 Task: Find connections with filter location Vanløse with filter topic #linkedinlearningwith filter profile language English with filter current company Petroleum Engineers Association with filter school Bharathidasan University, Tiruchirappalli with filter industry Wineries with filter service category Financial Planning with filter keywords title Cab Driver
Action: Mouse moved to (664, 88)
Screenshot: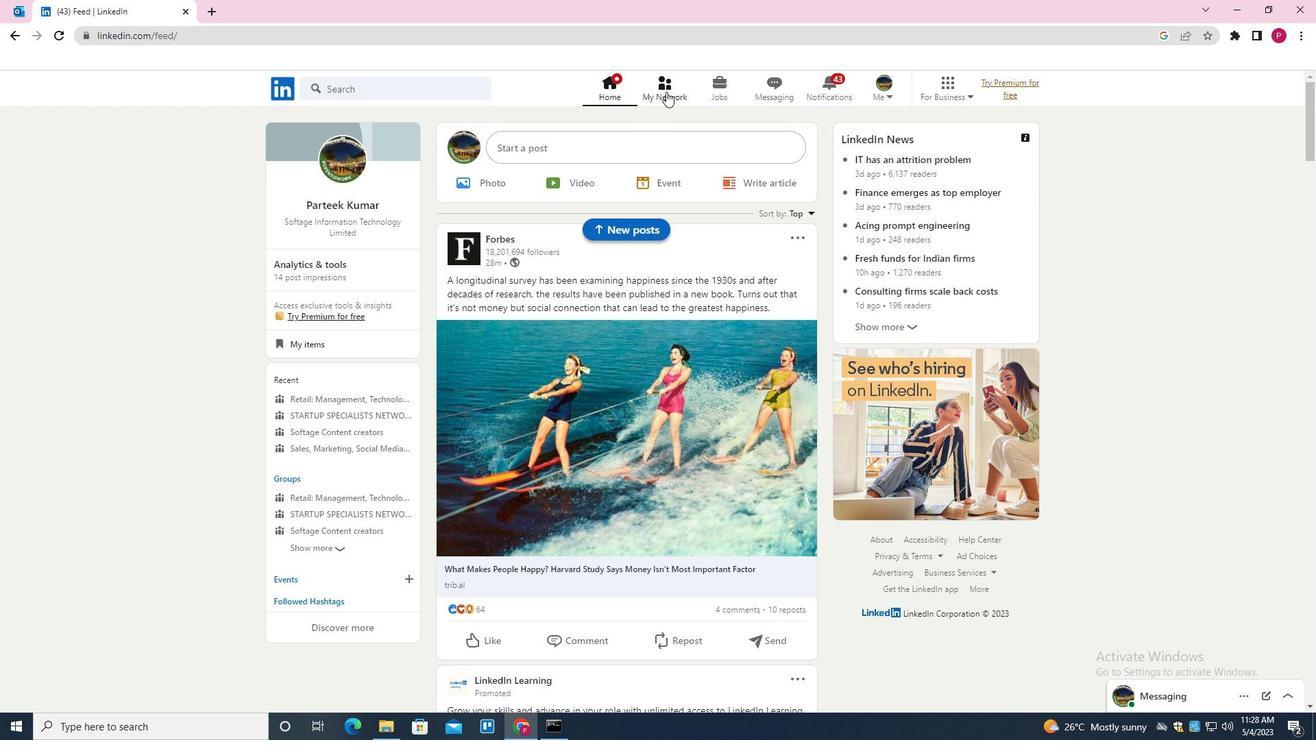 
Action: Mouse pressed left at (664, 88)
Screenshot: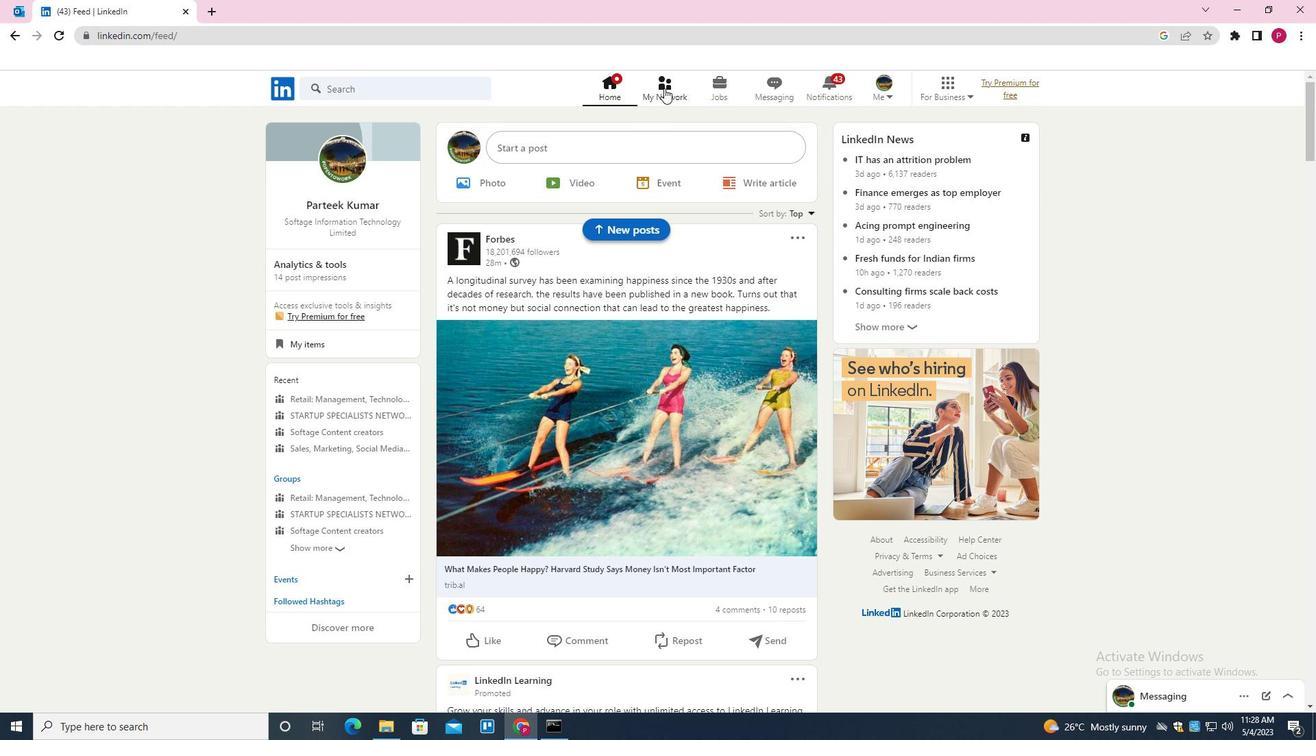 
Action: Mouse moved to (416, 167)
Screenshot: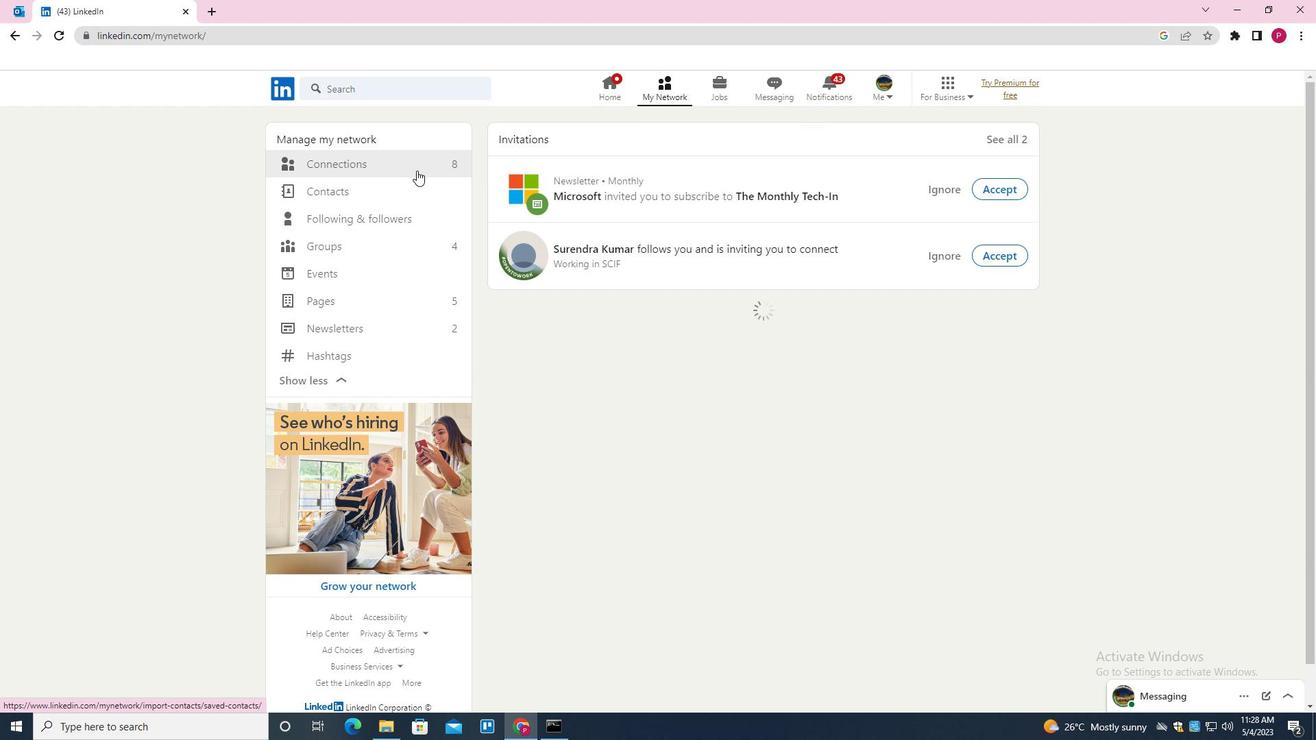 
Action: Mouse pressed left at (416, 167)
Screenshot: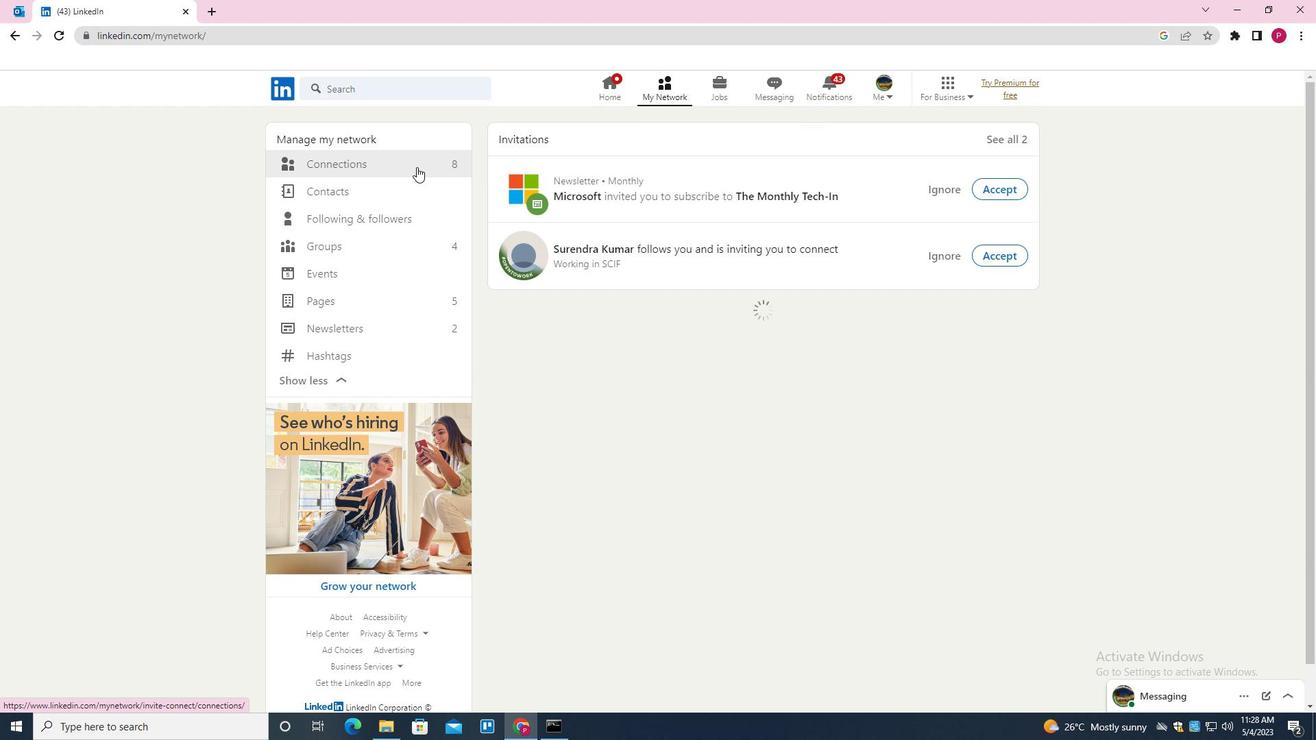 
Action: Mouse moved to (763, 167)
Screenshot: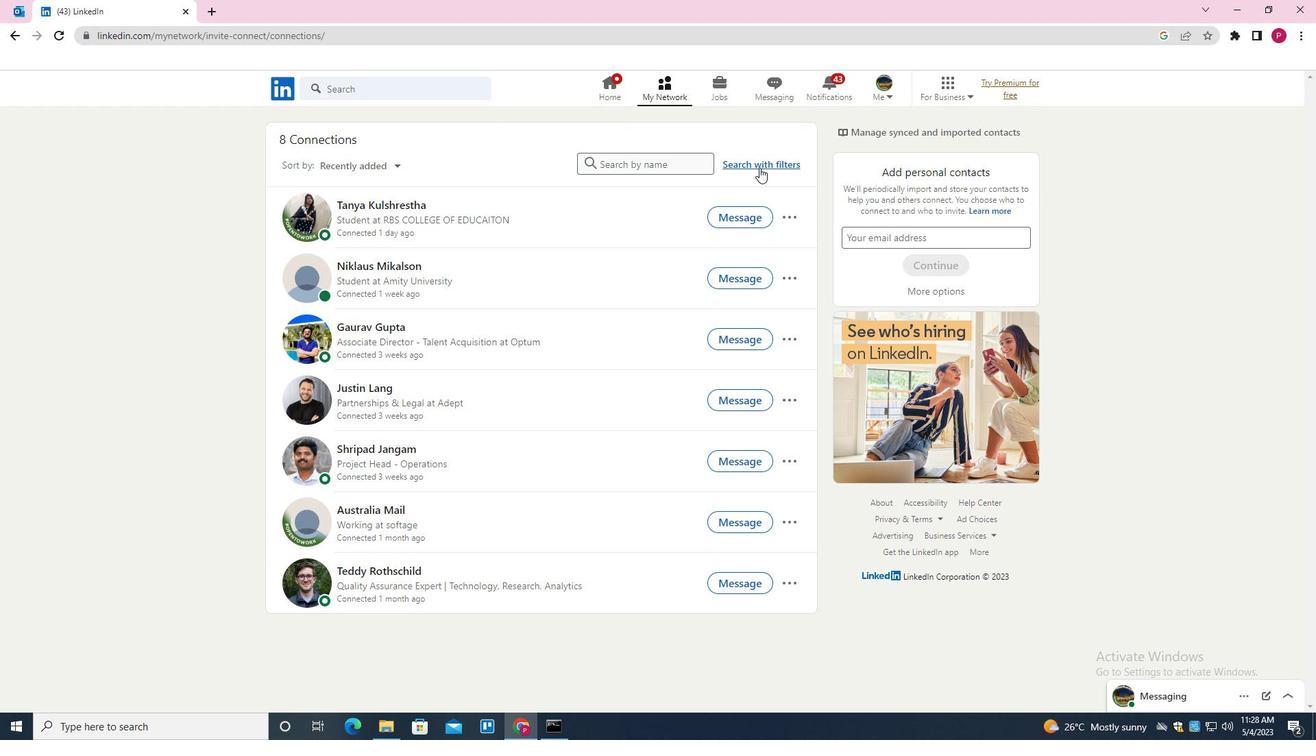 
Action: Mouse pressed left at (763, 167)
Screenshot: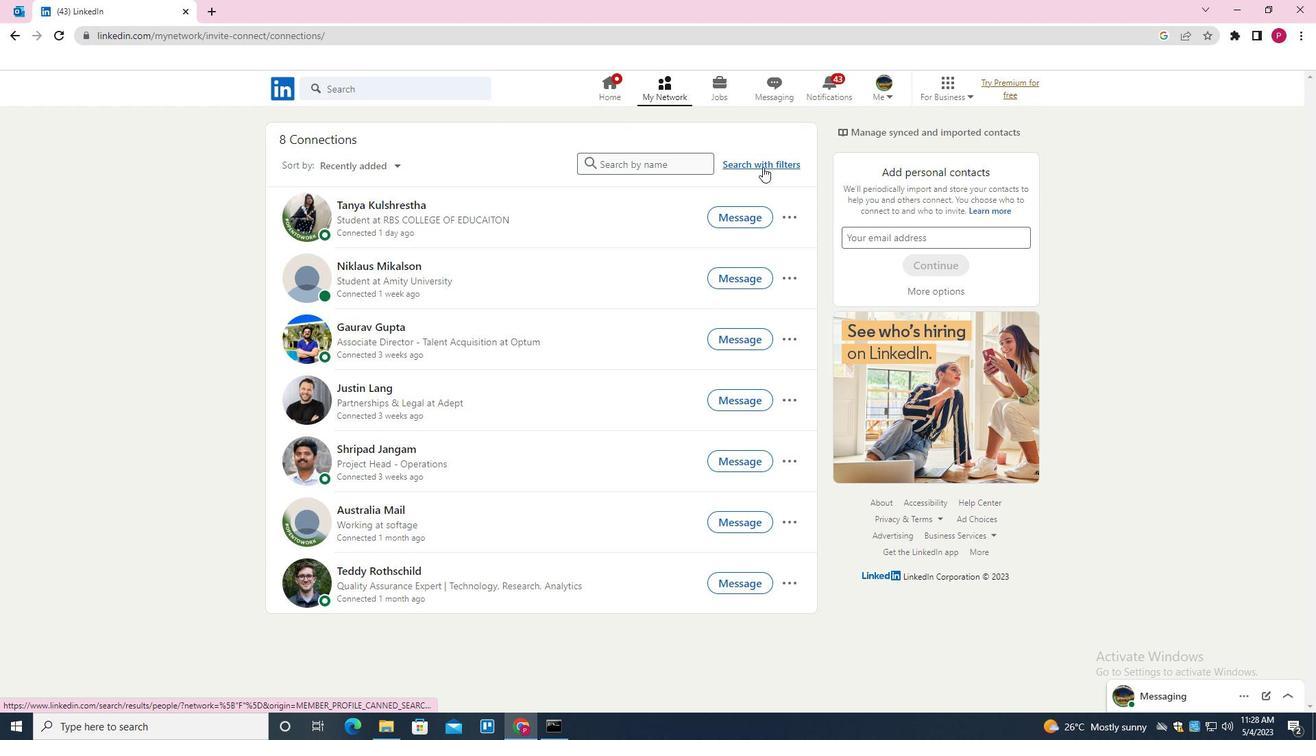 
Action: Mouse moved to (710, 127)
Screenshot: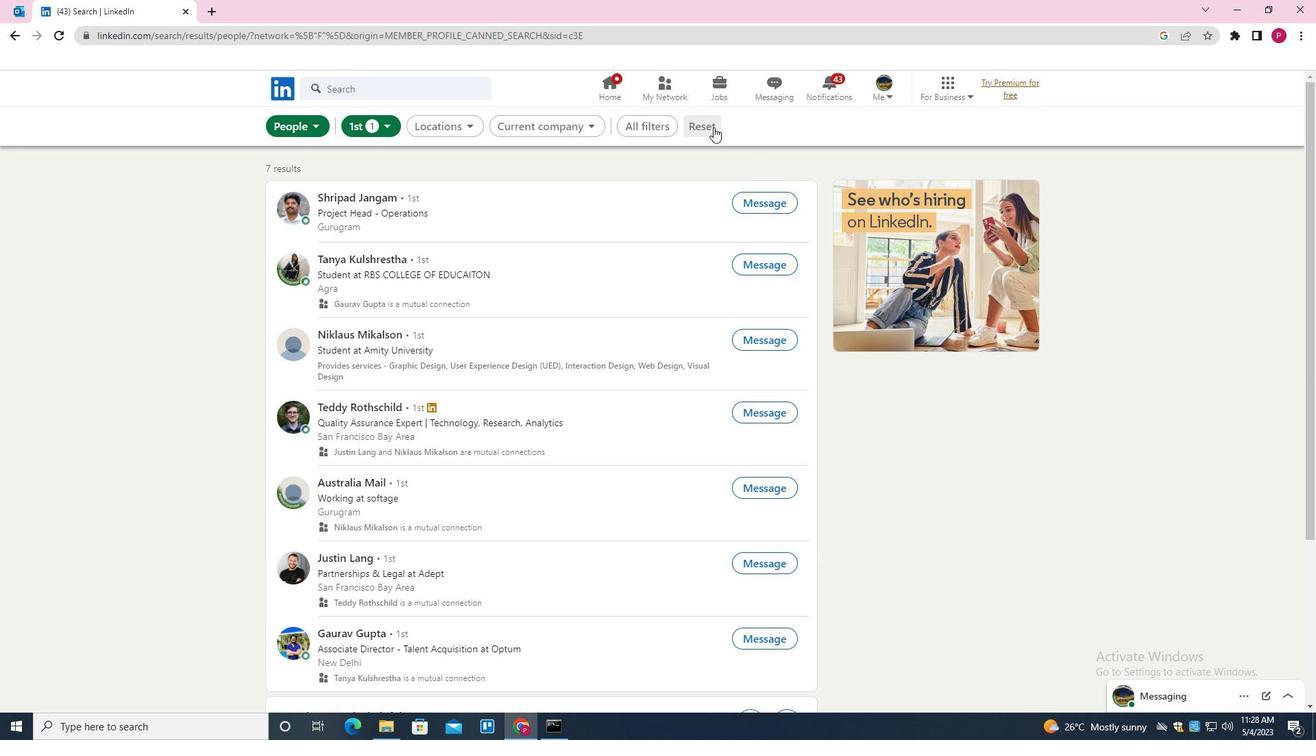 
Action: Mouse pressed left at (710, 127)
Screenshot: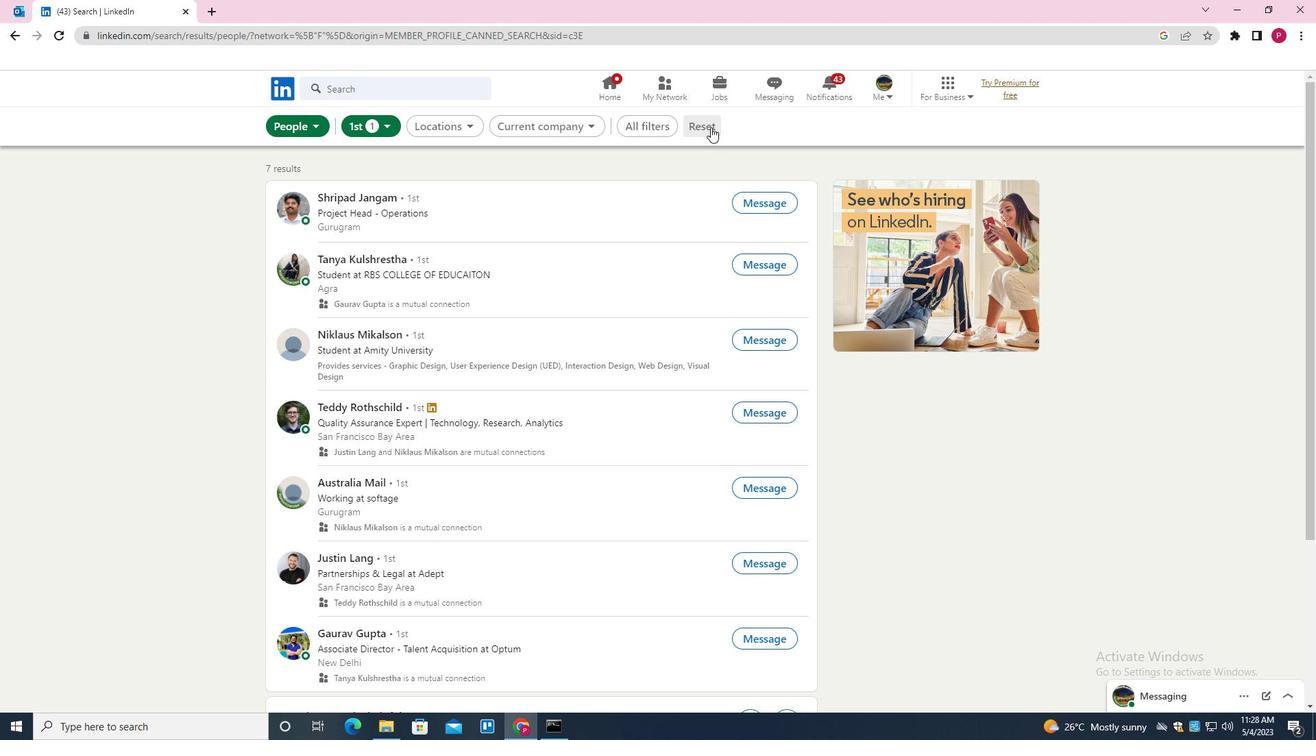 
Action: Mouse moved to (684, 129)
Screenshot: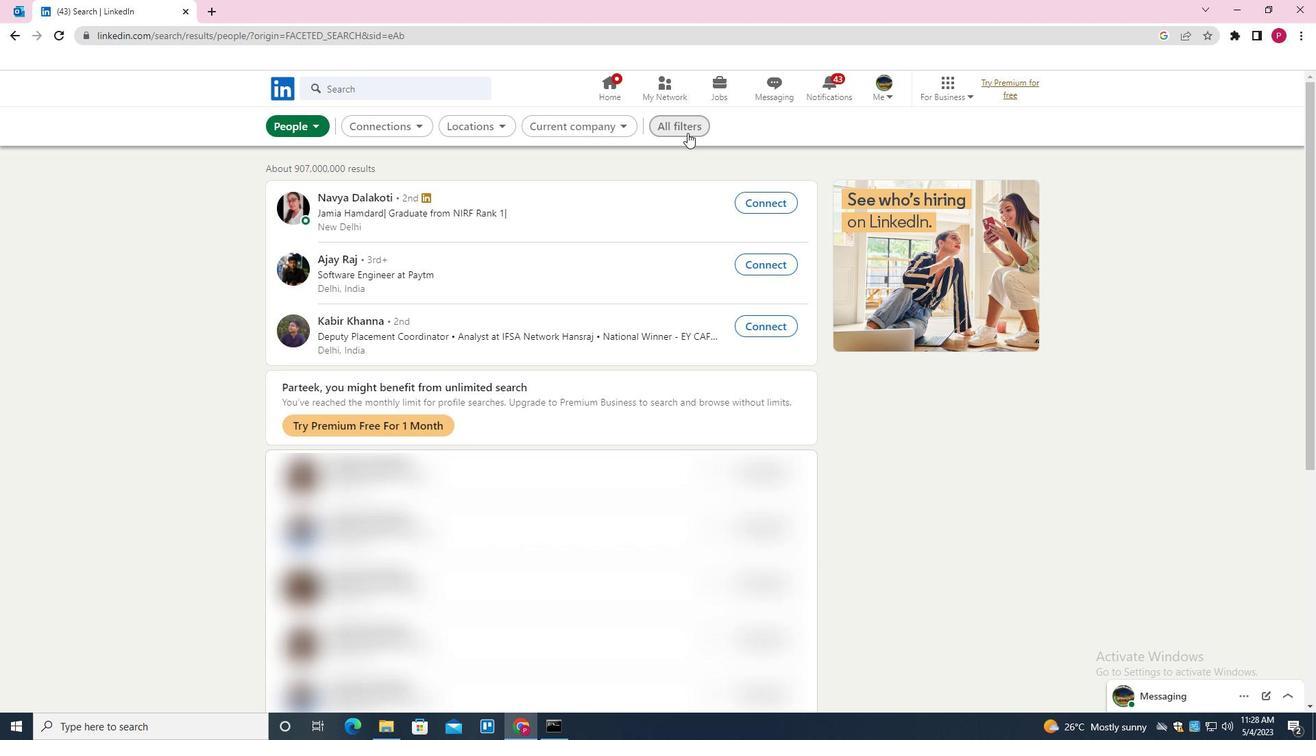 
Action: Mouse pressed left at (684, 129)
Screenshot: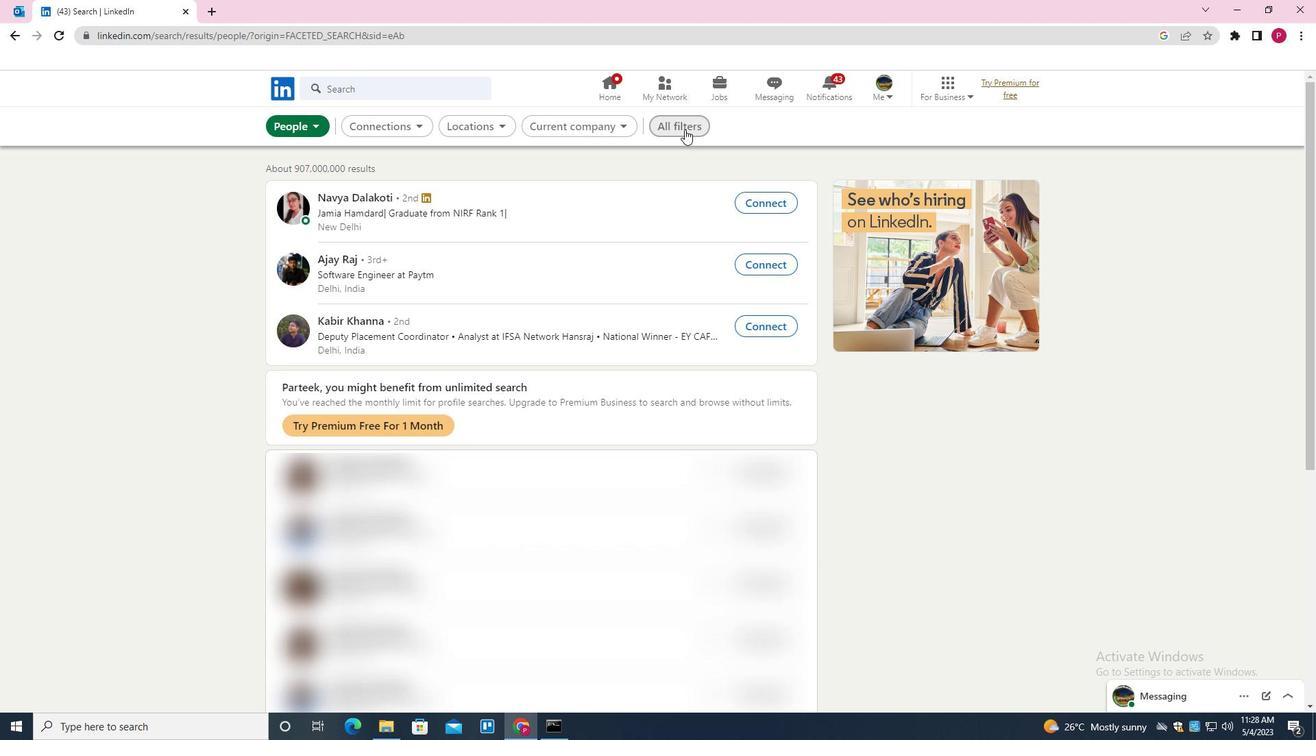 
Action: Mouse moved to (1045, 285)
Screenshot: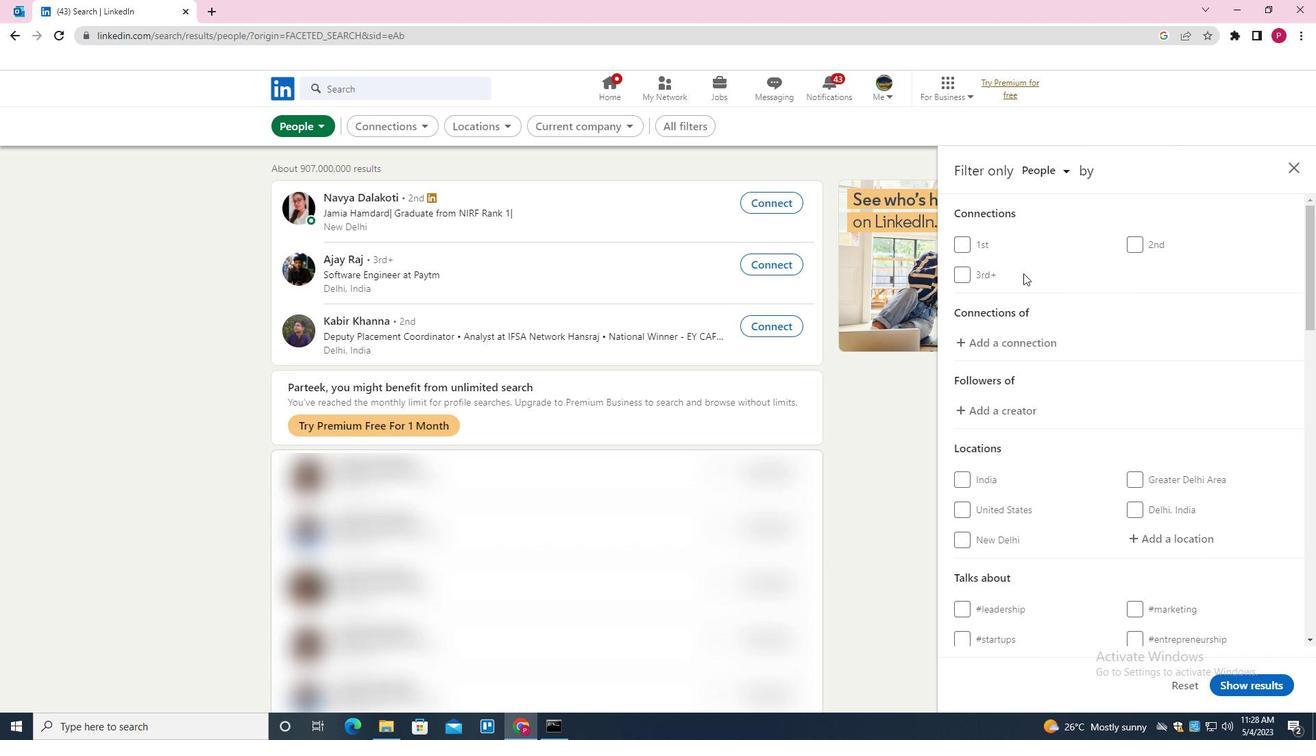 
Action: Mouse scrolled (1045, 284) with delta (0, 0)
Screenshot: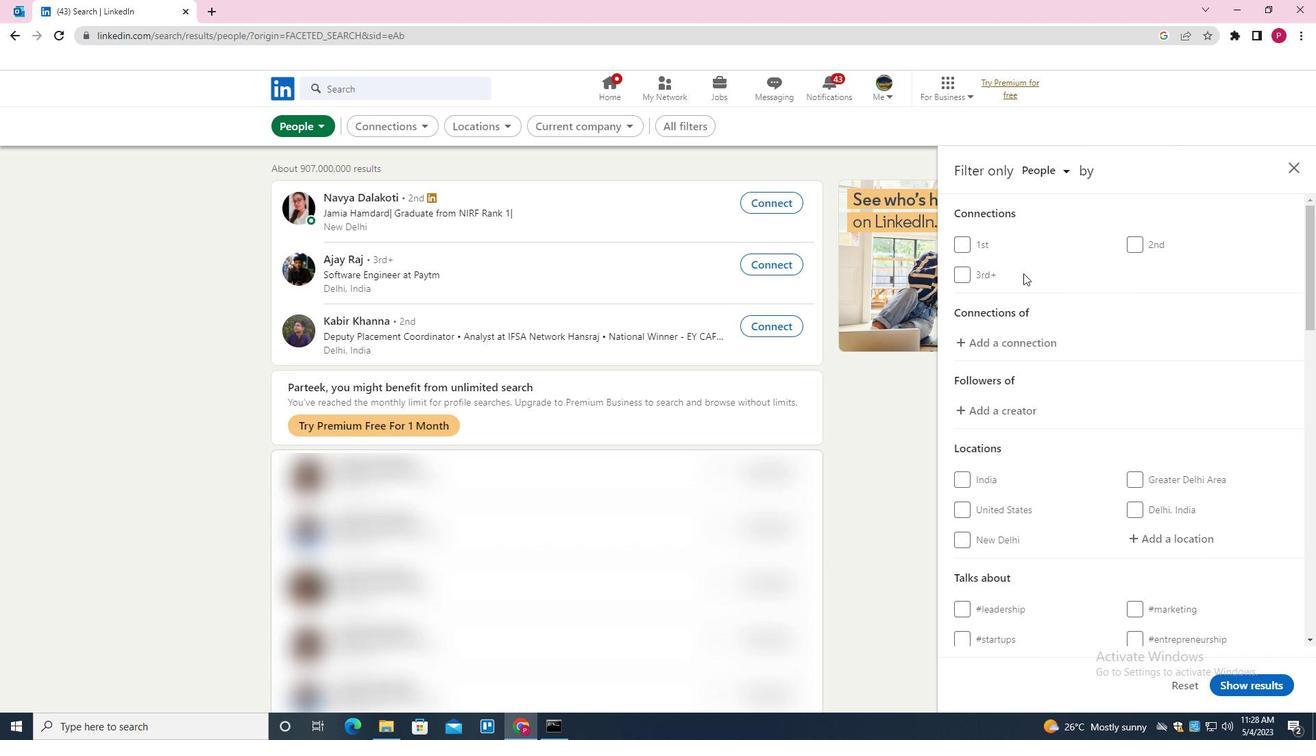
Action: Mouse moved to (1049, 288)
Screenshot: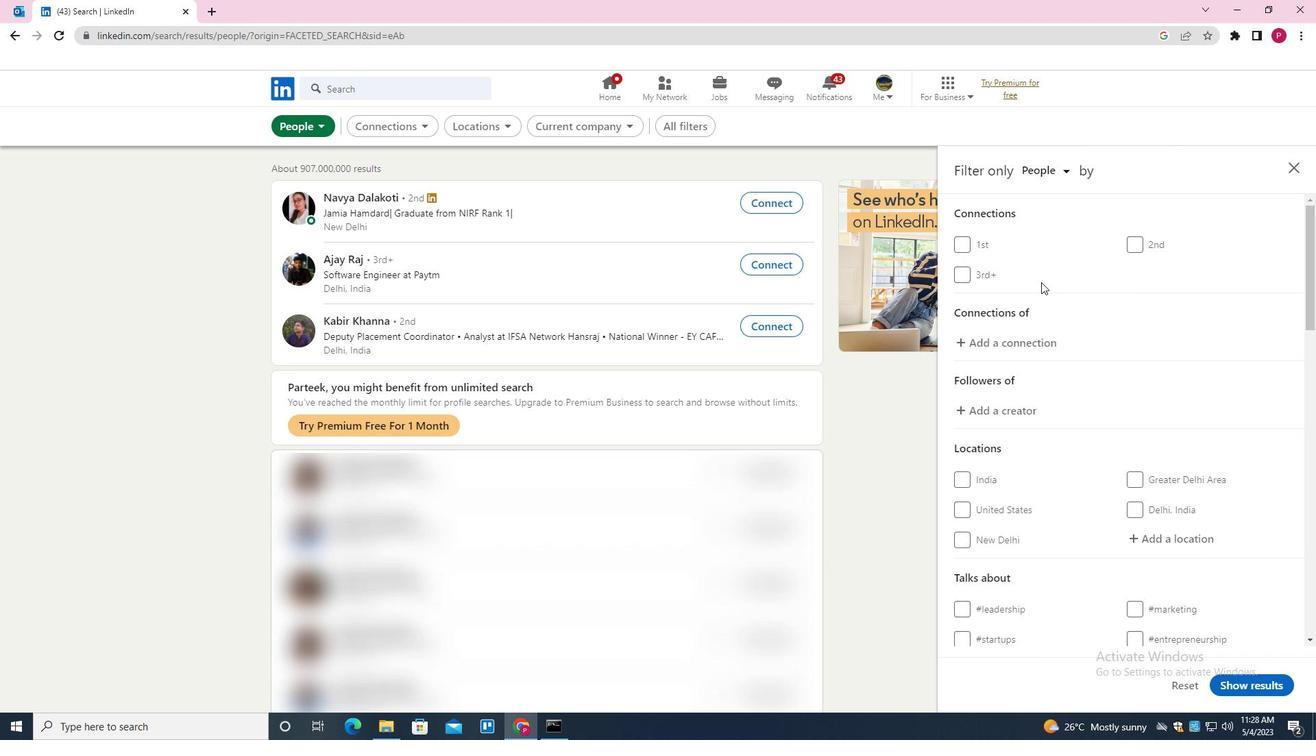 
Action: Mouse scrolled (1049, 287) with delta (0, 0)
Screenshot: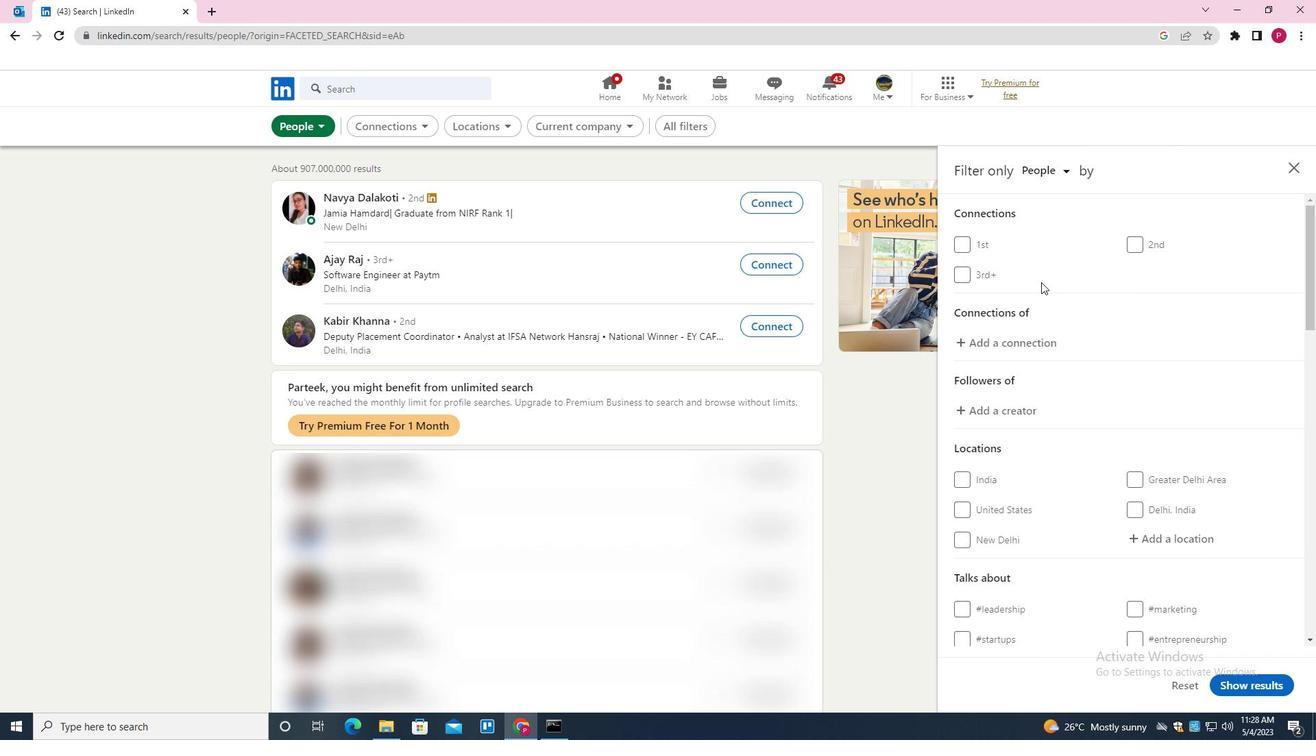 
Action: Mouse moved to (1061, 295)
Screenshot: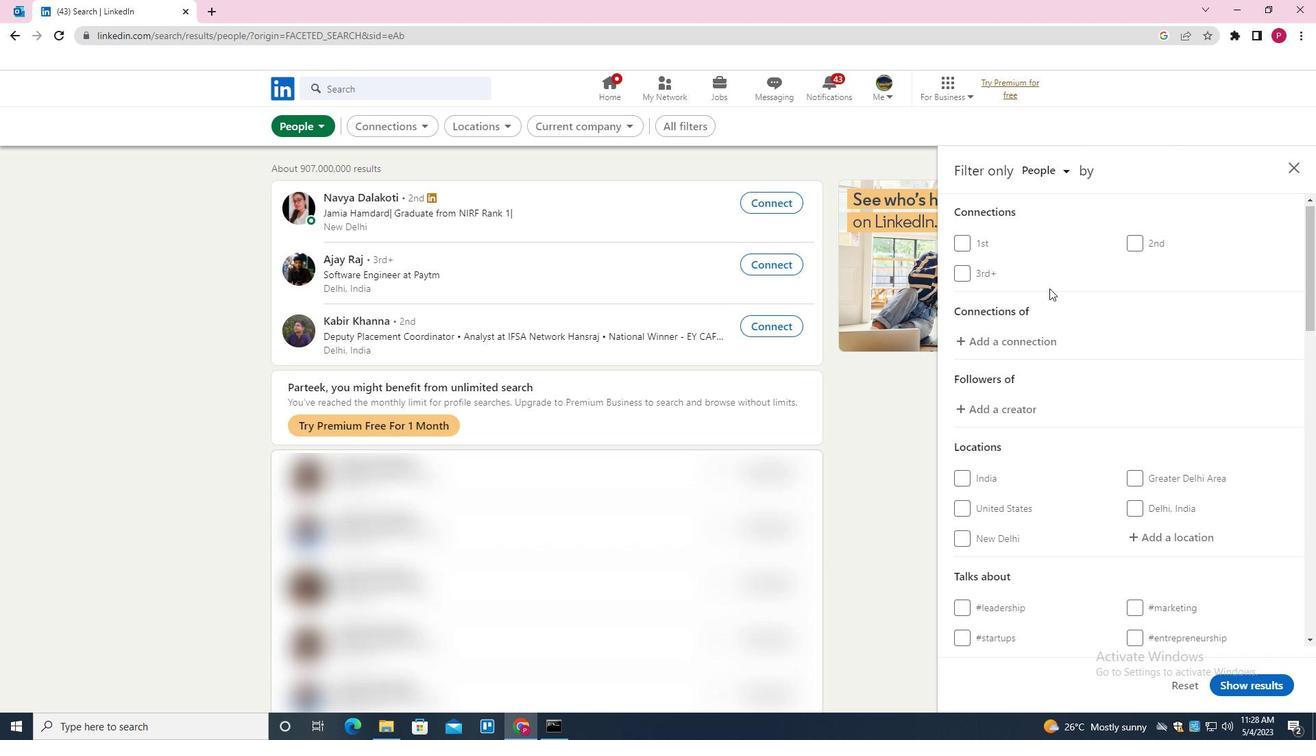 
Action: Mouse scrolled (1061, 294) with delta (0, 0)
Screenshot: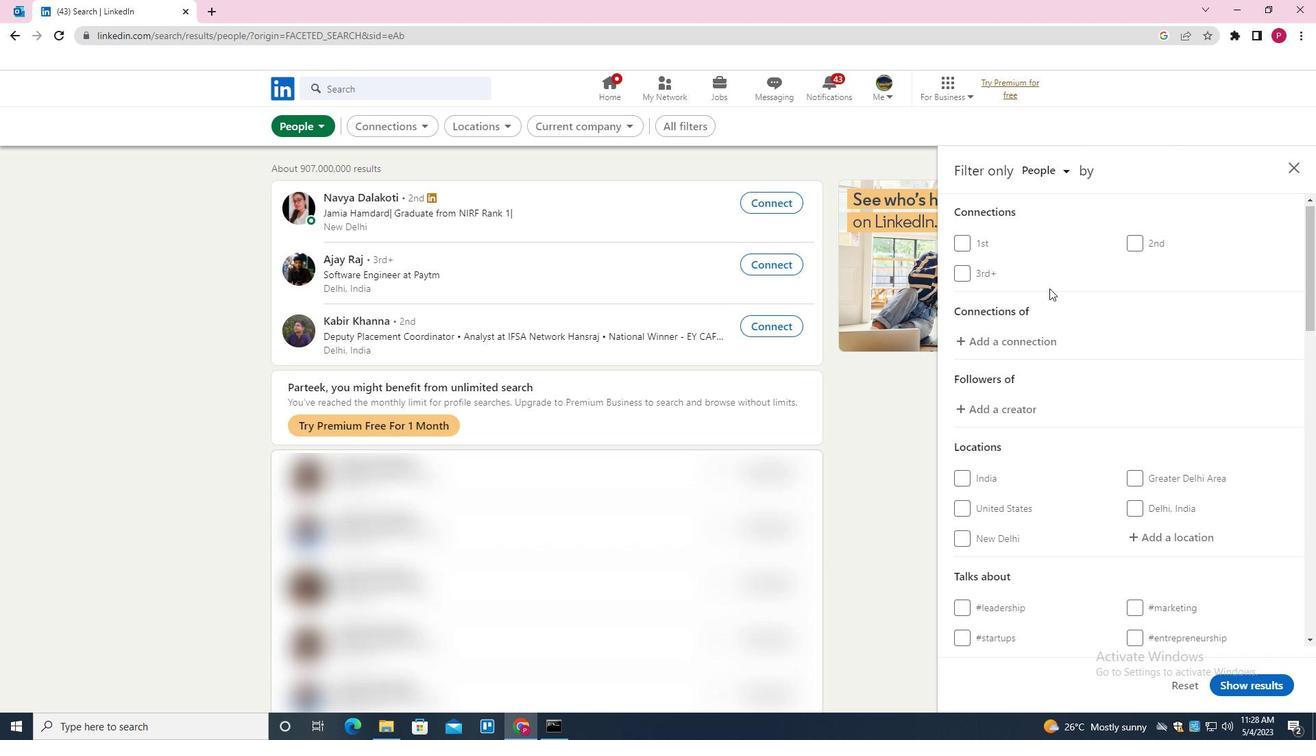 
Action: Mouse moved to (1189, 337)
Screenshot: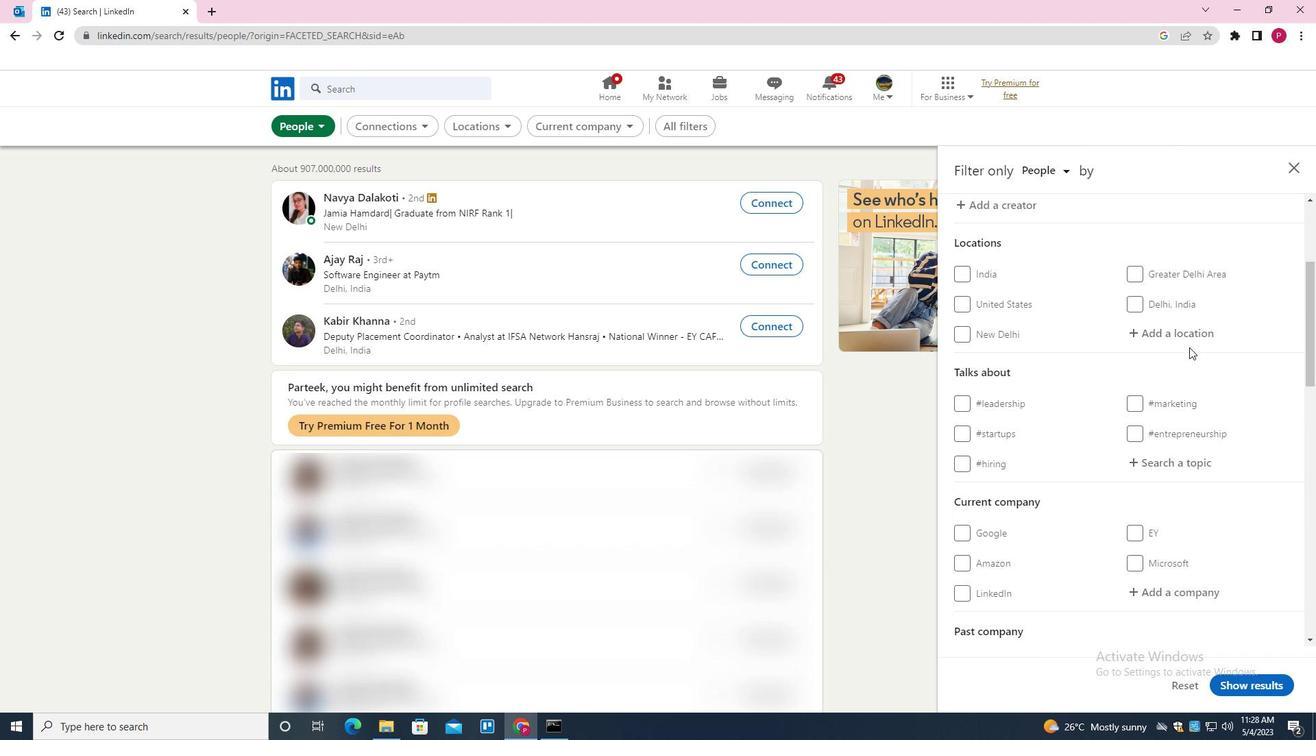 
Action: Mouse pressed left at (1189, 337)
Screenshot: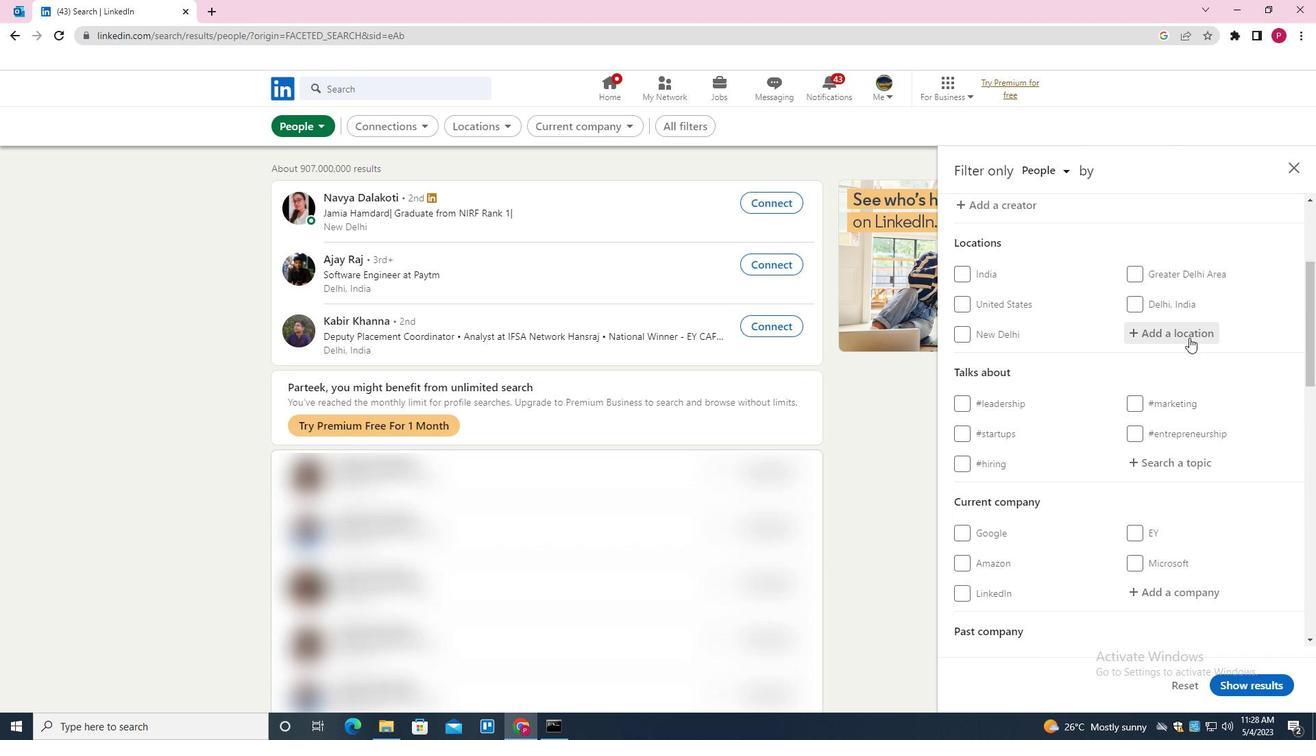 
Action: Mouse moved to (1184, 336)
Screenshot: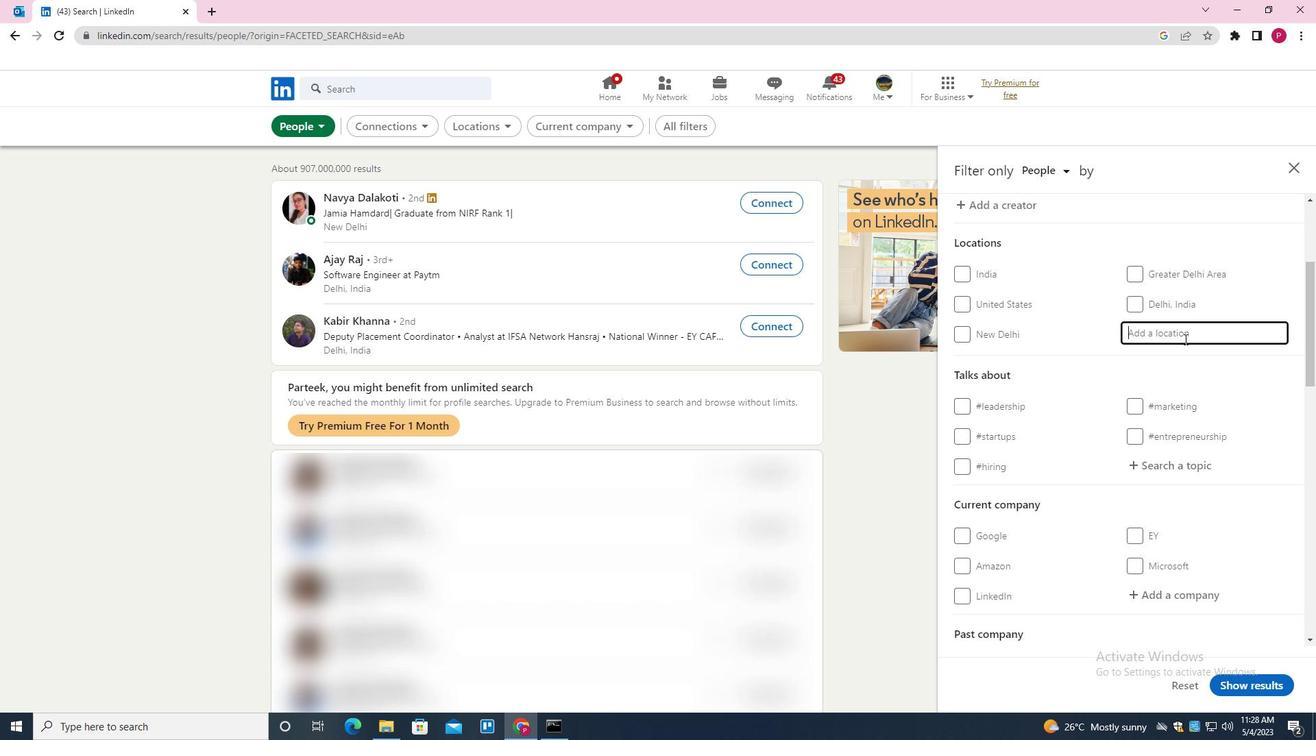 
Action: Mouse pressed left at (1184, 336)
Screenshot: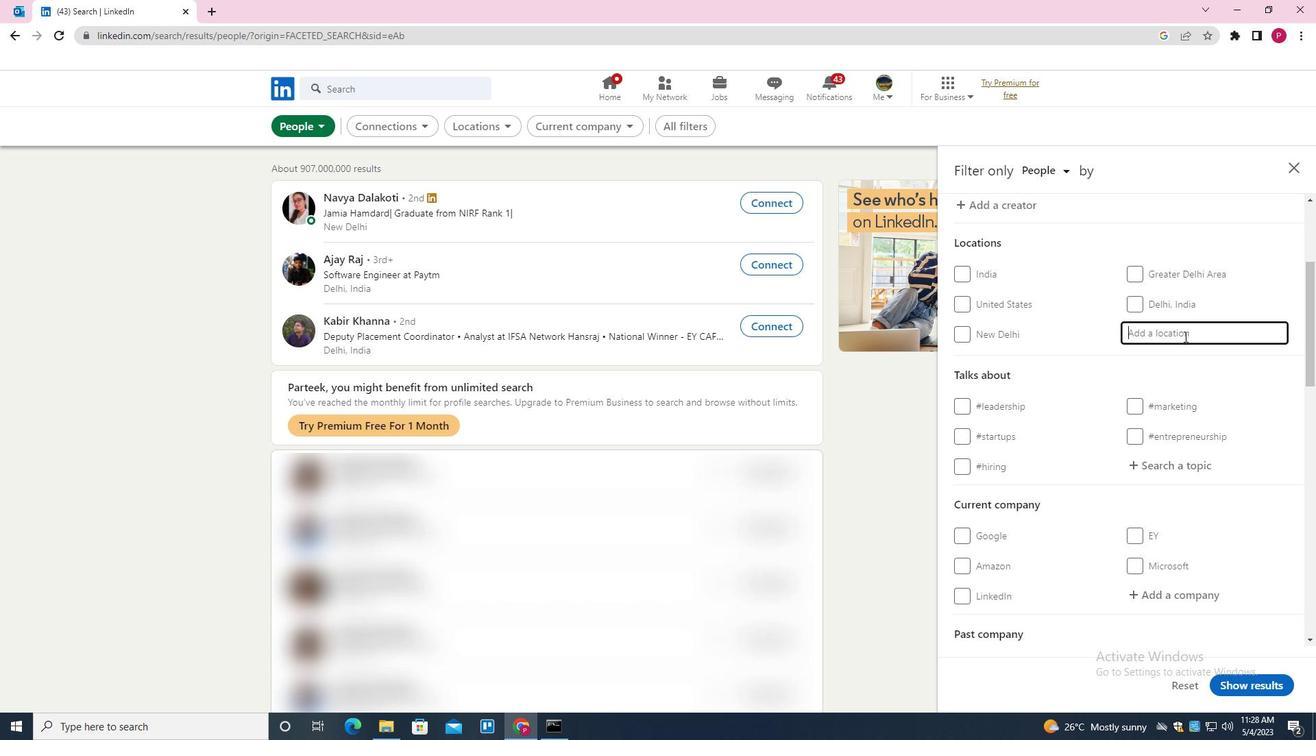 
Action: Key pressed vanlose
Screenshot: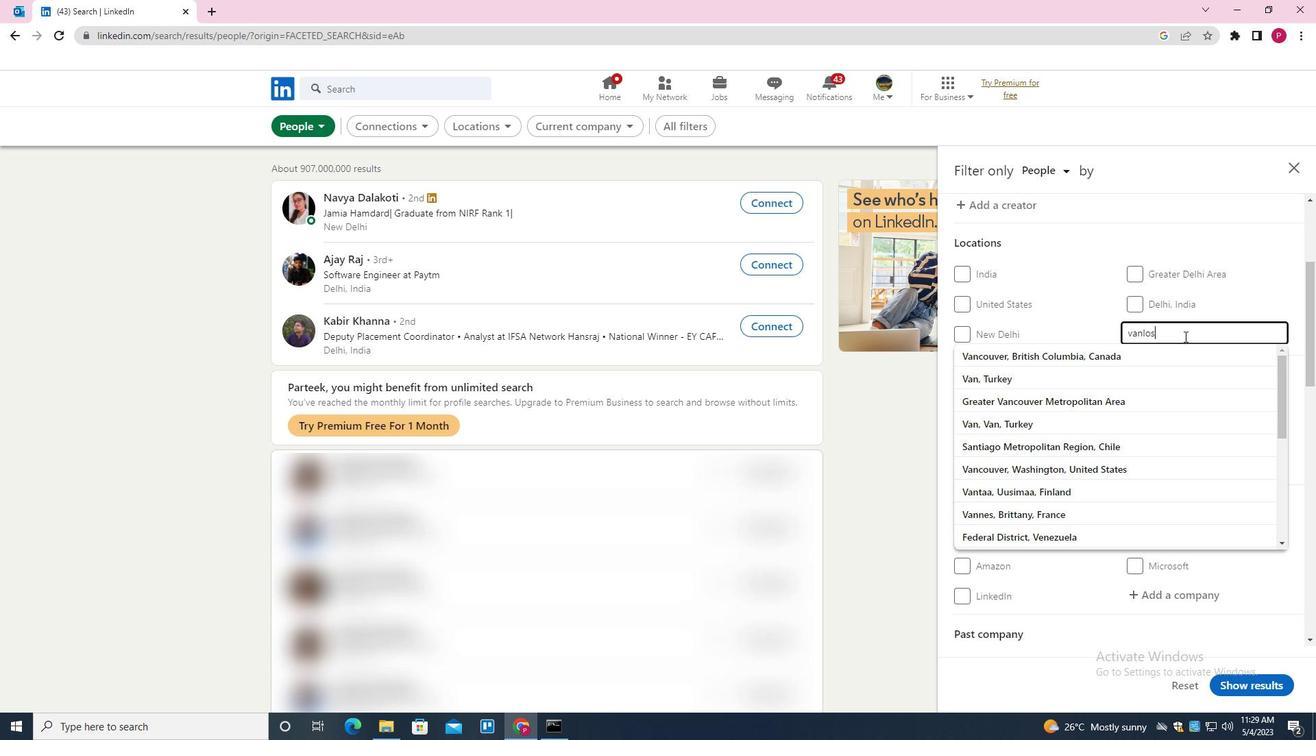 
Action: Mouse moved to (1151, 359)
Screenshot: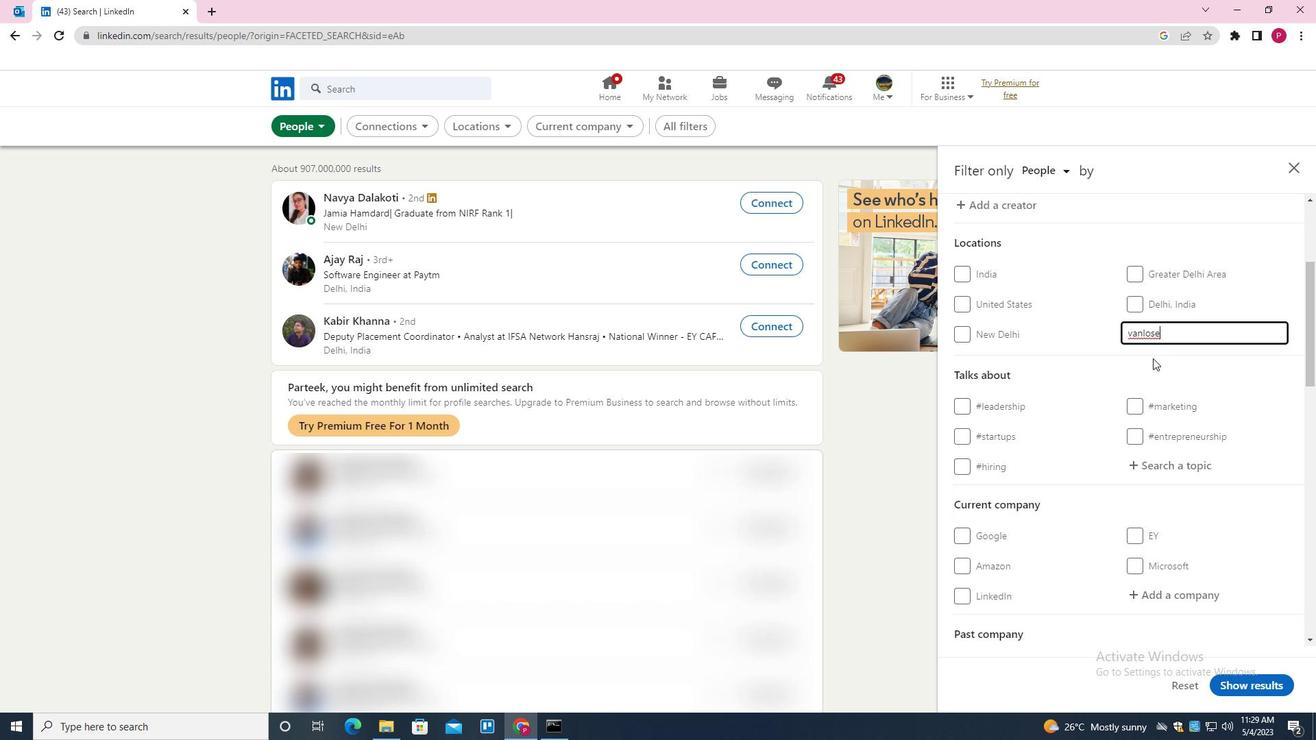 
Action: Mouse scrolled (1151, 358) with delta (0, 0)
Screenshot: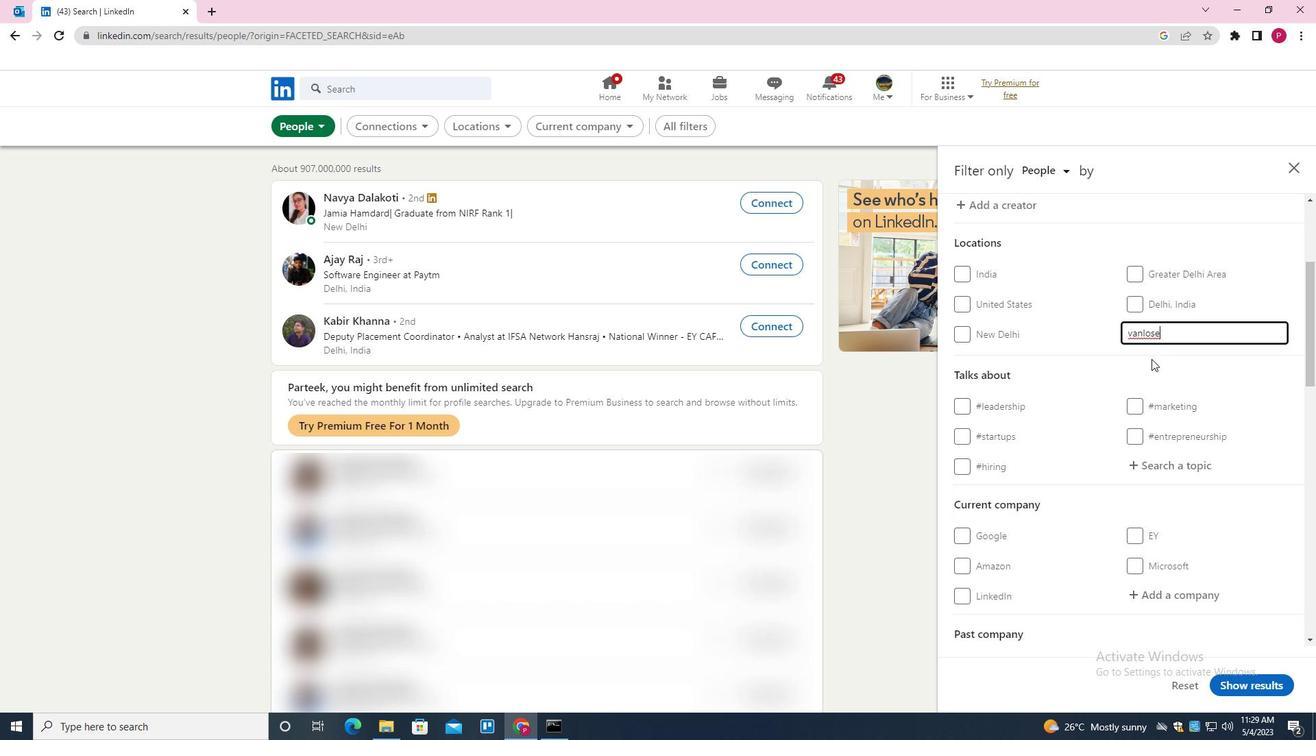 
Action: Mouse scrolled (1151, 358) with delta (0, 0)
Screenshot: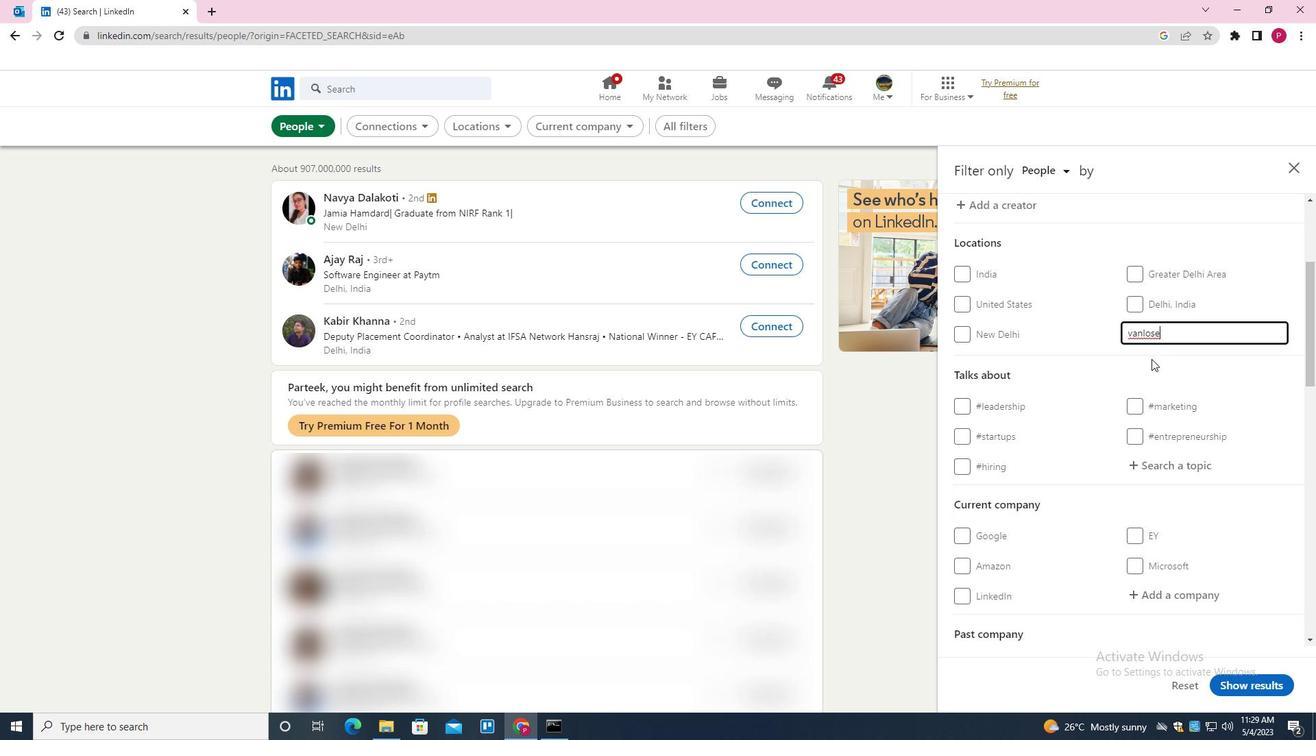 
Action: Mouse moved to (1160, 329)
Screenshot: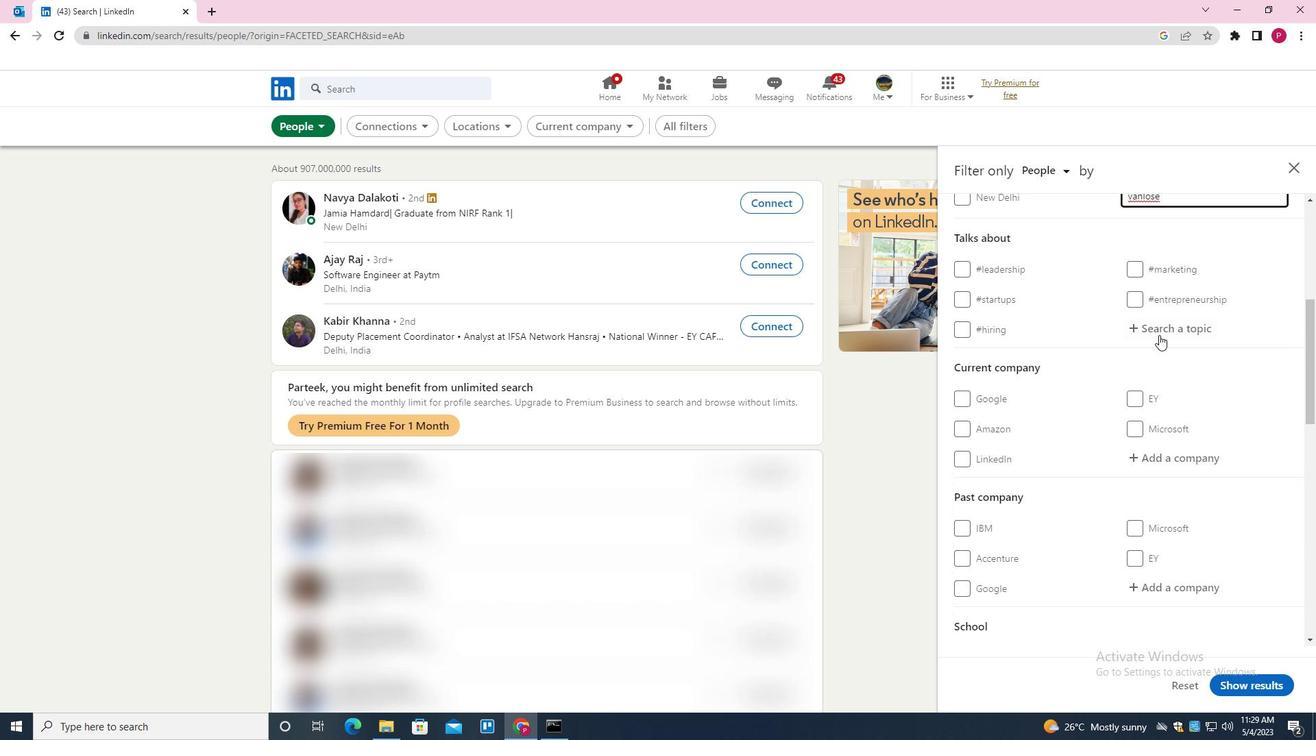
Action: Mouse pressed left at (1160, 329)
Screenshot: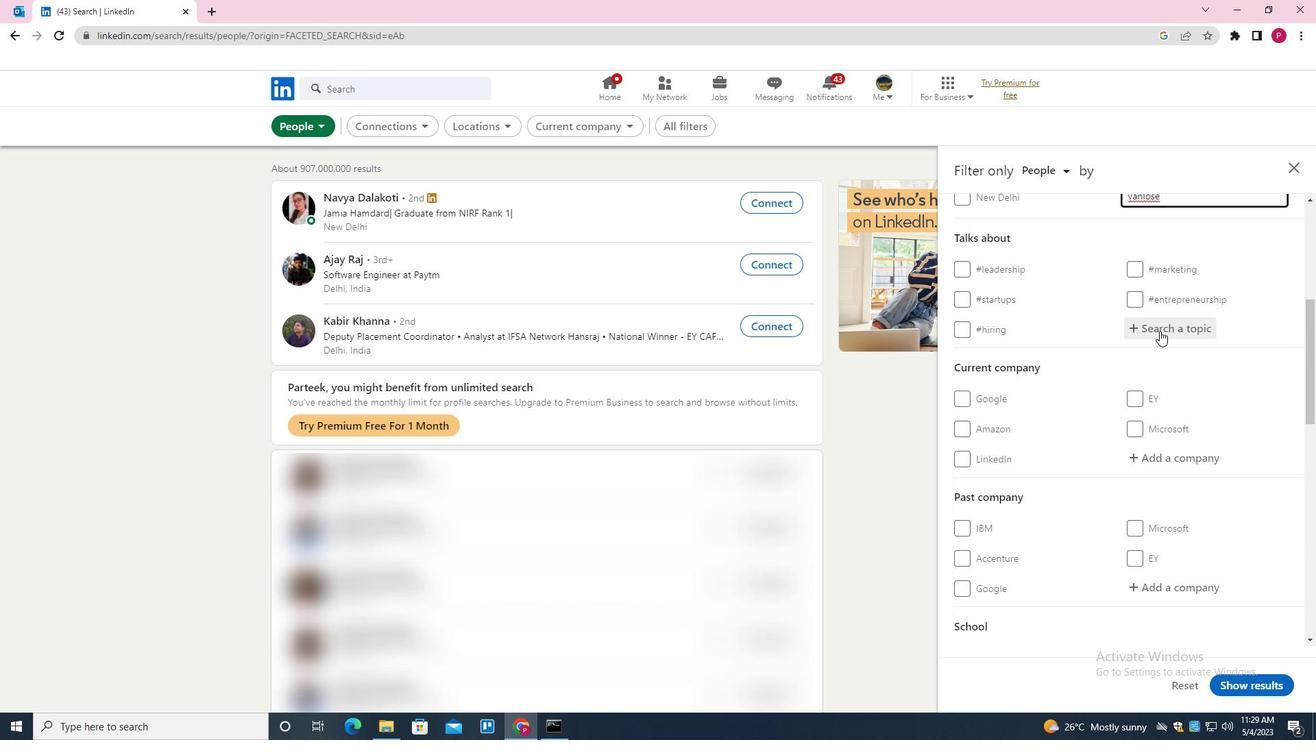 
Action: Key pressed linkedinlera<Key.backspace><Key.backspace>arninf<Key.backspace>g<Key.down><Key.enter>
Screenshot: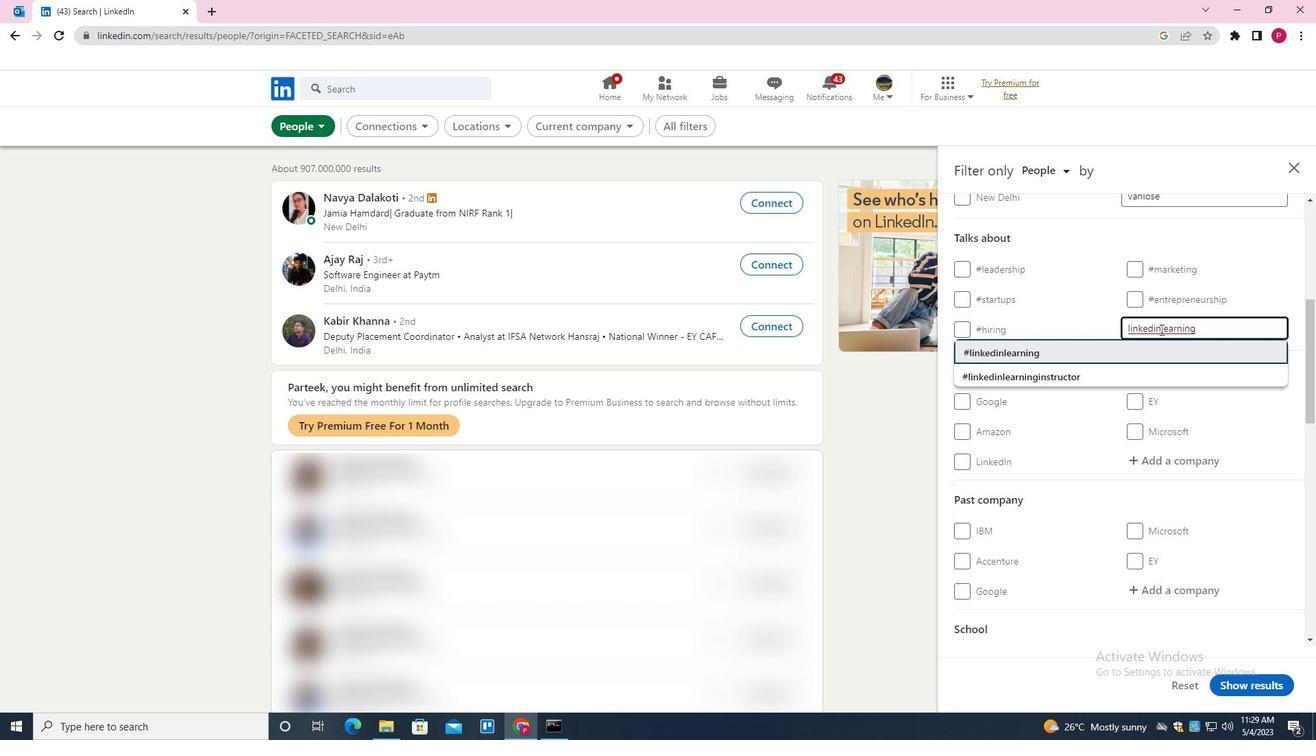 
Action: Mouse moved to (1120, 300)
Screenshot: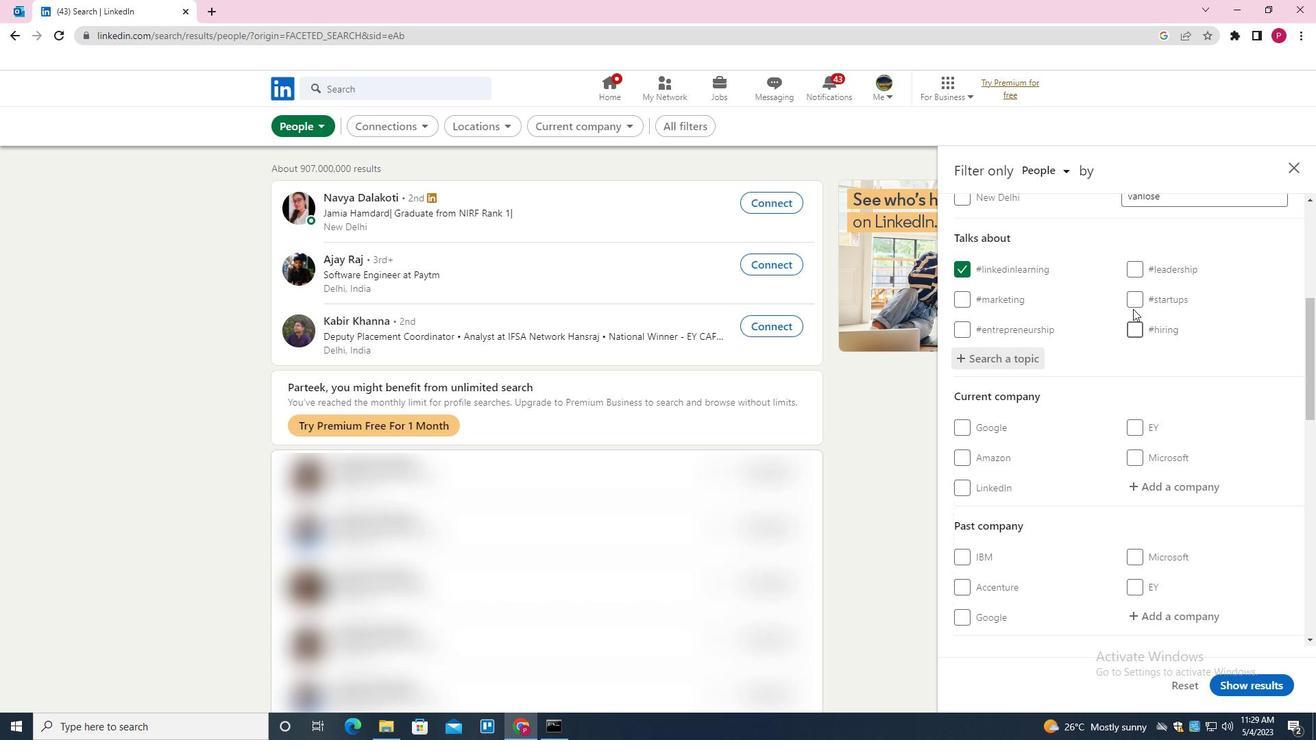 
Action: Mouse scrolled (1120, 299) with delta (0, 0)
Screenshot: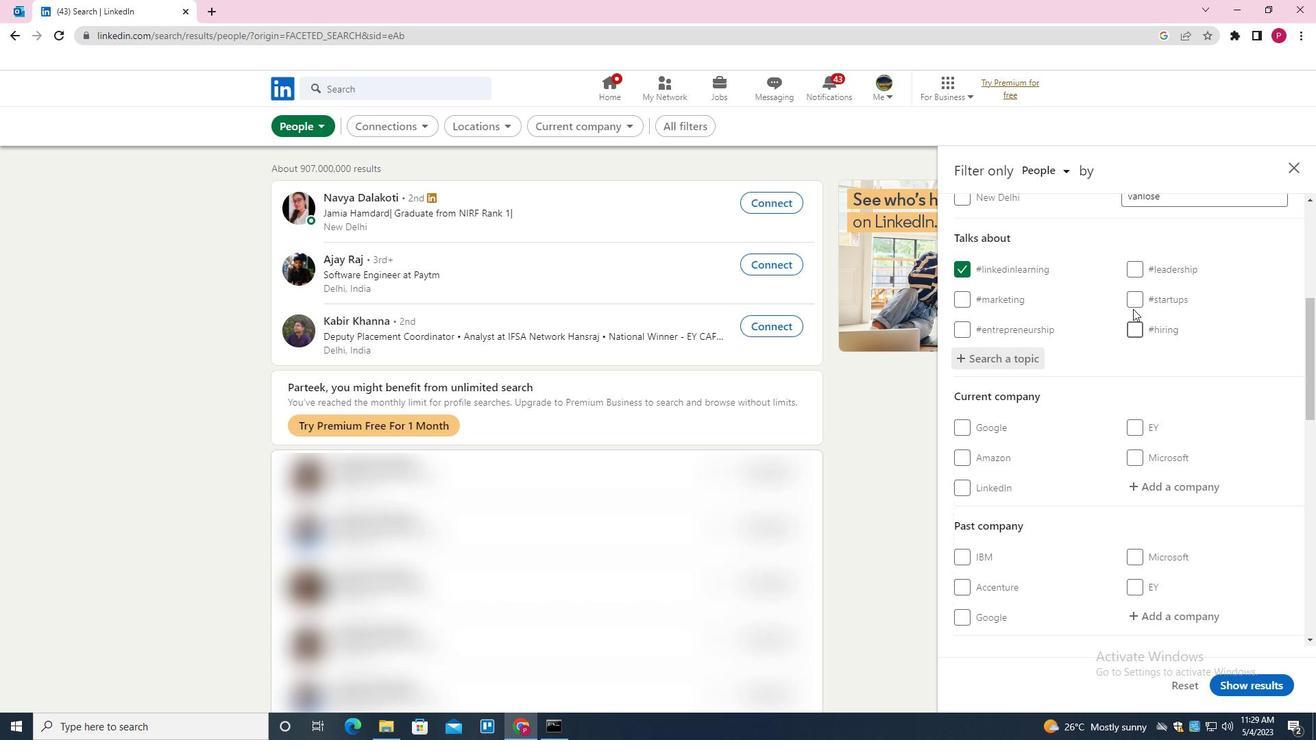 
Action: Mouse moved to (1116, 300)
Screenshot: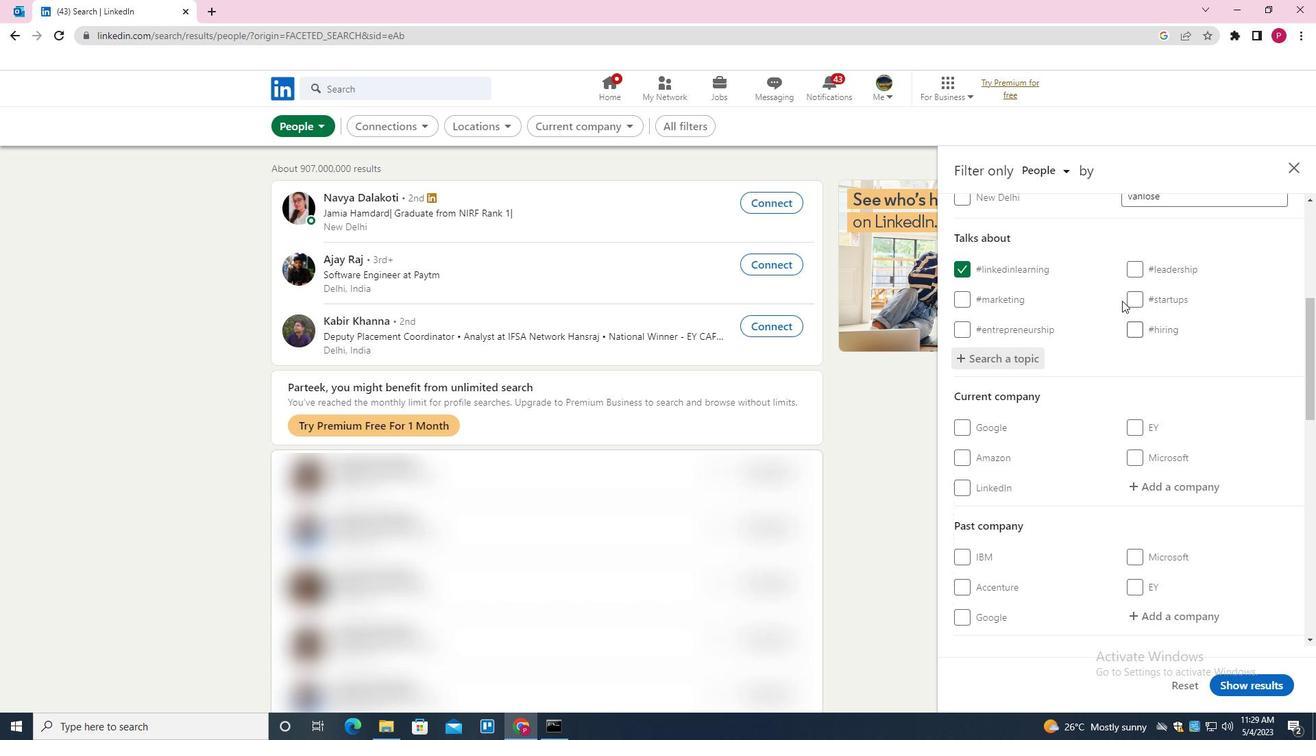 
Action: Mouse scrolled (1116, 299) with delta (0, 0)
Screenshot: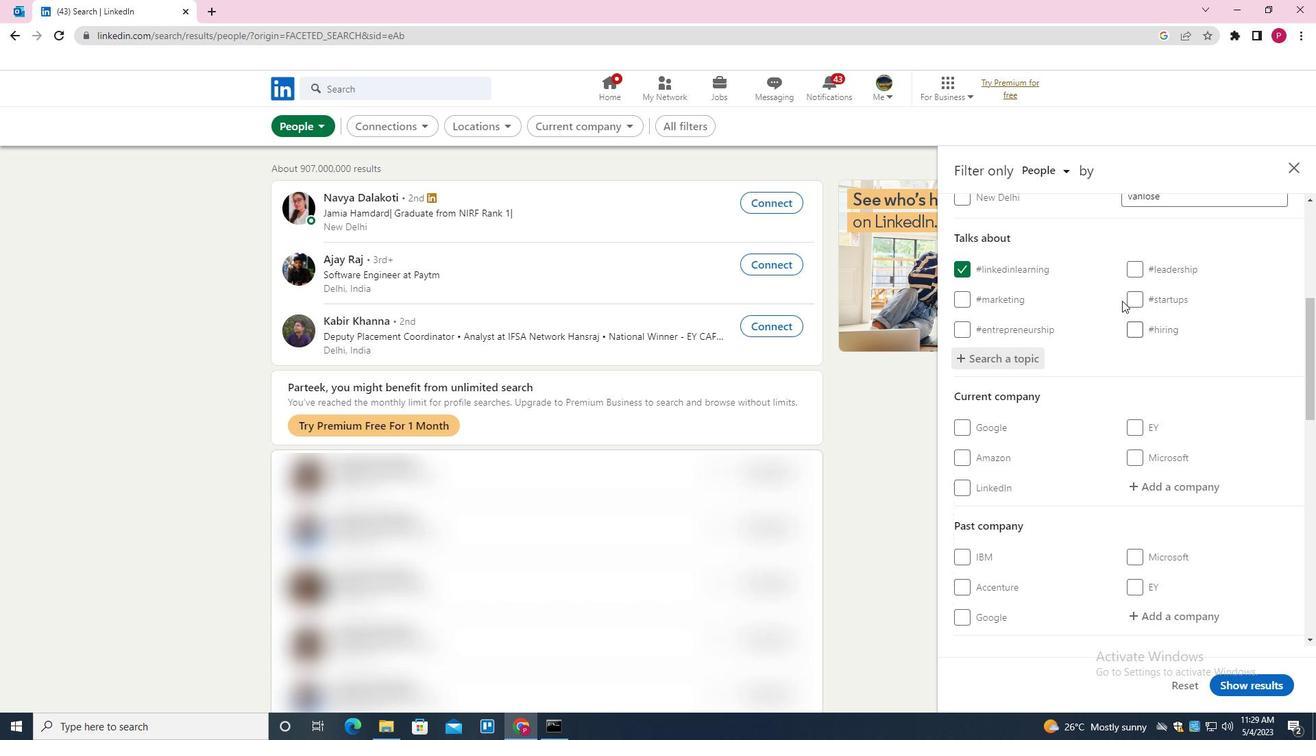 
Action: Mouse moved to (1112, 301)
Screenshot: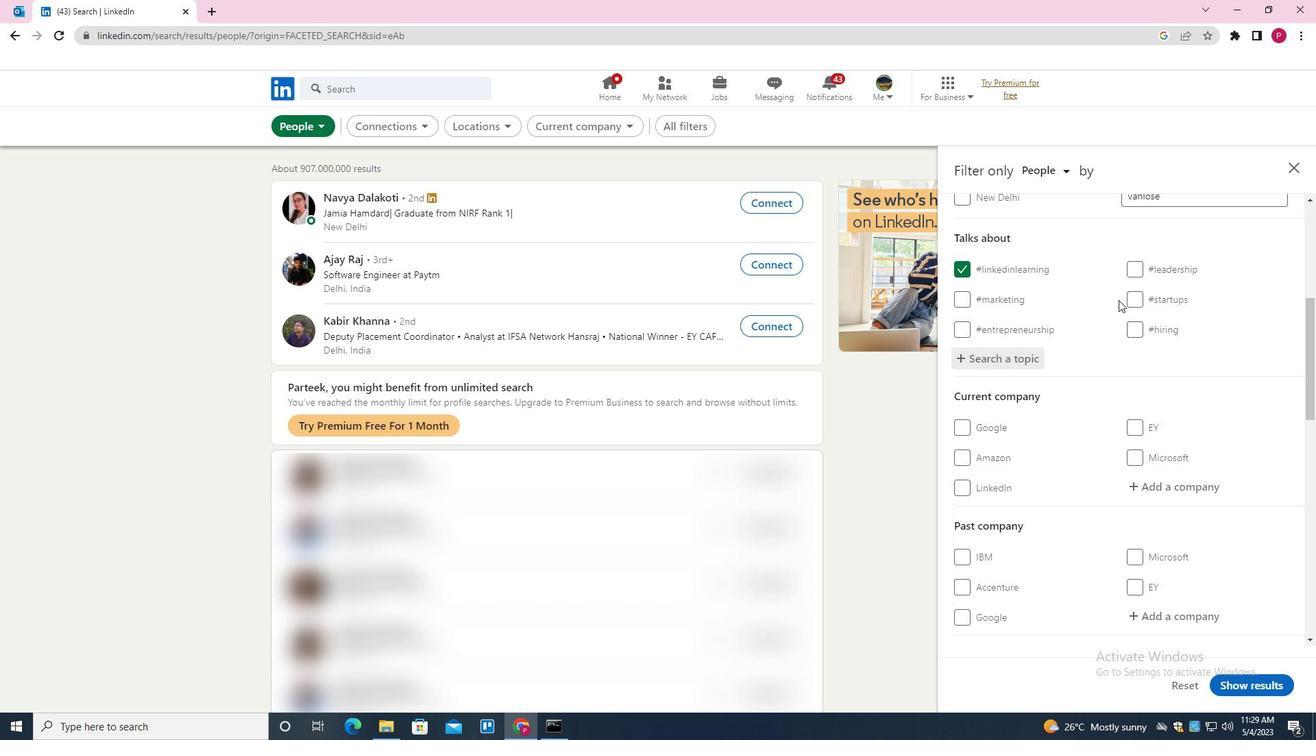 
Action: Mouse scrolled (1112, 300) with delta (0, 0)
Screenshot: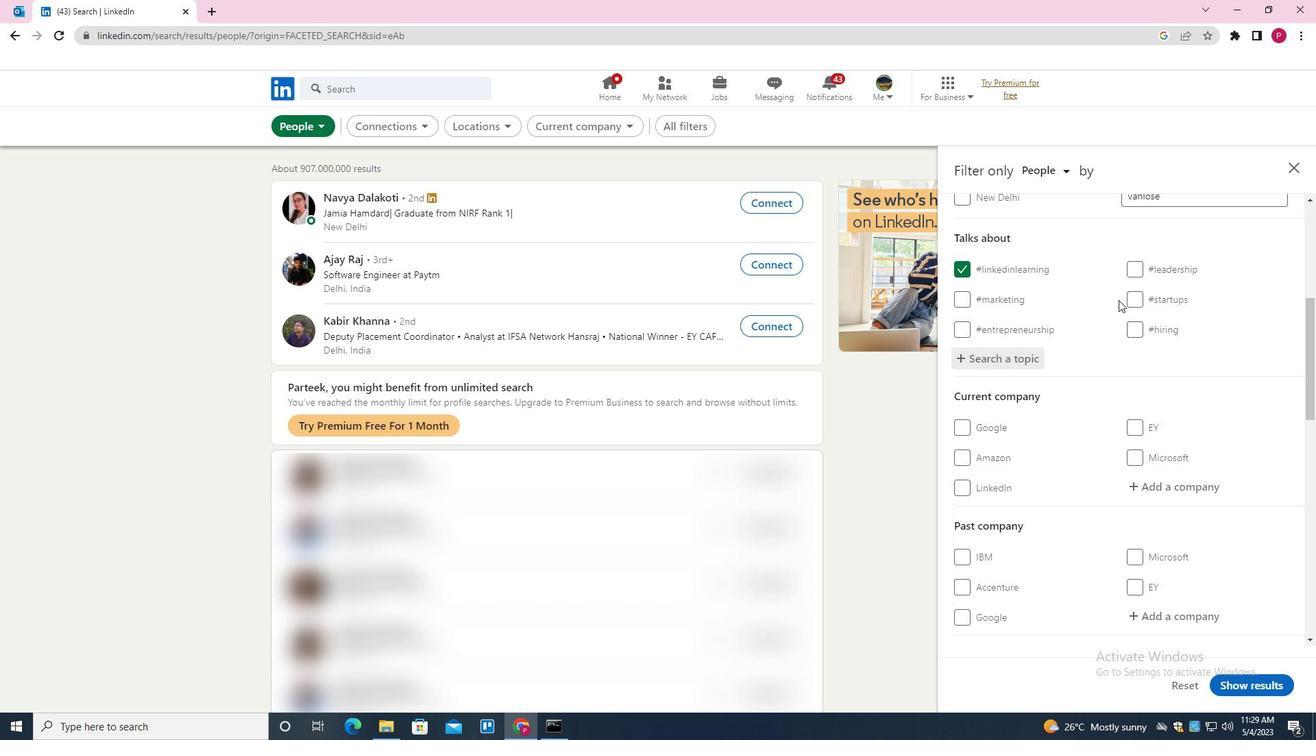 
Action: Mouse moved to (1109, 303)
Screenshot: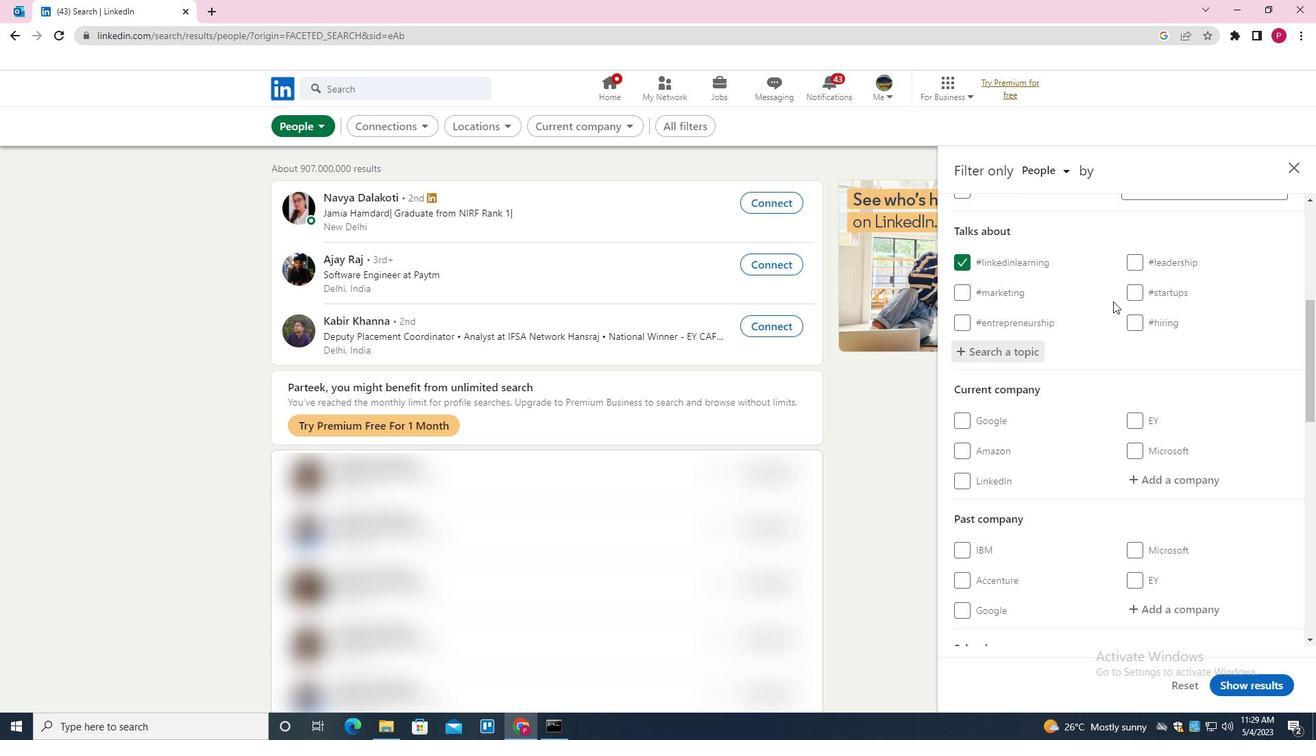 
Action: Mouse scrolled (1109, 303) with delta (0, 0)
Screenshot: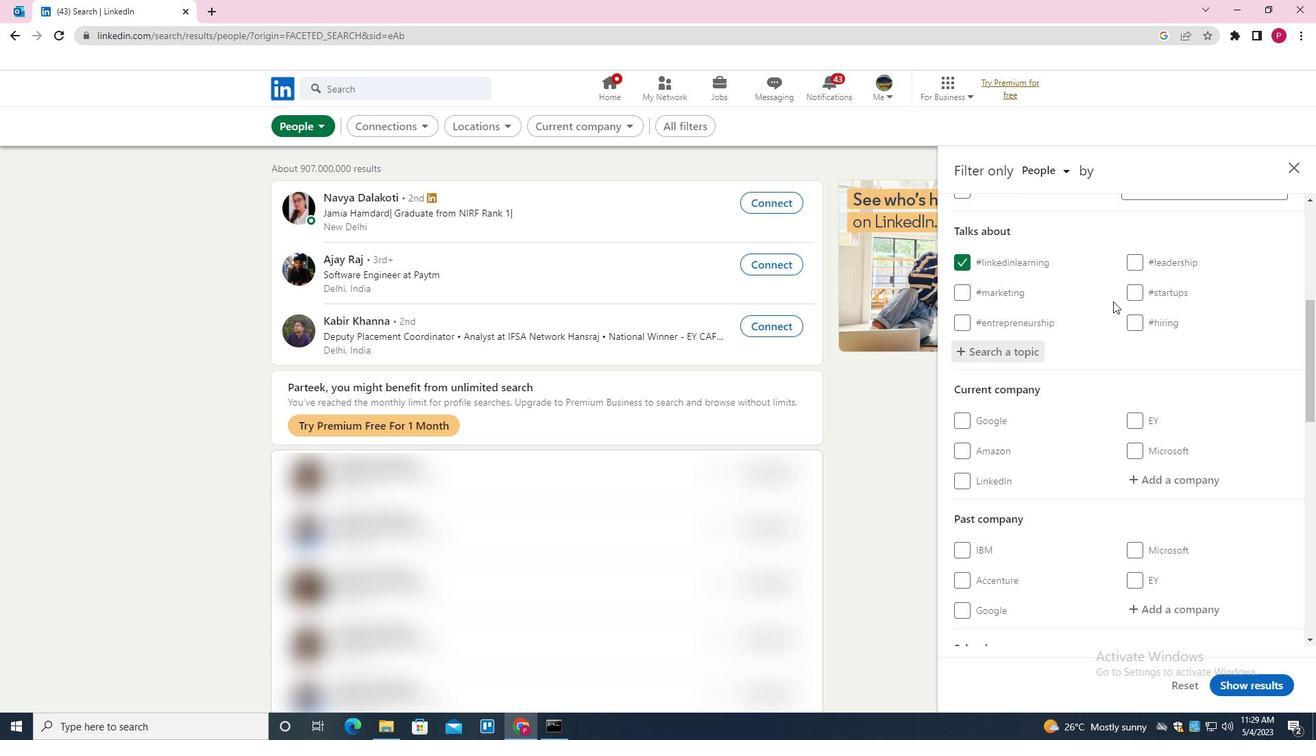 
Action: Mouse moved to (1108, 305)
Screenshot: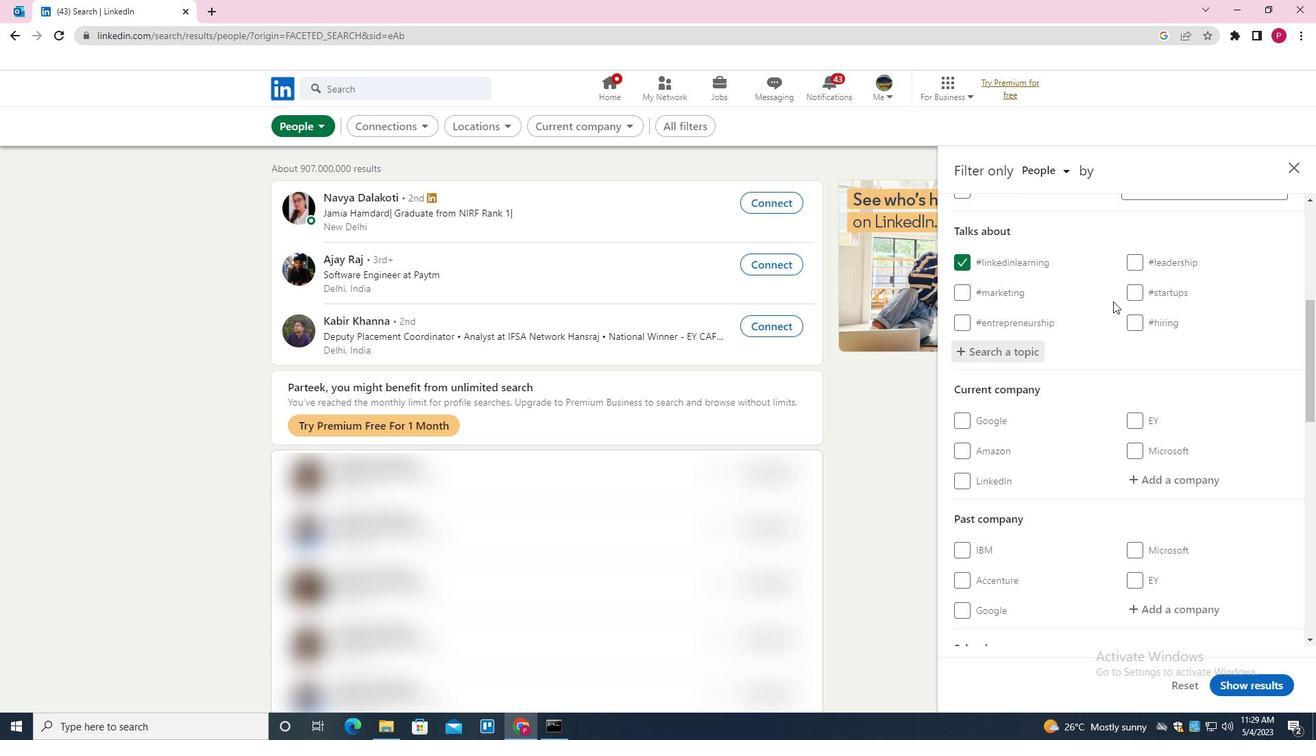 
Action: Mouse scrolled (1108, 304) with delta (0, 0)
Screenshot: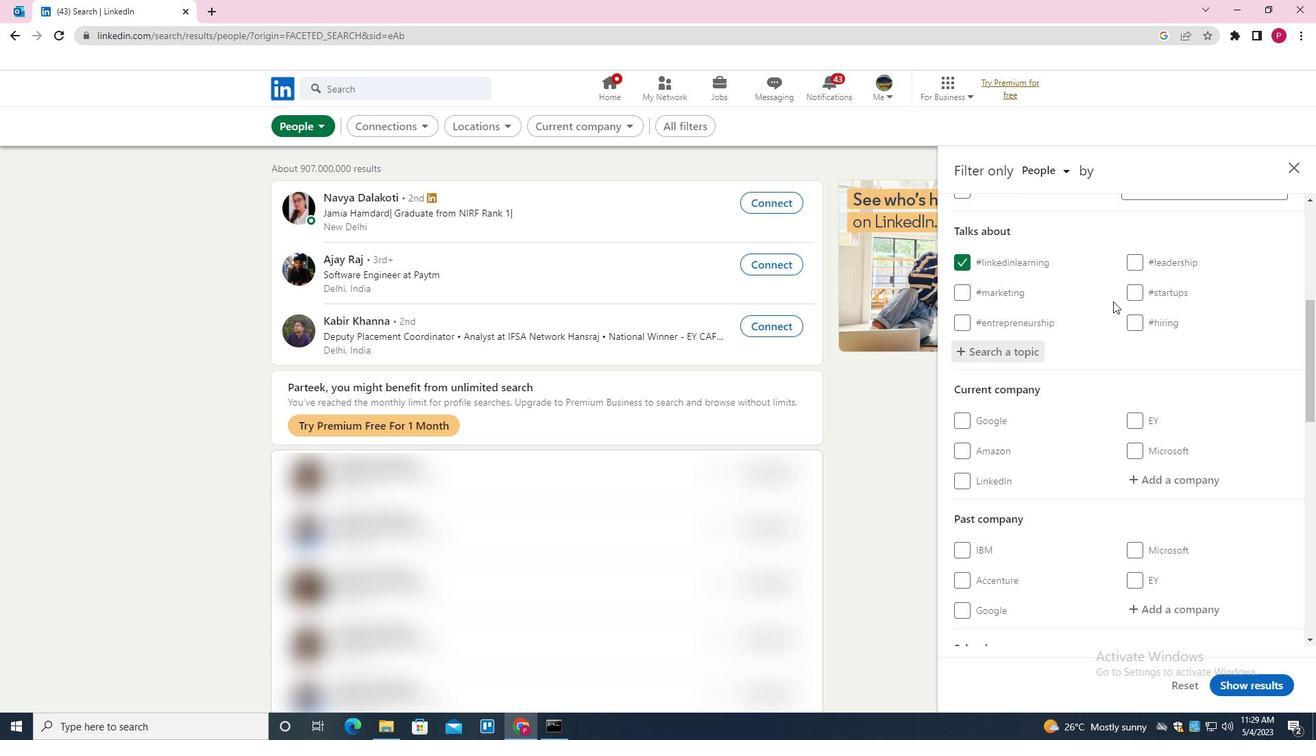 
Action: Mouse moved to (1072, 357)
Screenshot: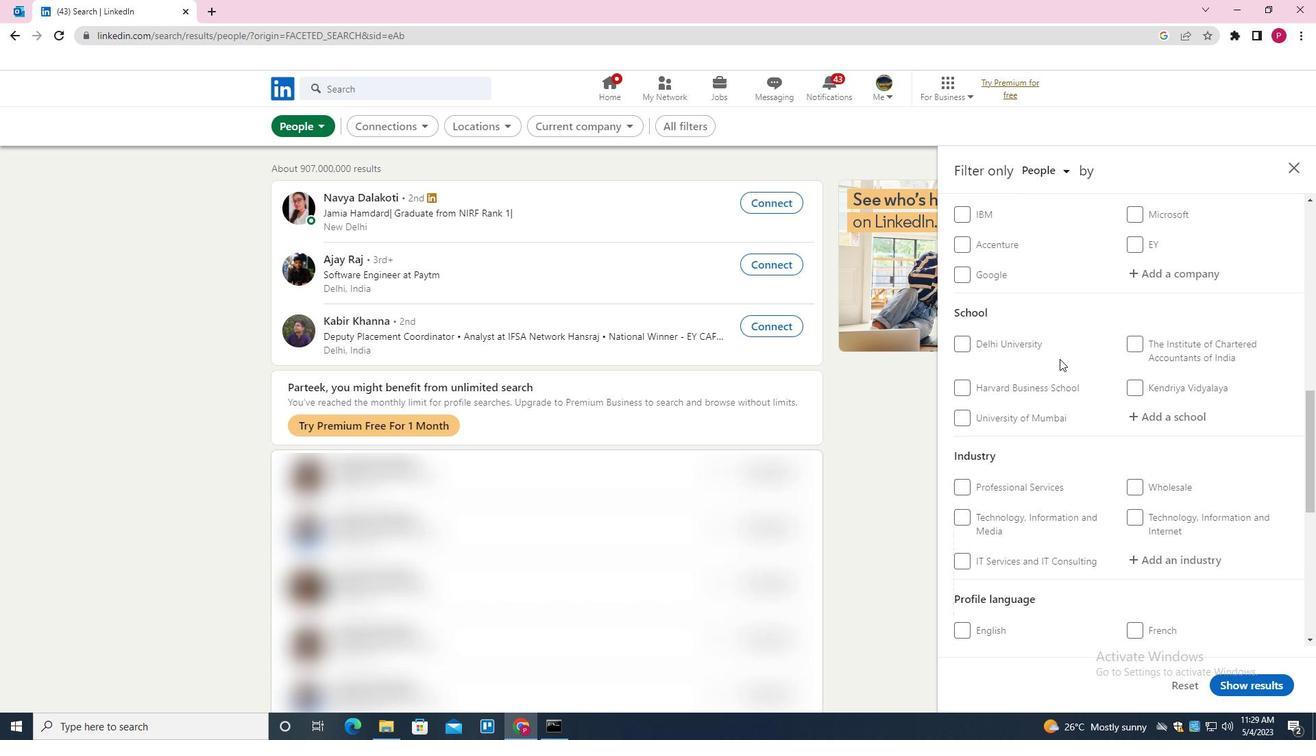 
Action: Mouse scrolled (1072, 357) with delta (0, 0)
Screenshot: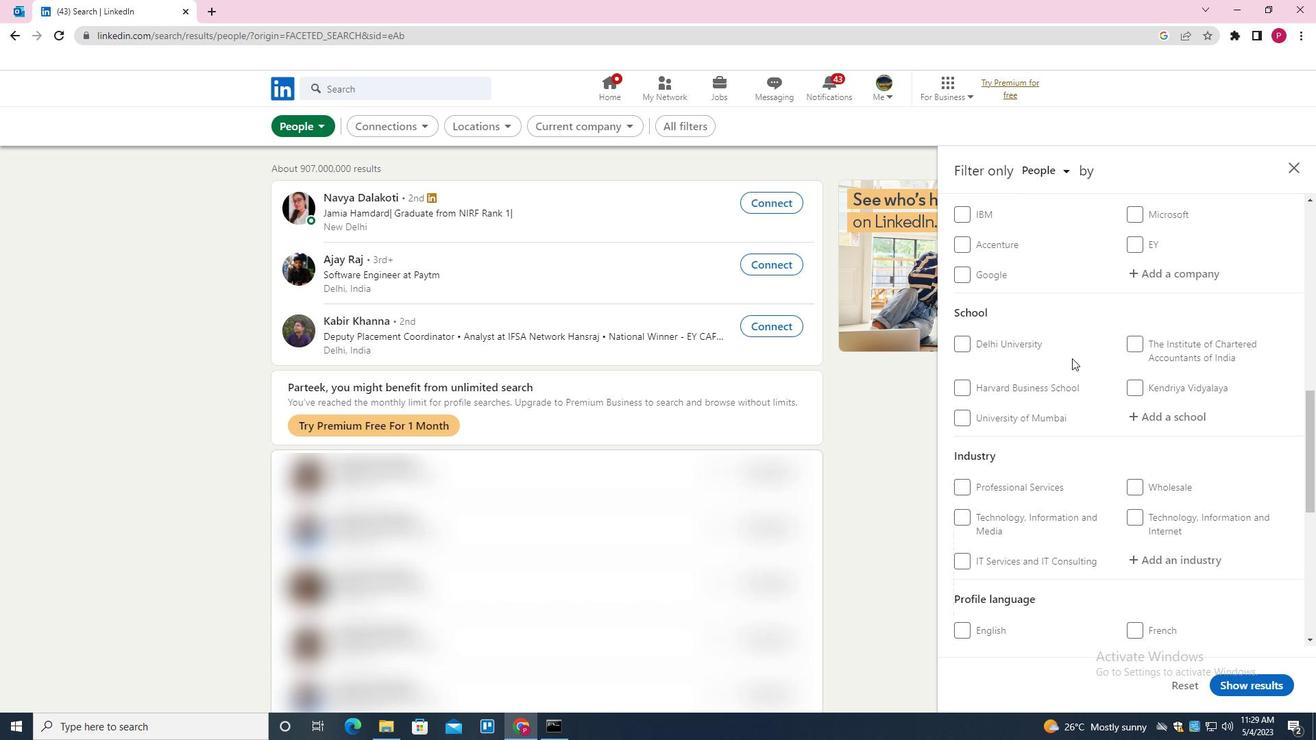 
Action: Mouse scrolled (1072, 357) with delta (0, 0)
Screenshot: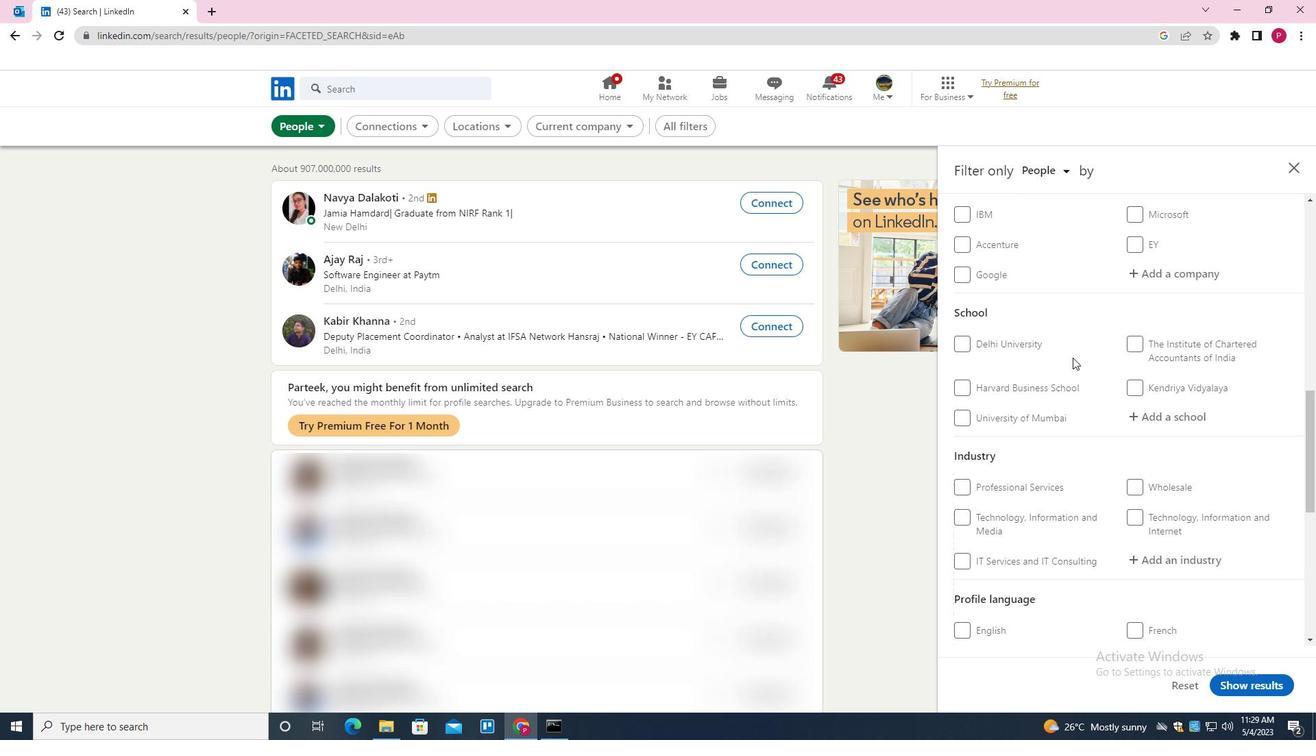 
Action: Mouse scrolled (1072, 357) with delta (0, 0)
Screenshot: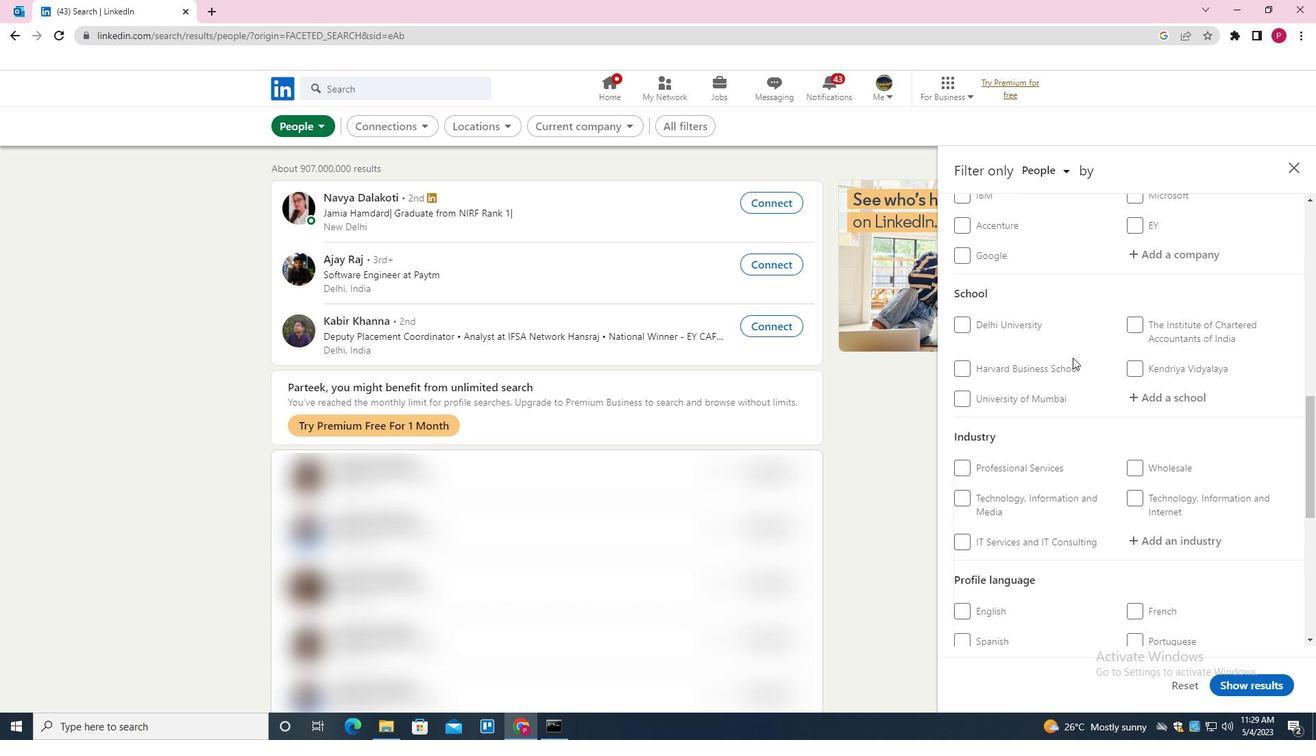 
Action: Mouse scrolled (1072, 357) with delta (0, 0)
Screenshot: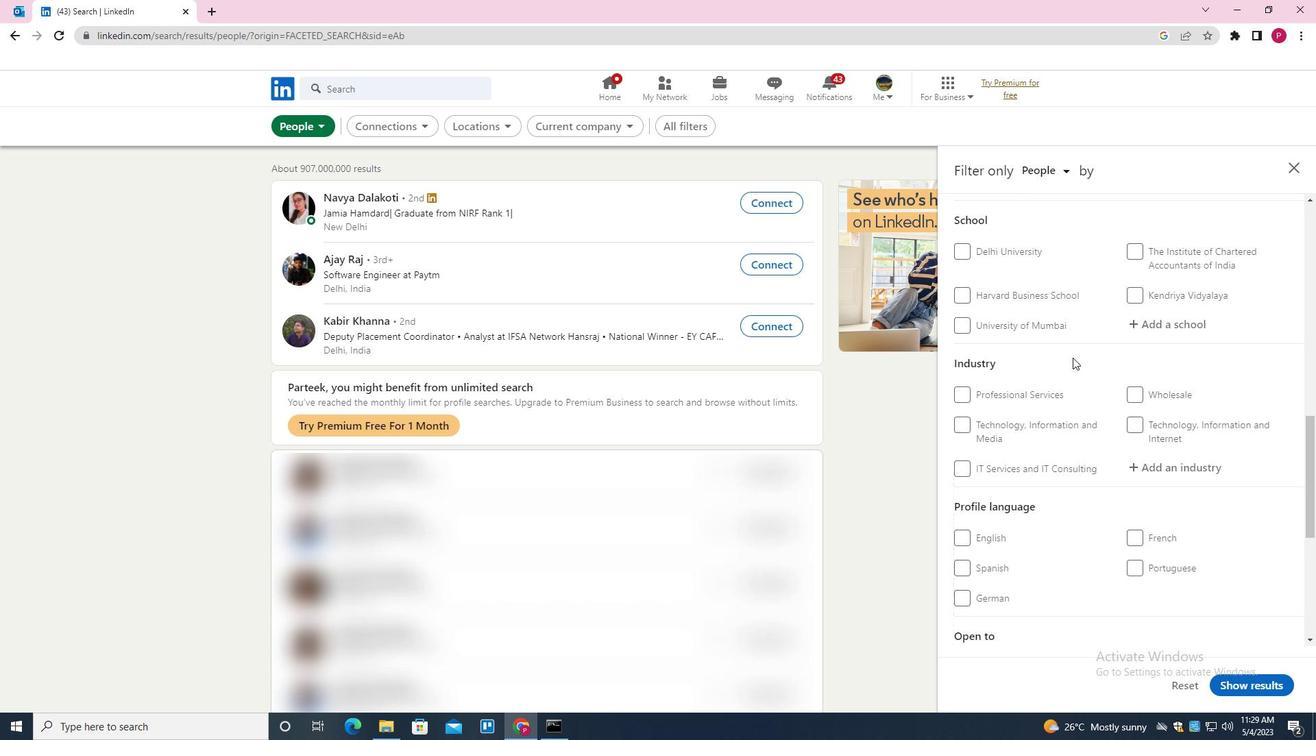 
Action: Mouse scrolled (1072, 357) with delta (0, 0)
Screenshot: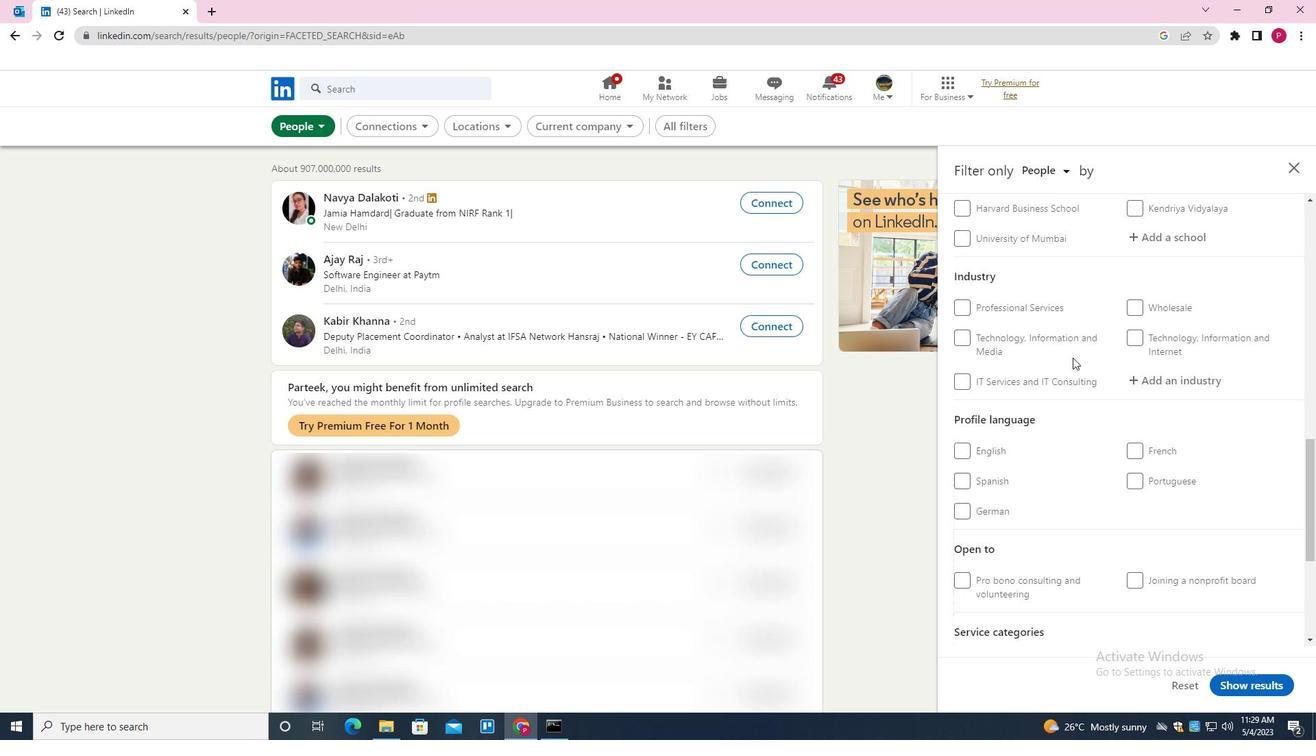 
Action: Mouse moved to (990, 291)
Screenshot: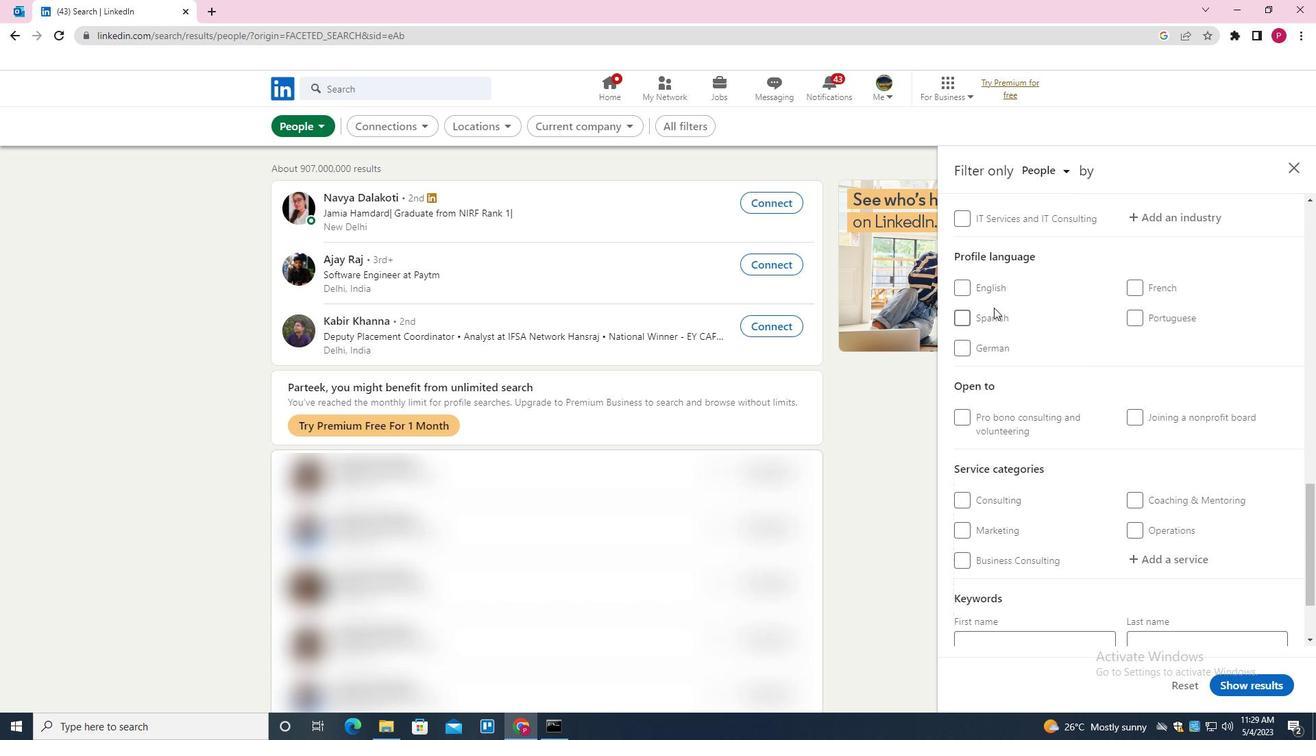 
Action: Mouse pressed left at (990, 291)
Screenshot: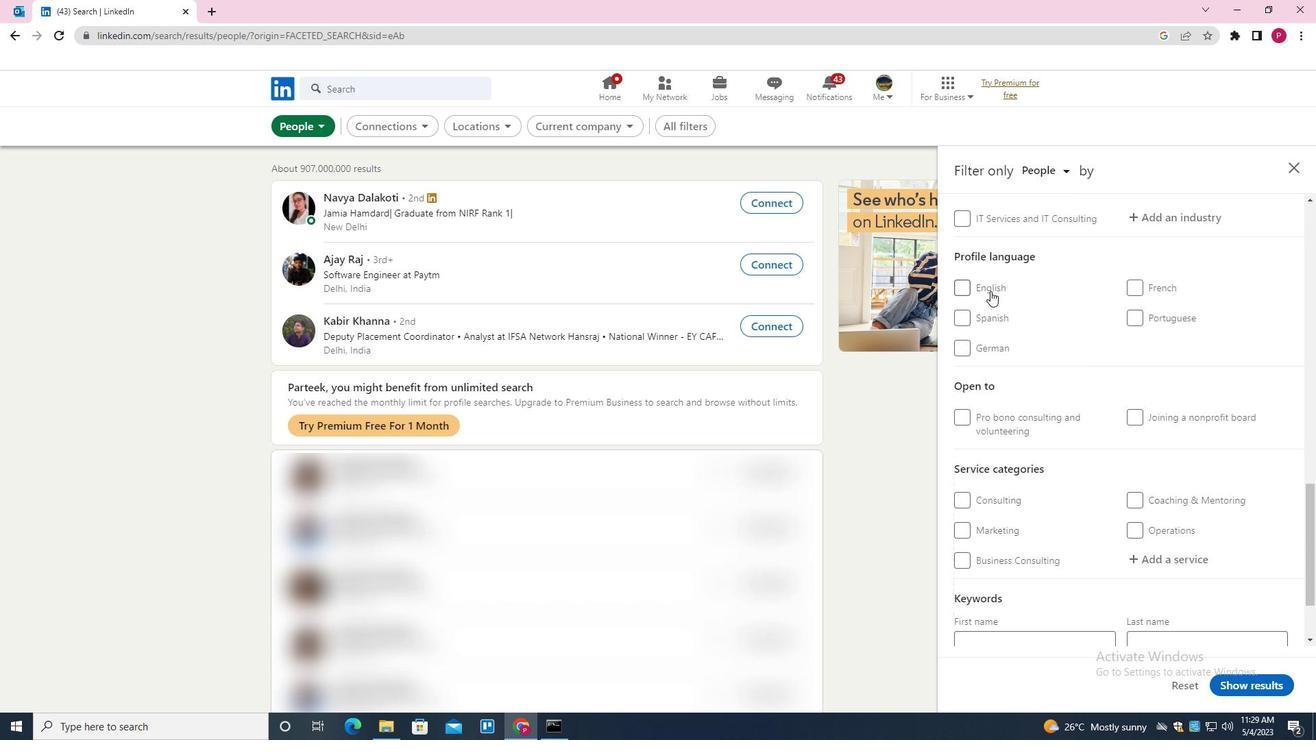 
Action: Mouse moved to (1081, 374)
Screenshot: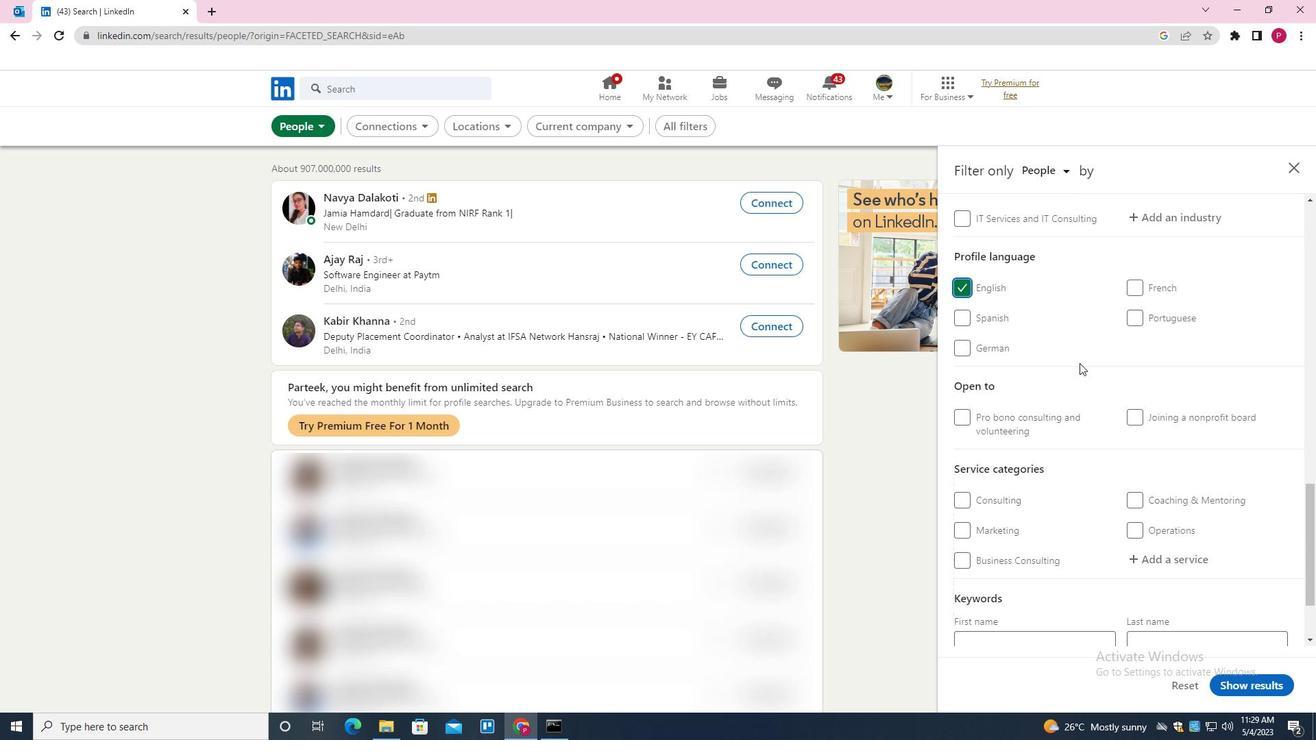 
Action: Mouse scrolled (1081, 375) with delta (0, 0)
Screenshot: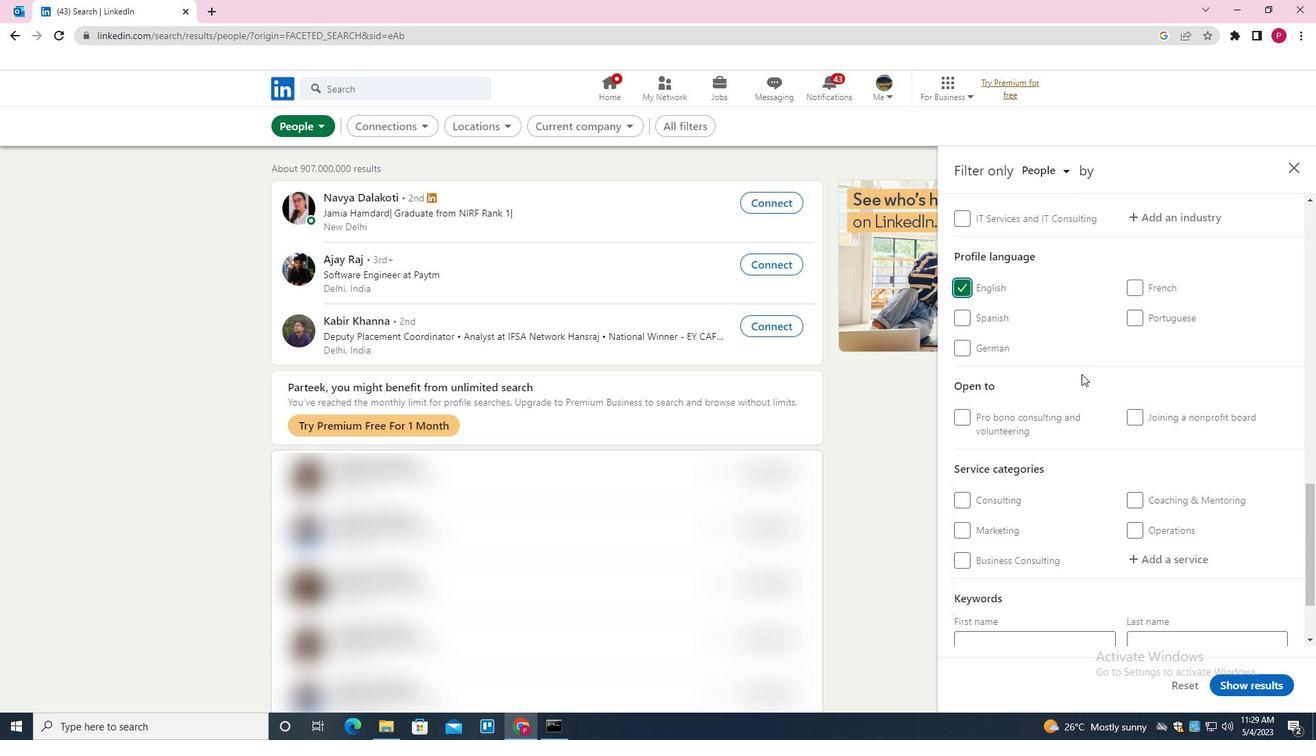 
Action: Mouse scrolled (1081, 375) with delta (0, 0)
Screenshot: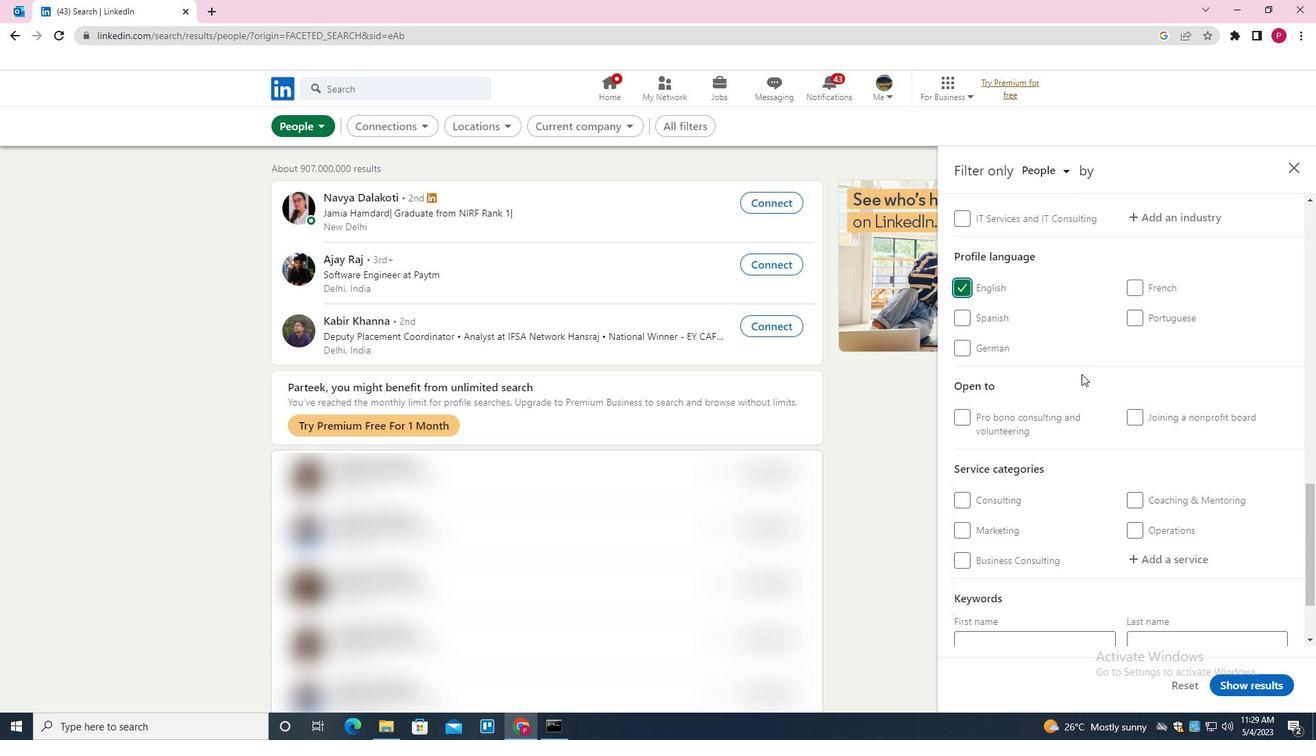 
Action: Mouse scrolled (1081, 375) with delta (0, 0)
Screenshot: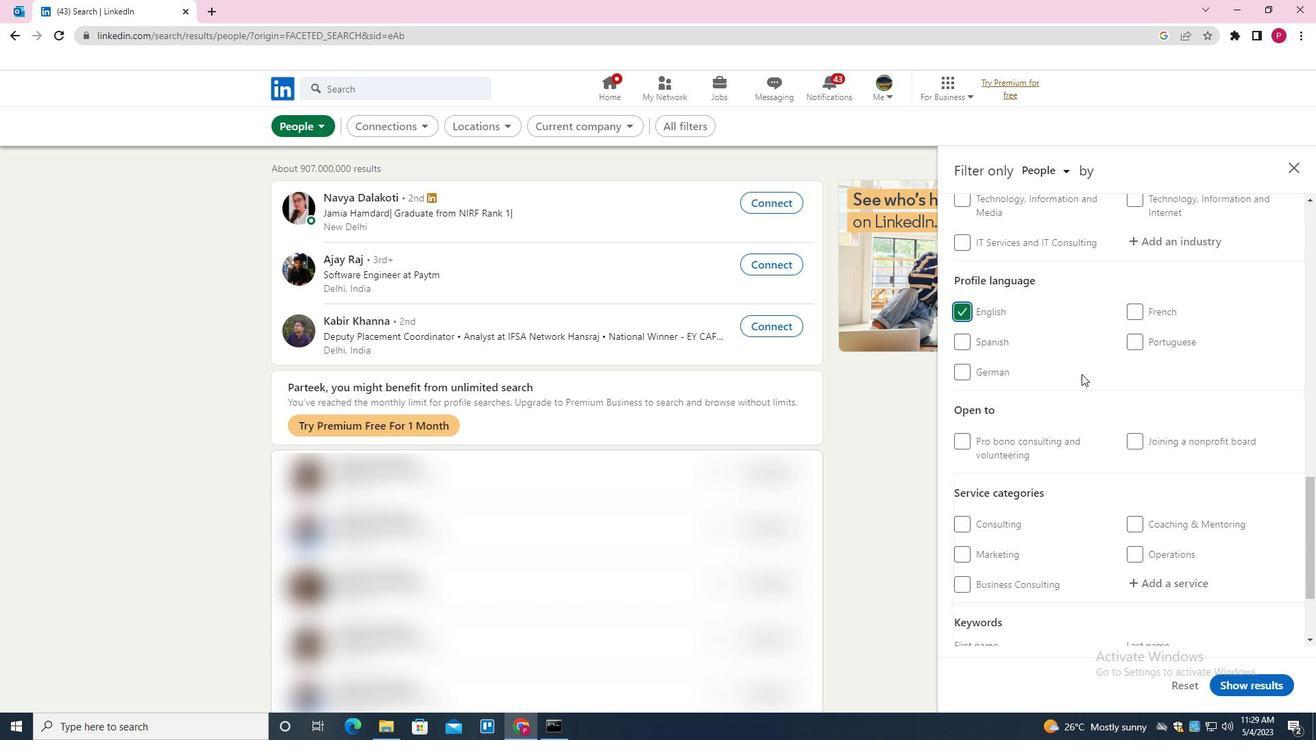
Action: Mouse scrolled (1081, 375) with delta (0, 0)
Screenshot: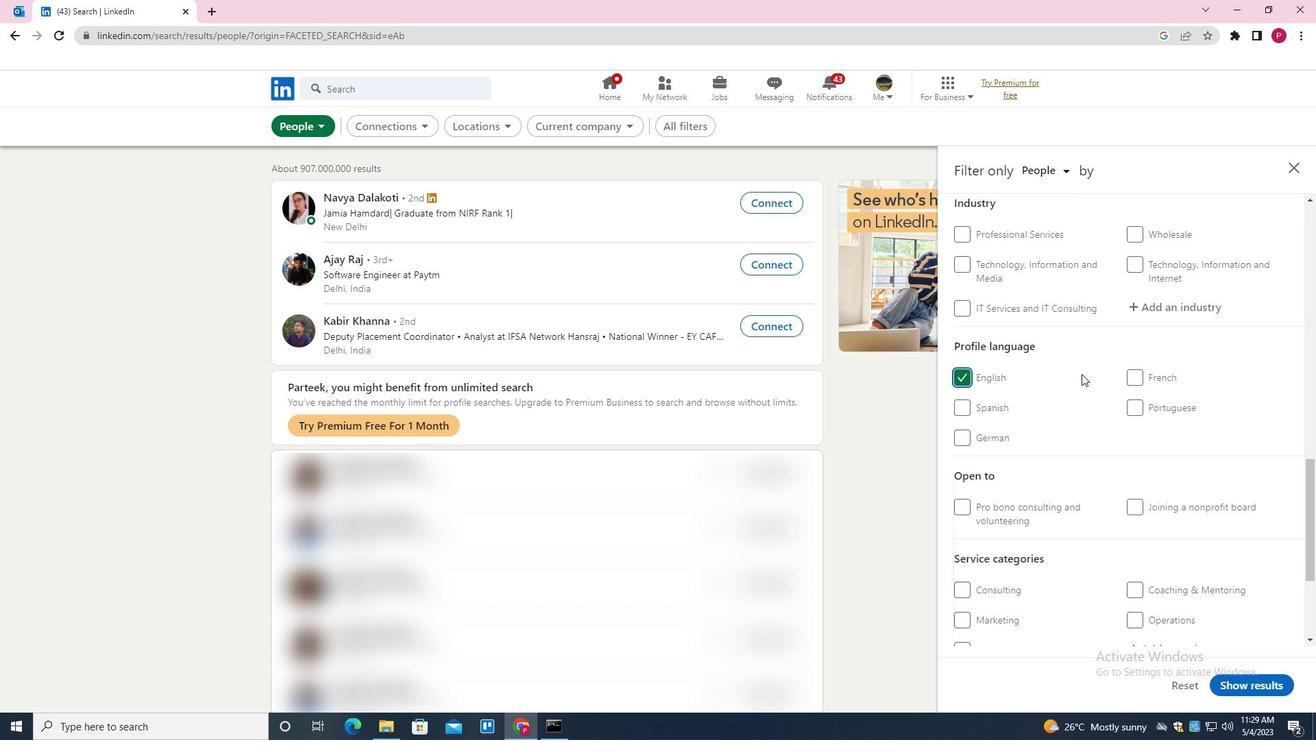 
Action: Mouse scrolled (1081, 375) with delta (0, 0)
Screenshot: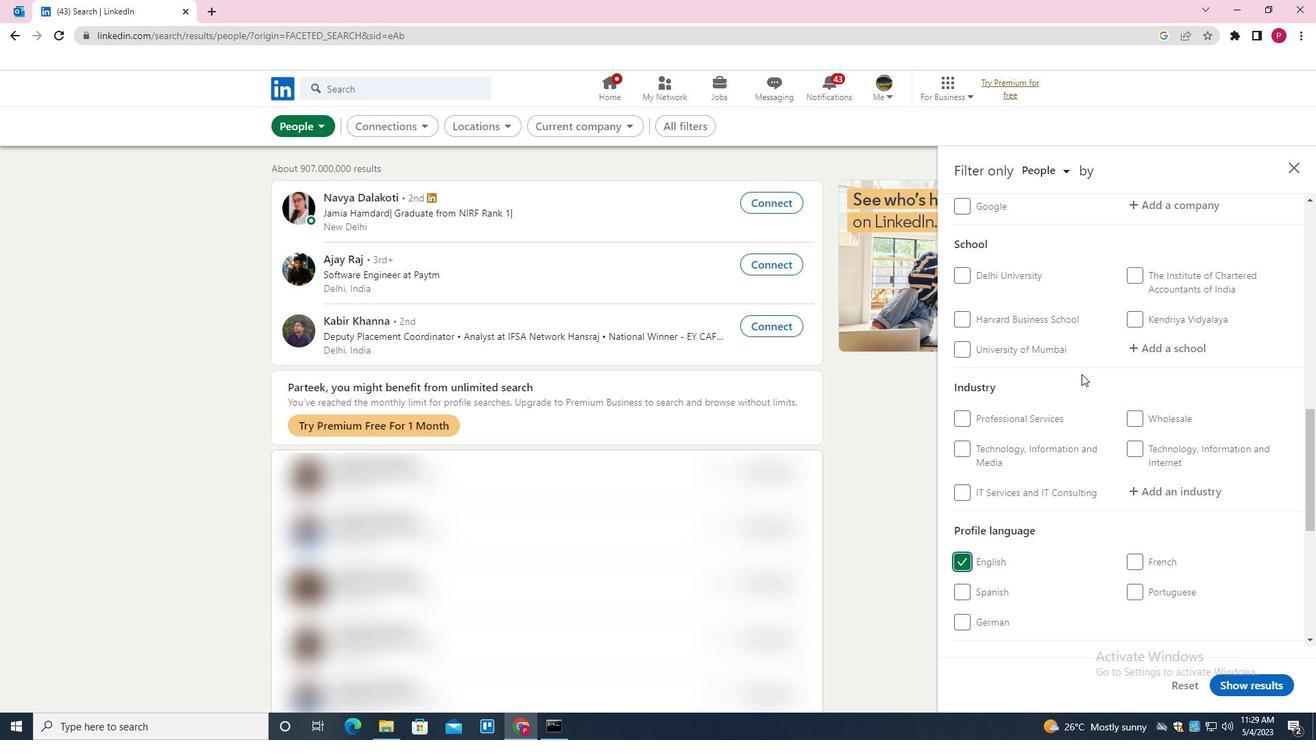 
Action: Mouse scrolled (1081, 375) with delta (0, 0)
Screenshot: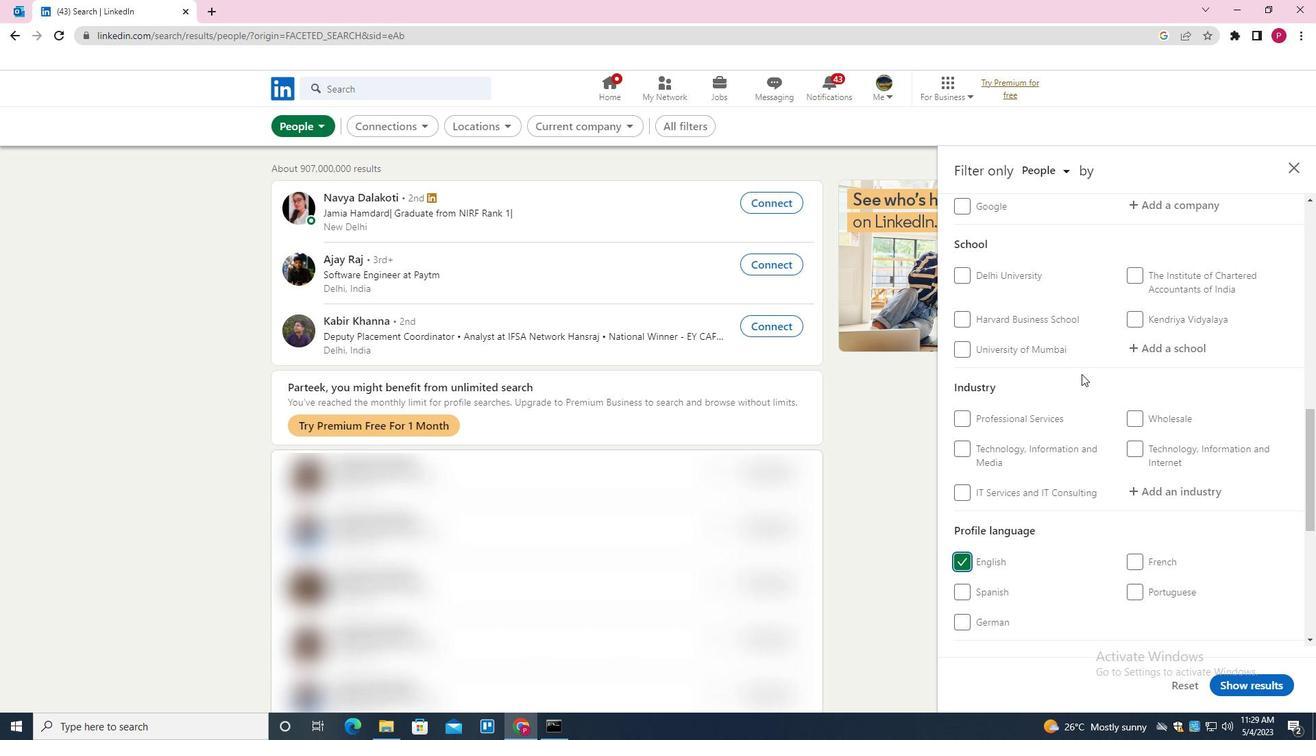 
Action: Mouse scrolled (1081, 375) with delta (0, 0)
Screenshot: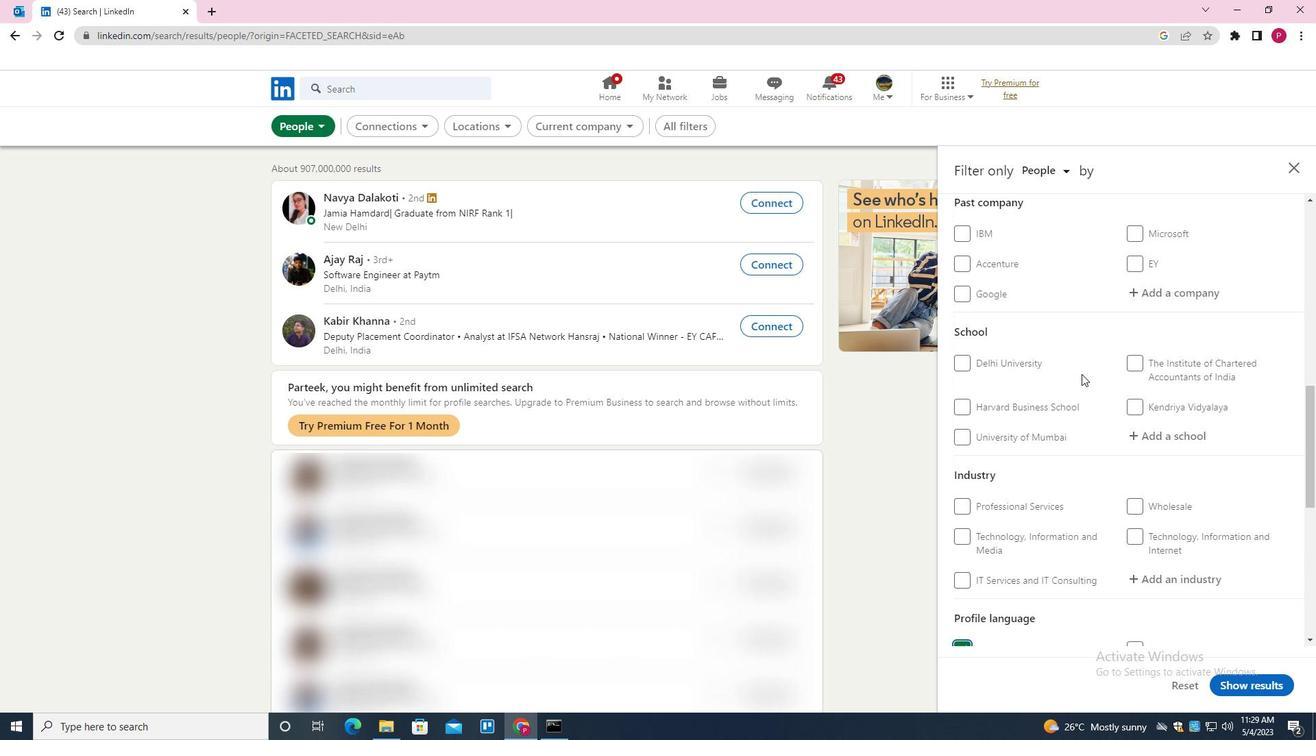 
Action: Mouse scrolled (1081, 375) with delta (0, 0)
Screenshot: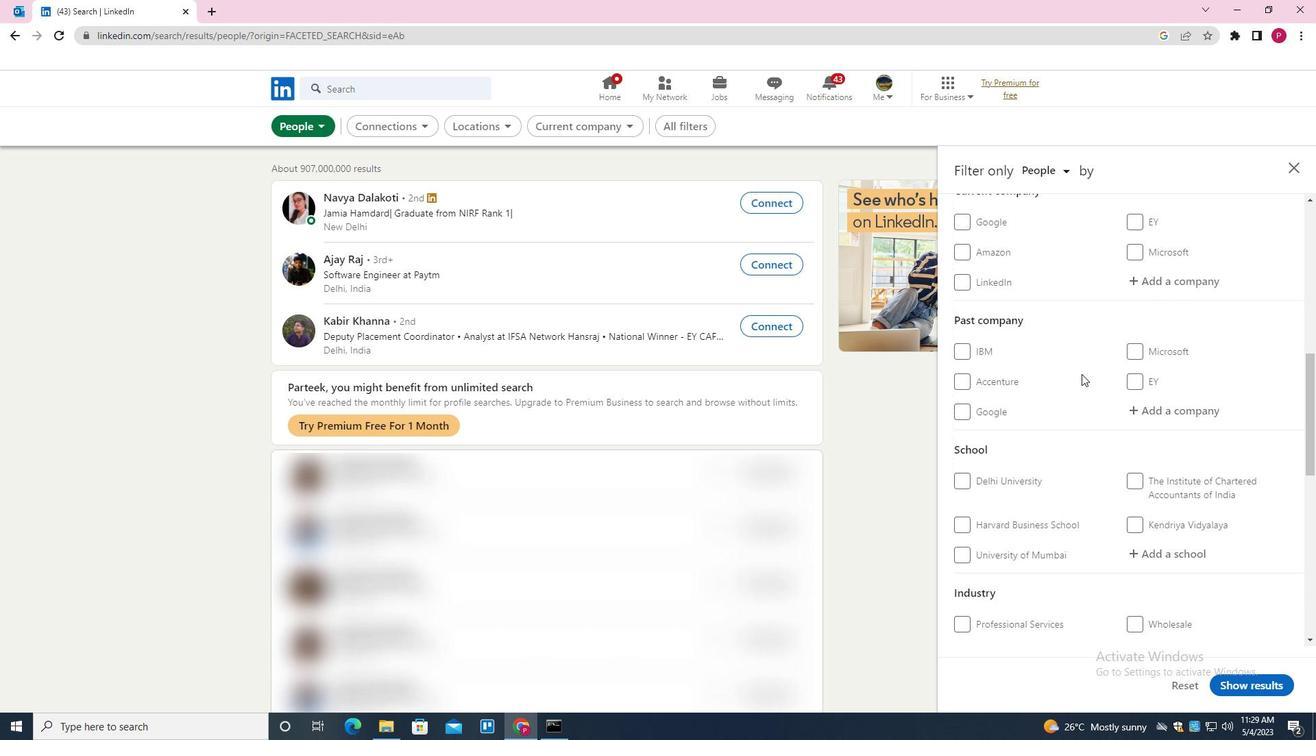 
Action: Mouse moved to (1176, 348)
Screenshot: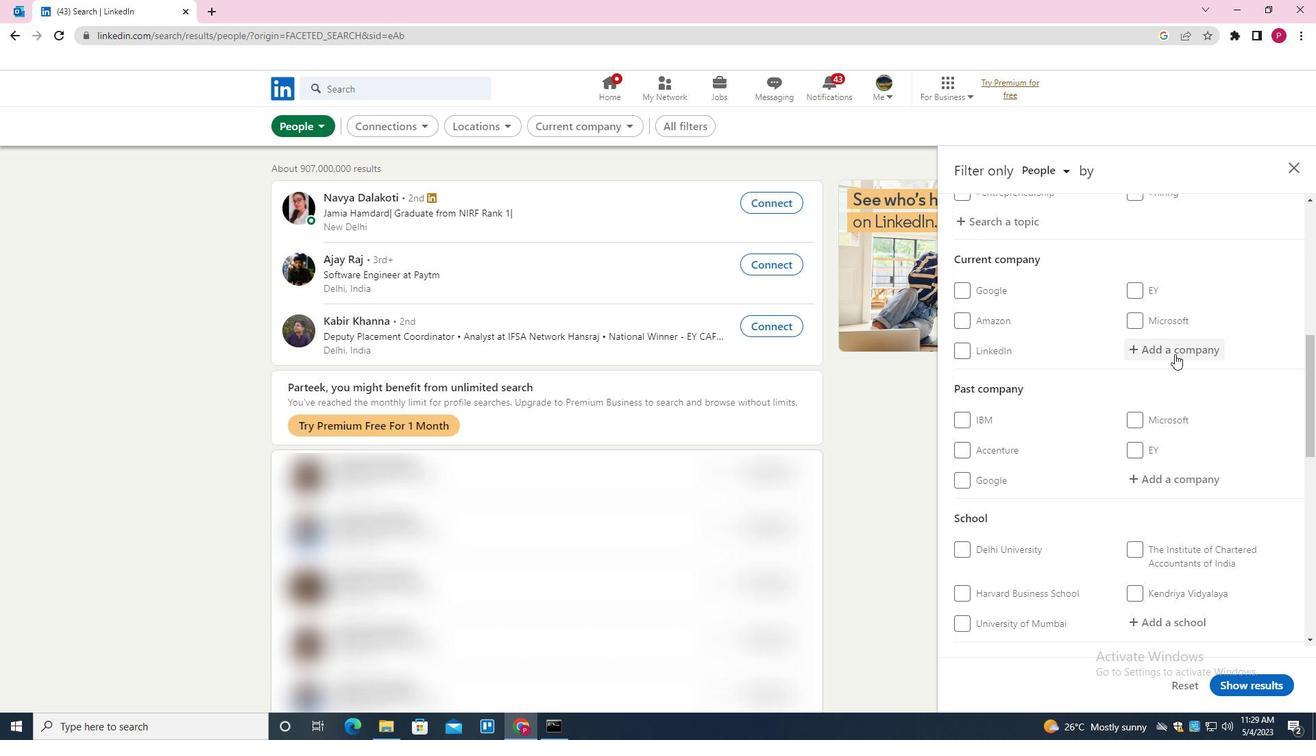 
Action: Mouse pressed left at (1176, 348)
Screenshot: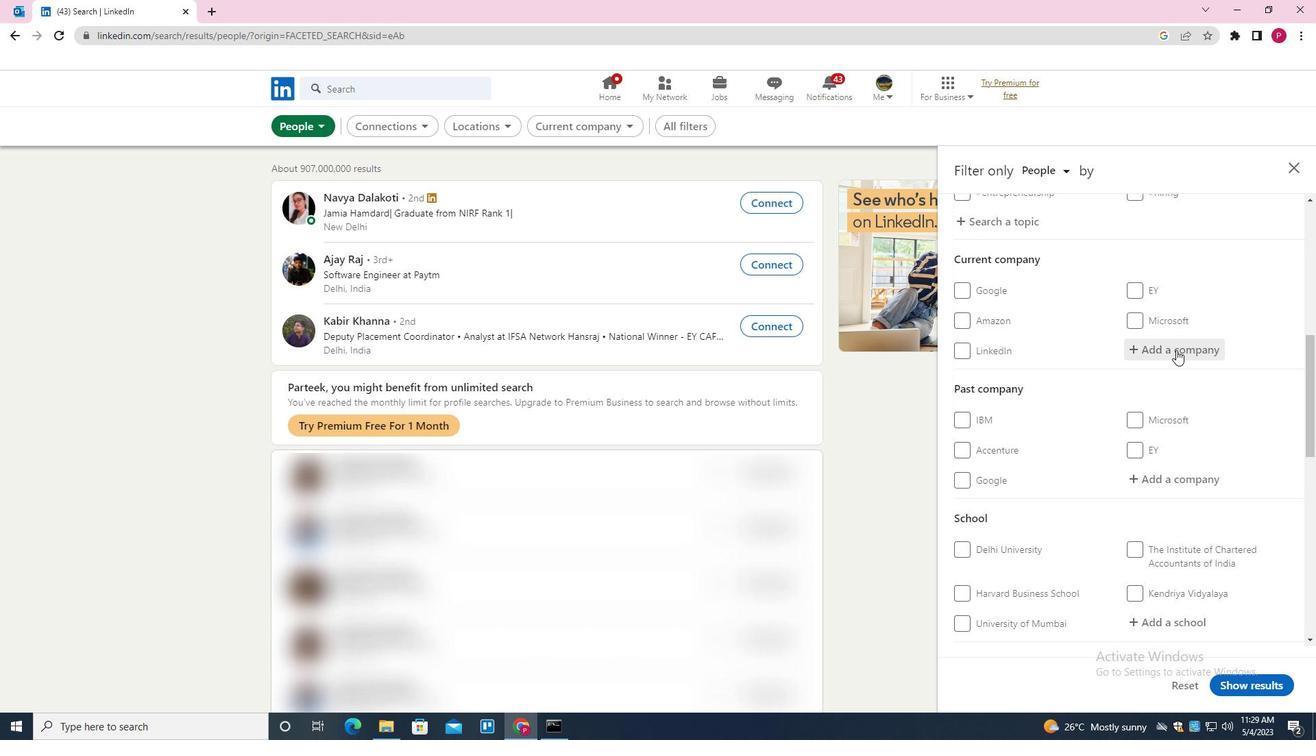 
Action: Mouse moved to (1181, 352)
Screenshot: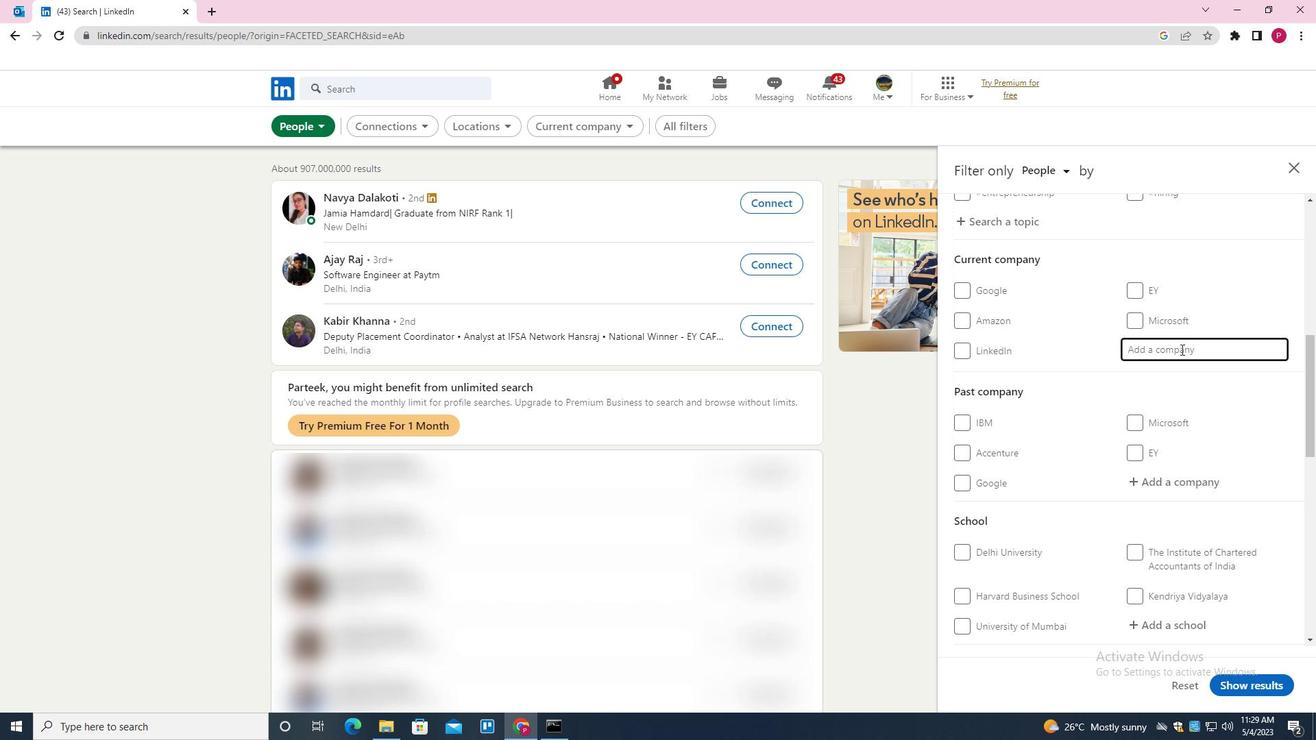 
Action: Mouse pressed left at (1181, 352)
Screenshot: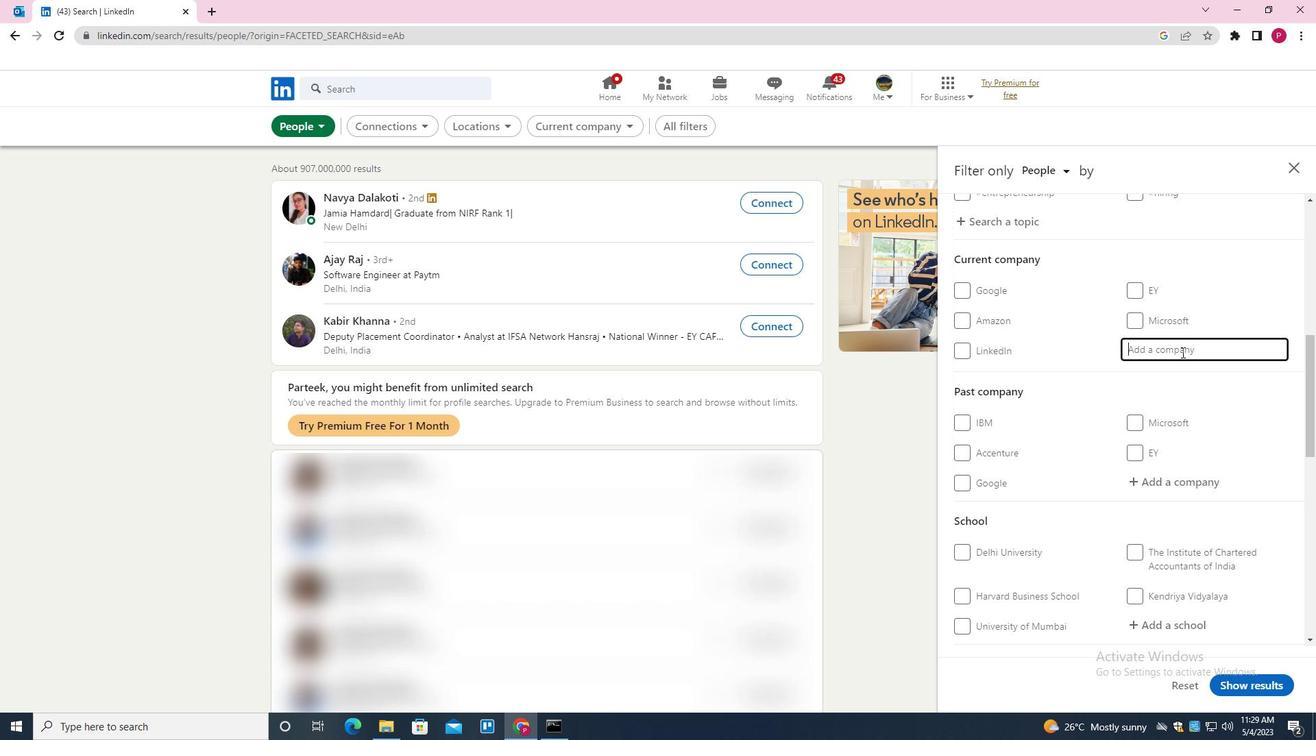 
Action: Key pressed <Key.shift>PETROLEUM<Key.space><Key.shift><Key.shift><Key.shift><Key.shift>ENGINEERS<Key.space><Key.shift>ASSOCIATION<Key.down><Key.enter>
Screenshot: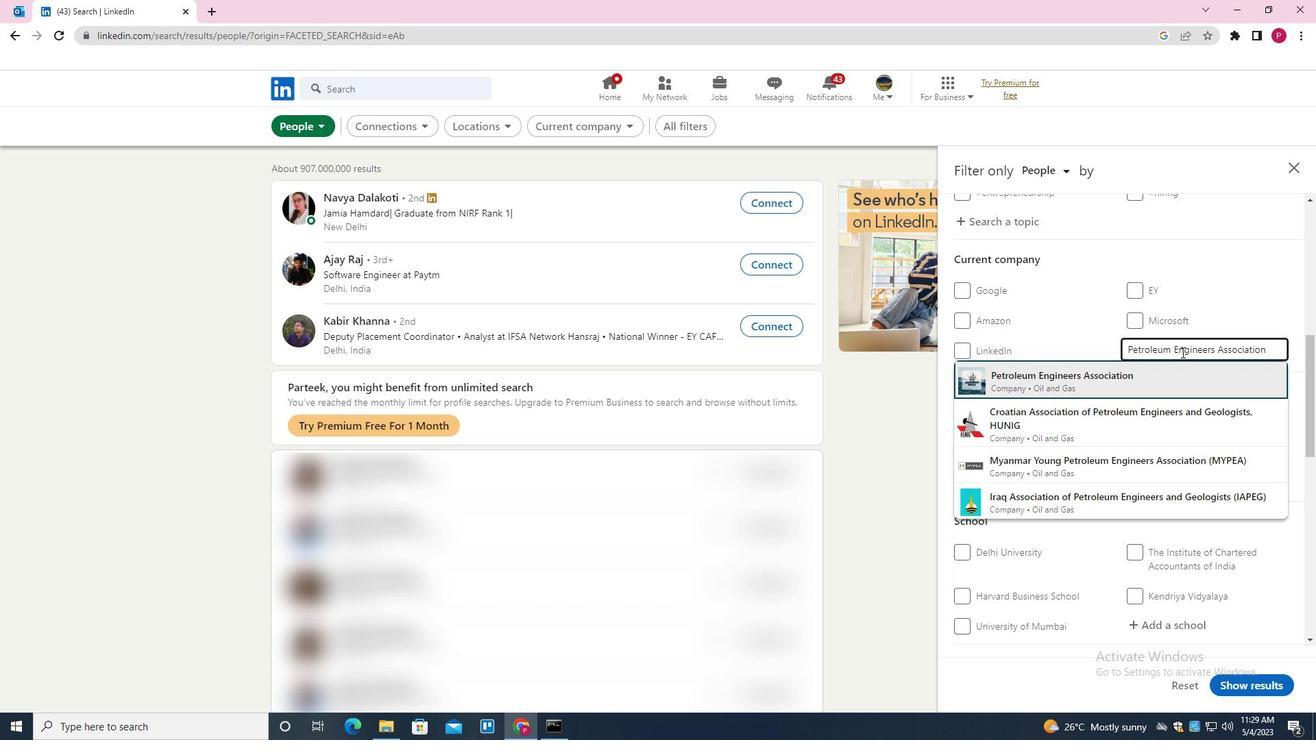 
Action: Mouse moved to (1066, 398)
Screenshot: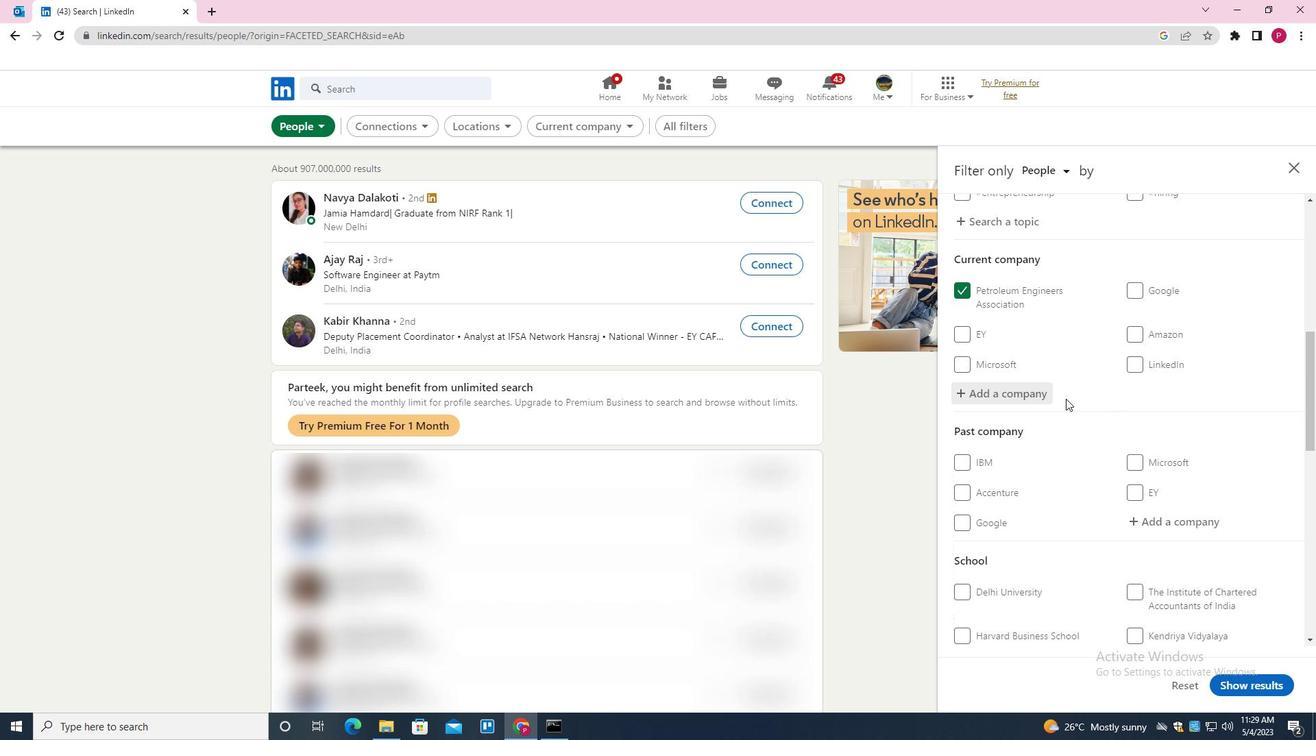 
Action: Mouse scrolled (1066, 398) with delta (0, 0)
Screenshot: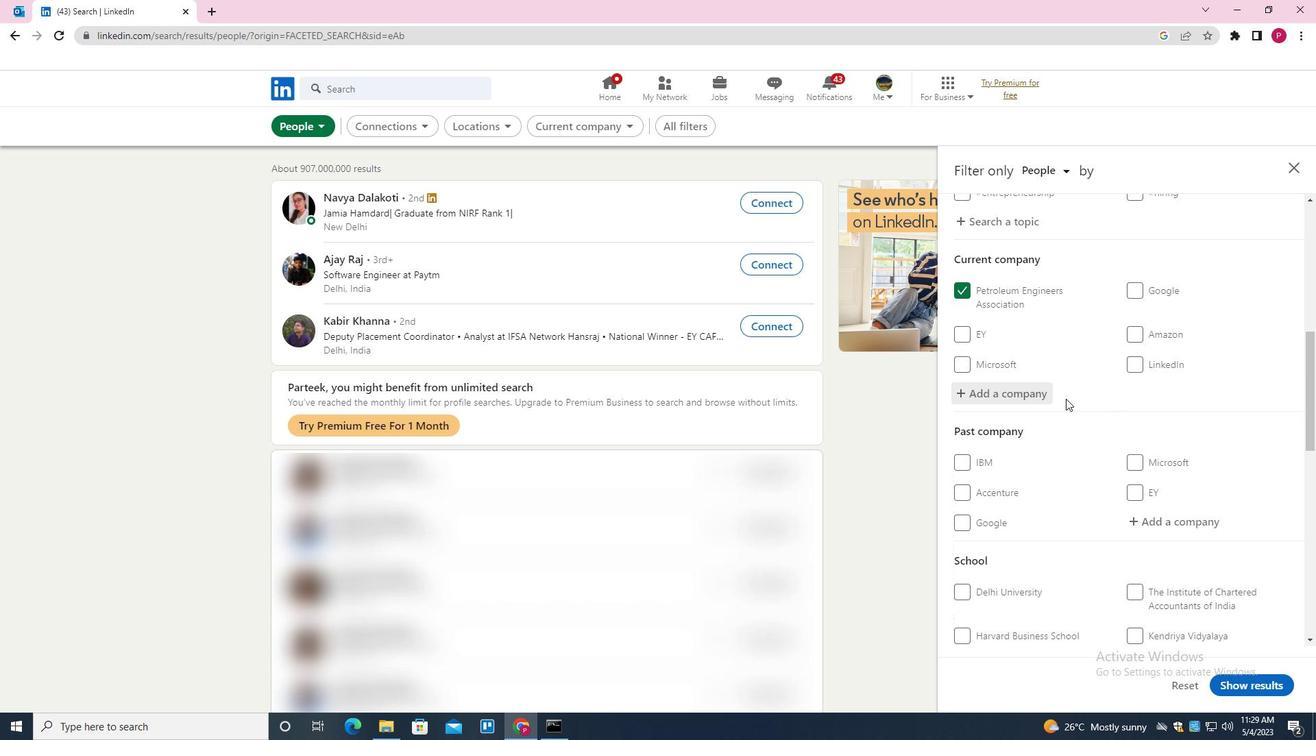 
Action: Mouse moved to (1065, 396)
Screenshot: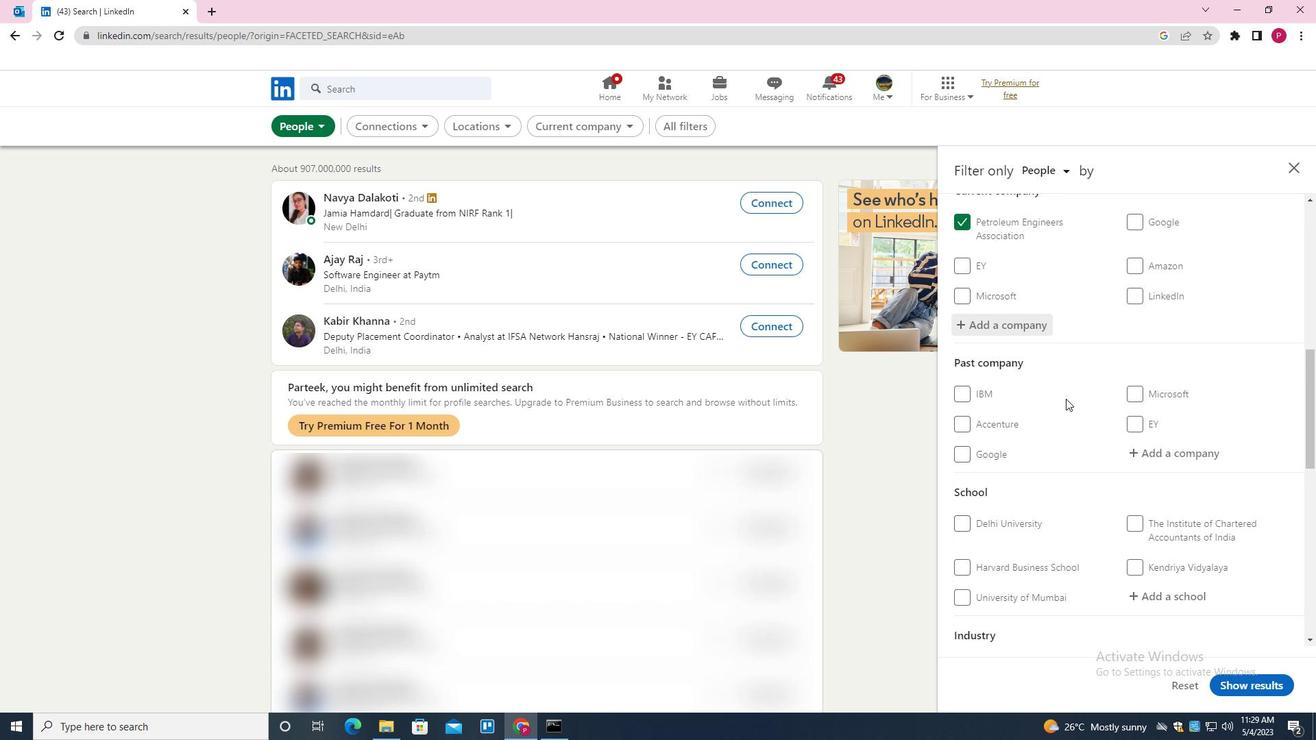 
Action: Mouse scrolled (1065, 396) with delta (0, 0)
Screenshot: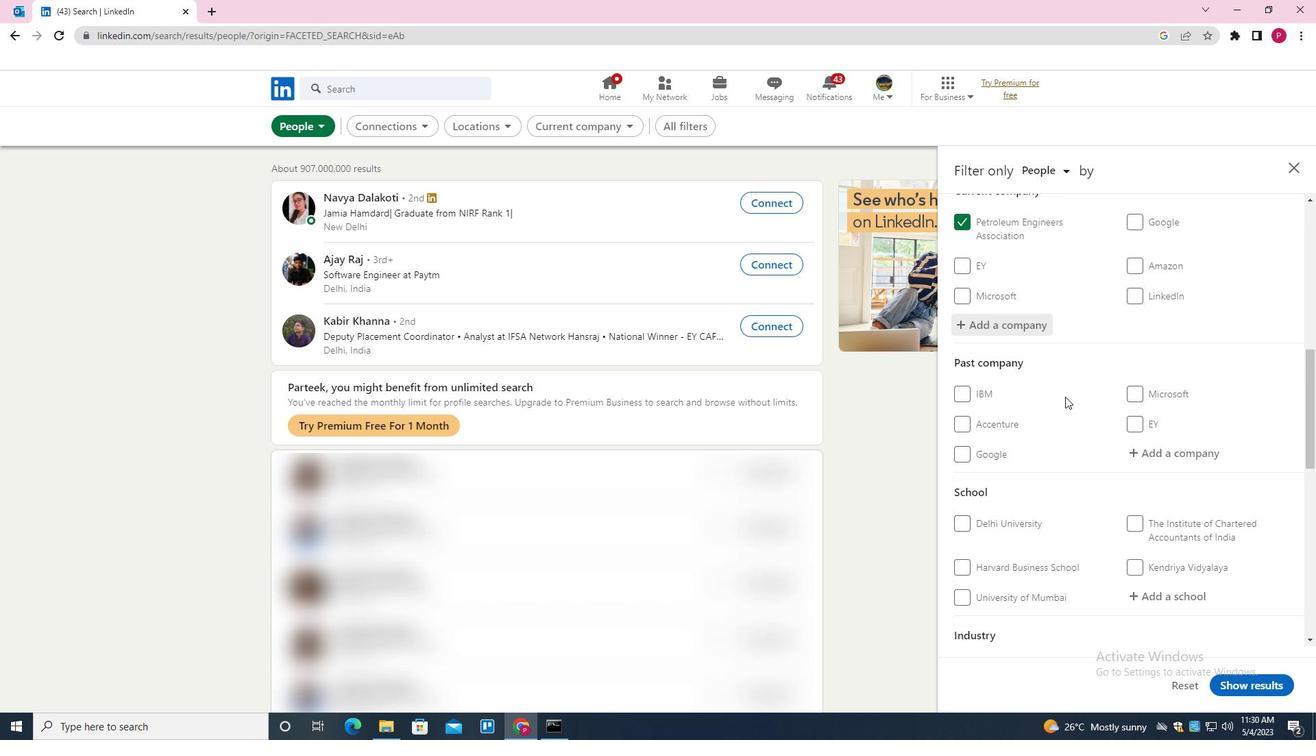 
Action: Mouse moved to (1065, 396)
Screenshot: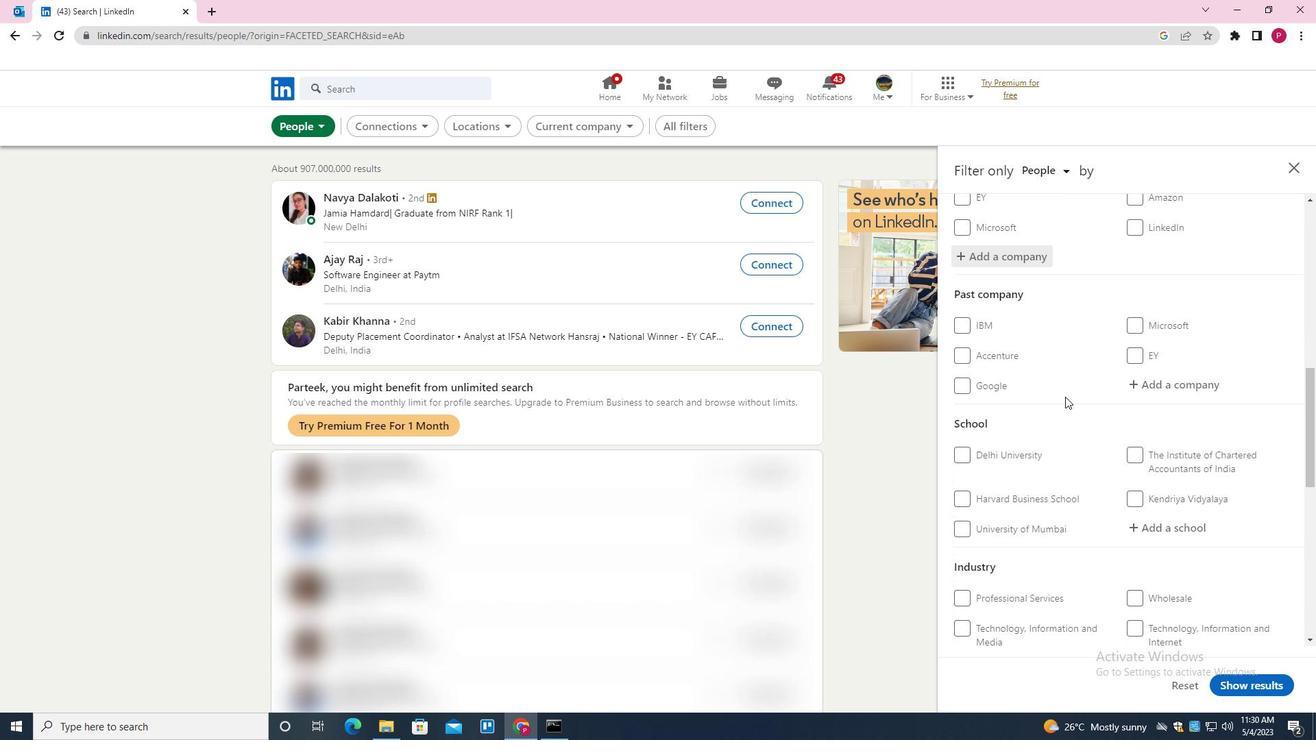 
Action: Mouse scrolled (1065, 396) with delta (0, 0)
Screenshot: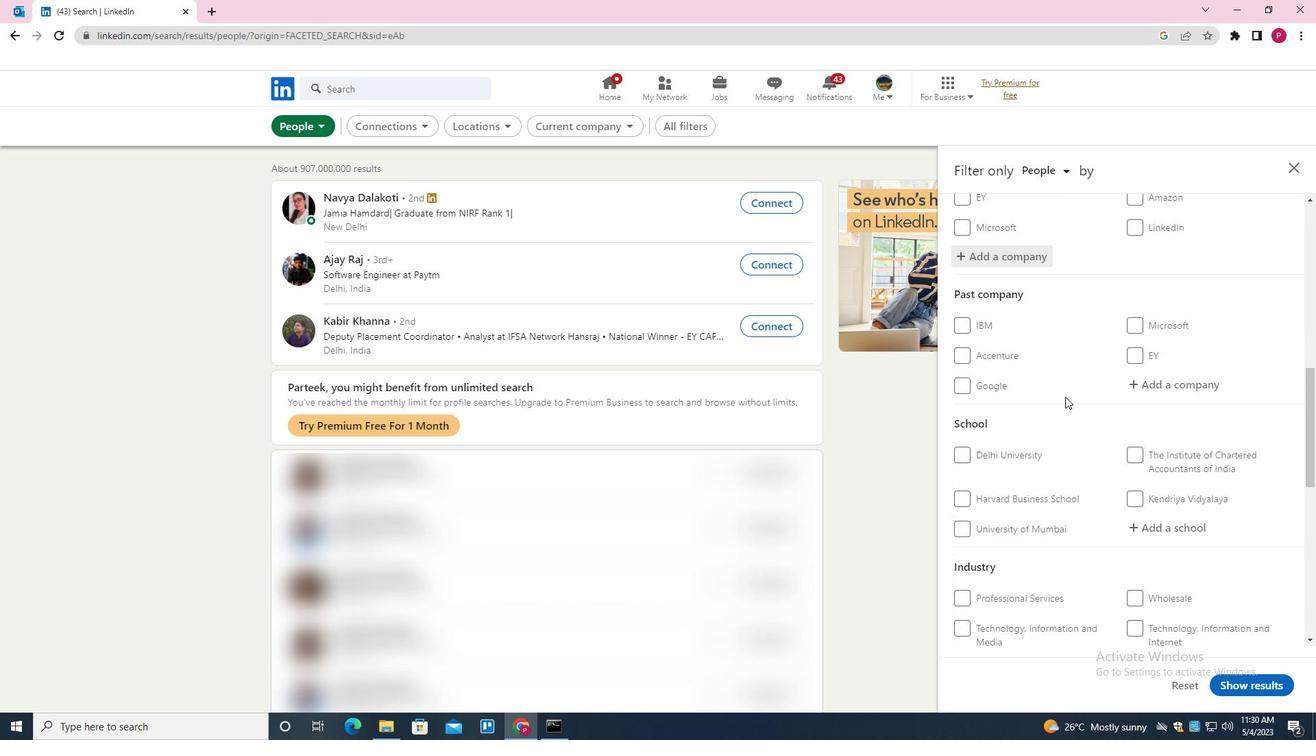 
Action: Mouse scrolled (1065, 396) with delta (0, 0)
Screenshot: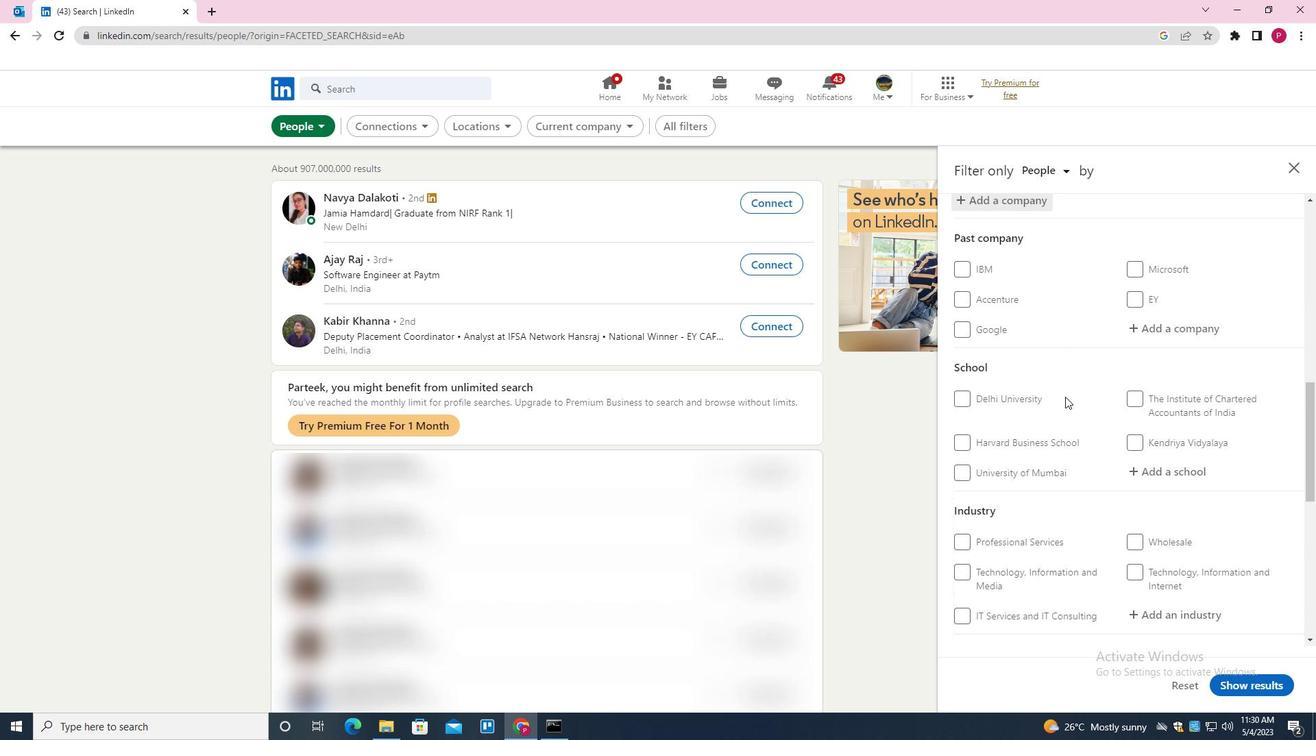 
Action: Mouse scrolled (1065, 396) with delta (0, 0)
Screenshot: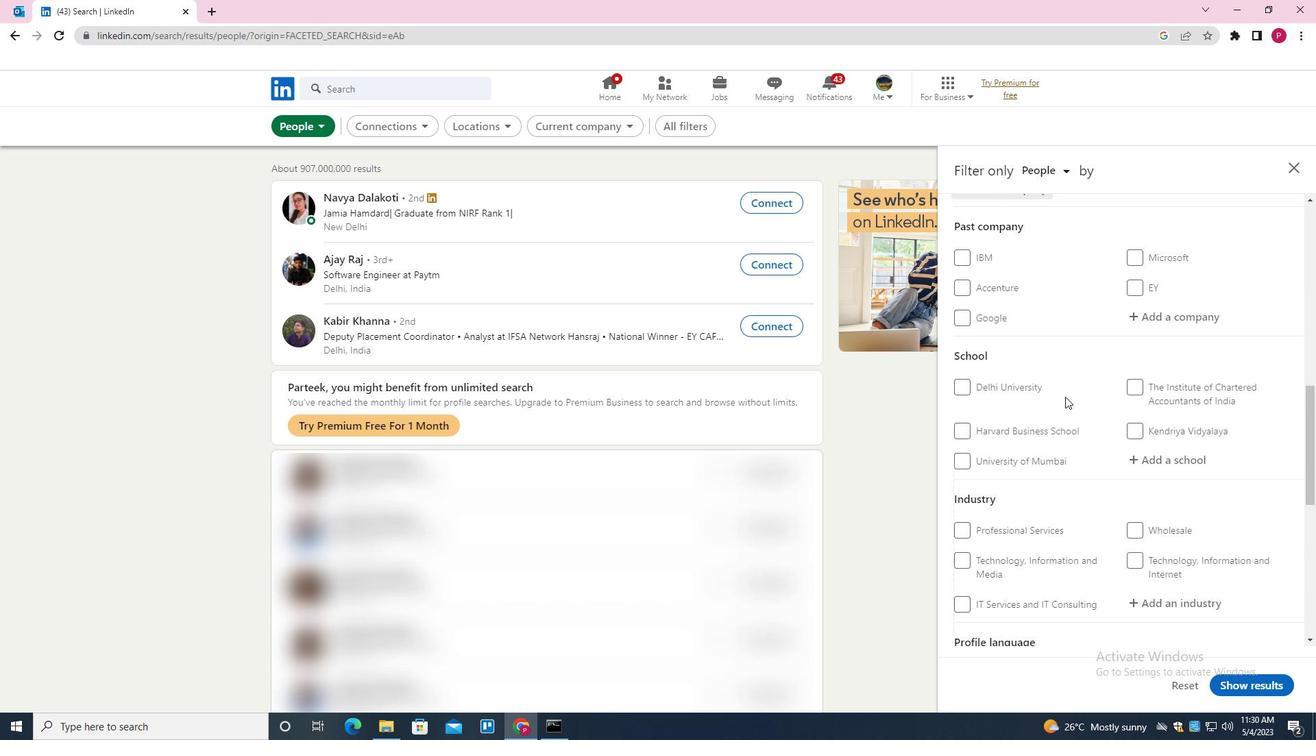 
Action: Mouse moved to (1183, 318)
Screenshot: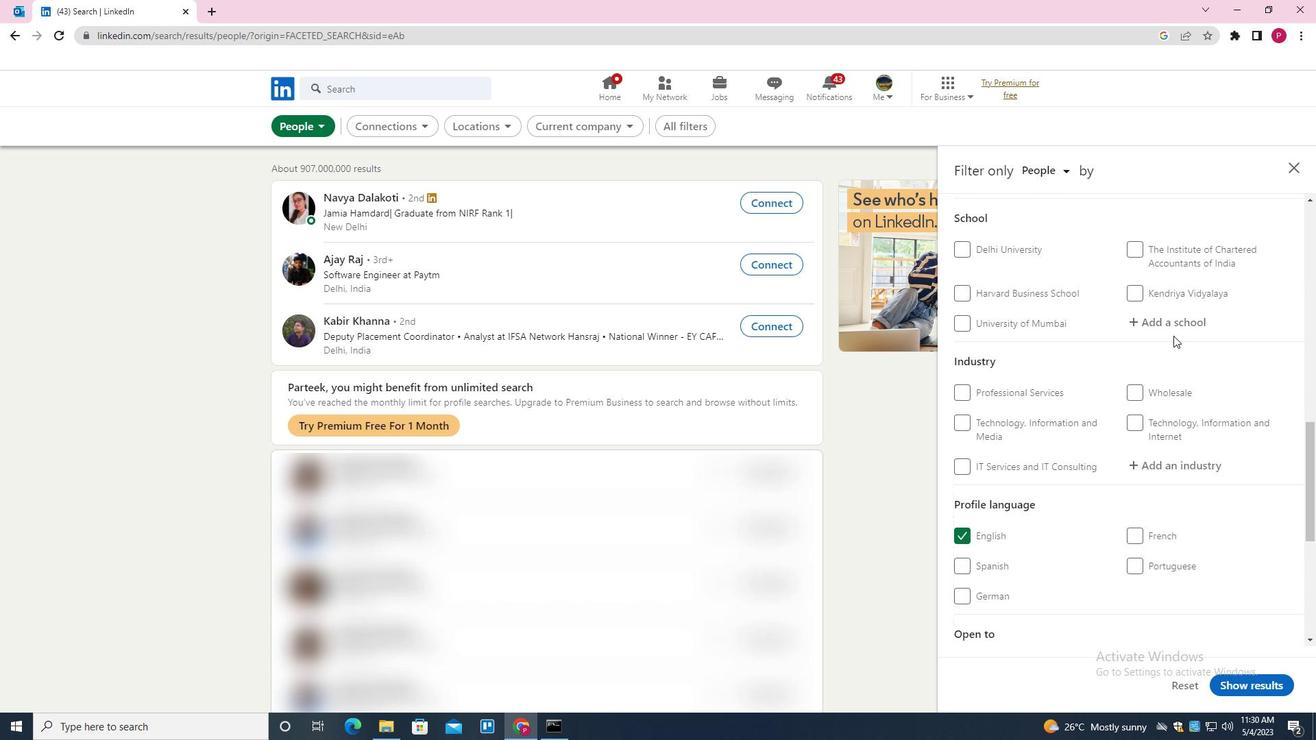 
Action: Mouse pressed left at (1183, 318)
Screenshot: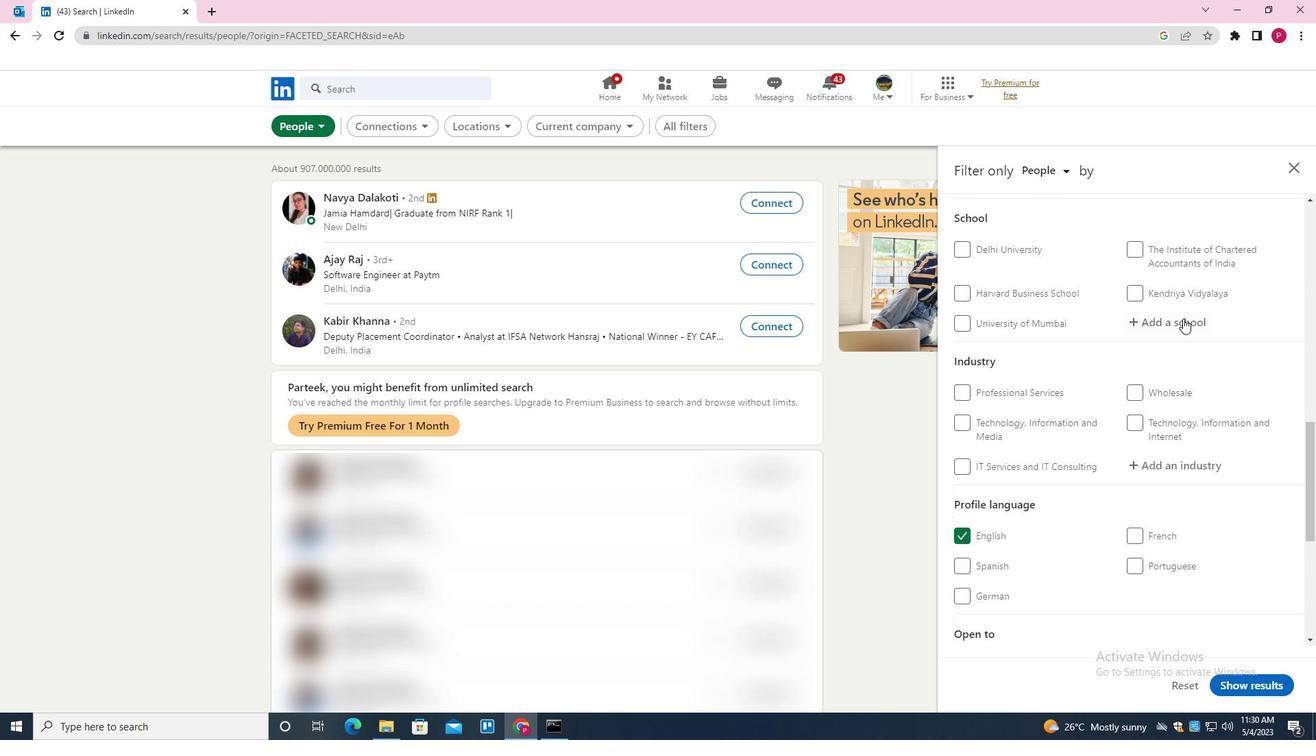 
Action: Key pressed <Key.shift><Key.shift><Key.shift><Key.shift><Key.shift><Key.shift><Key.shift><Key.shift><Key.shift><Key.shift><Key.shift><Key.shift><Key.shift><Key.shift><Key.shift>BHARATHIDASAN<Key.space><Key.down><Key.down><Key.enter>
Screenshot: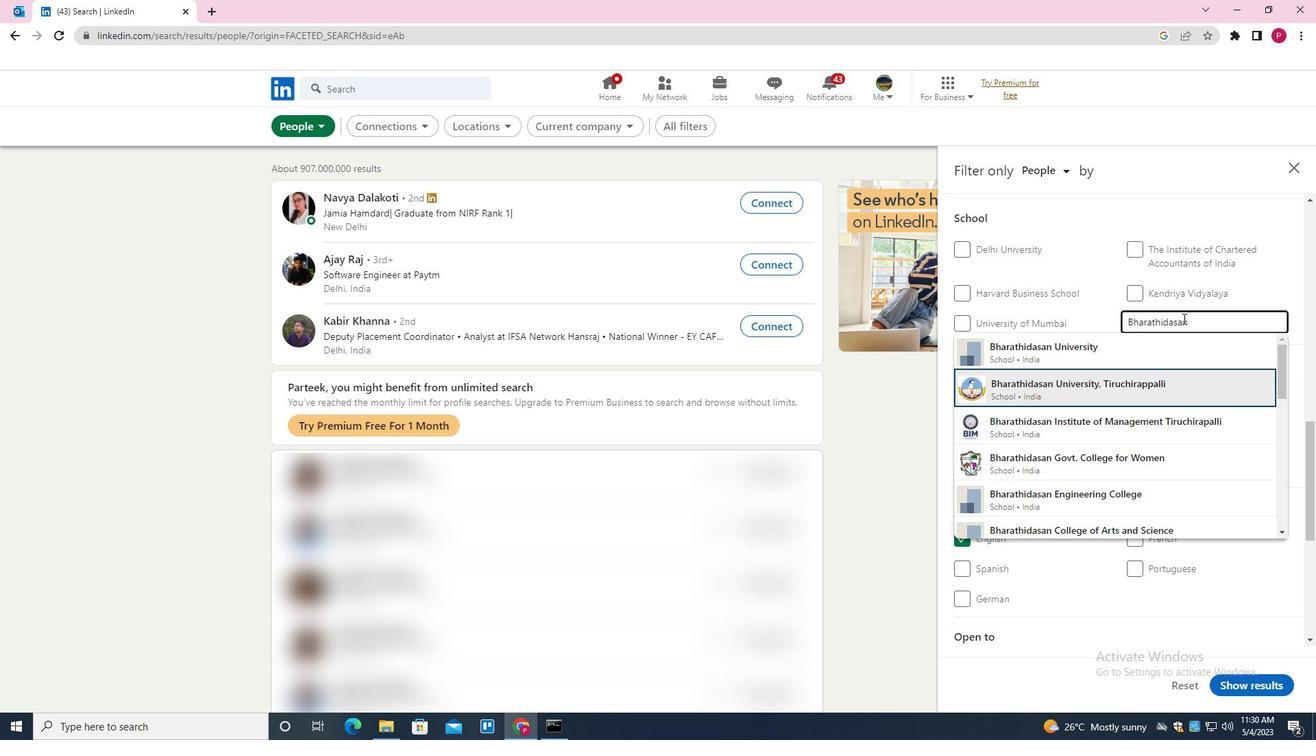 
Action: Mouse moved to (1171, 326)
Screenshot: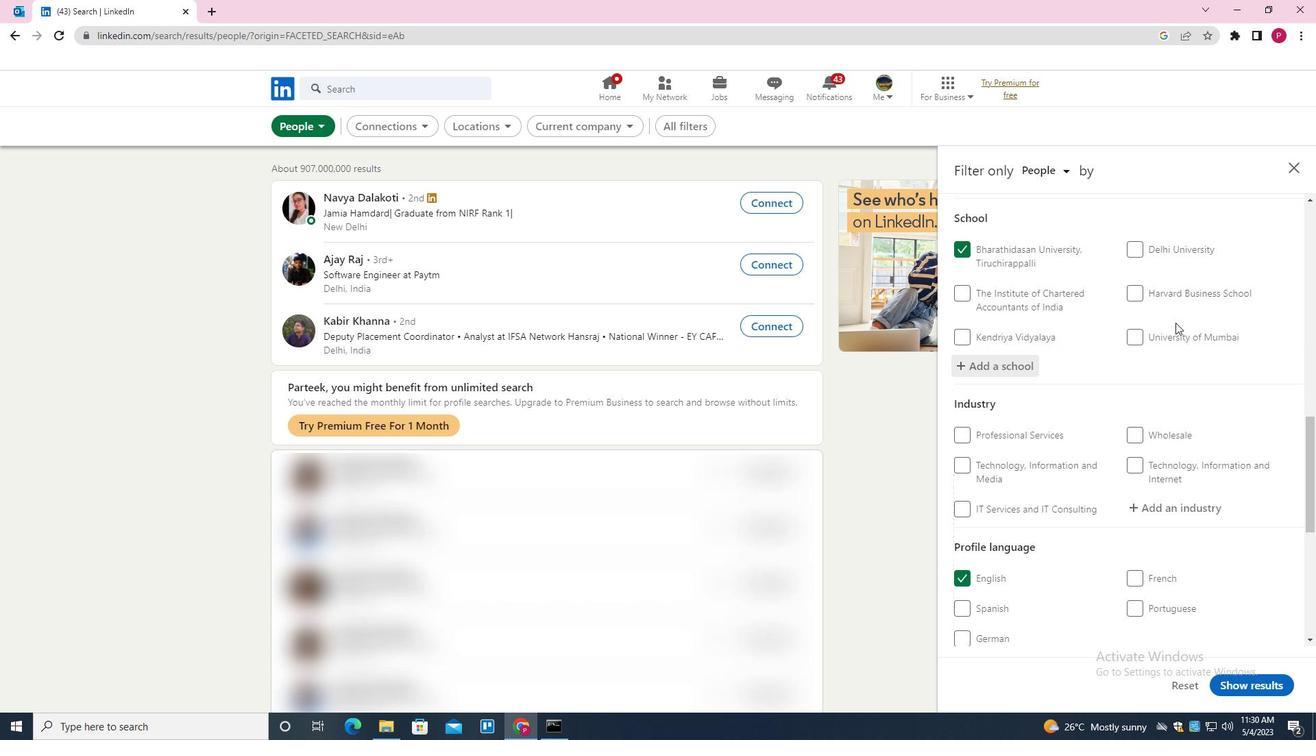 
Action: Mouse scrolled (1171, 325) with delta (0, 0)
Screenshot: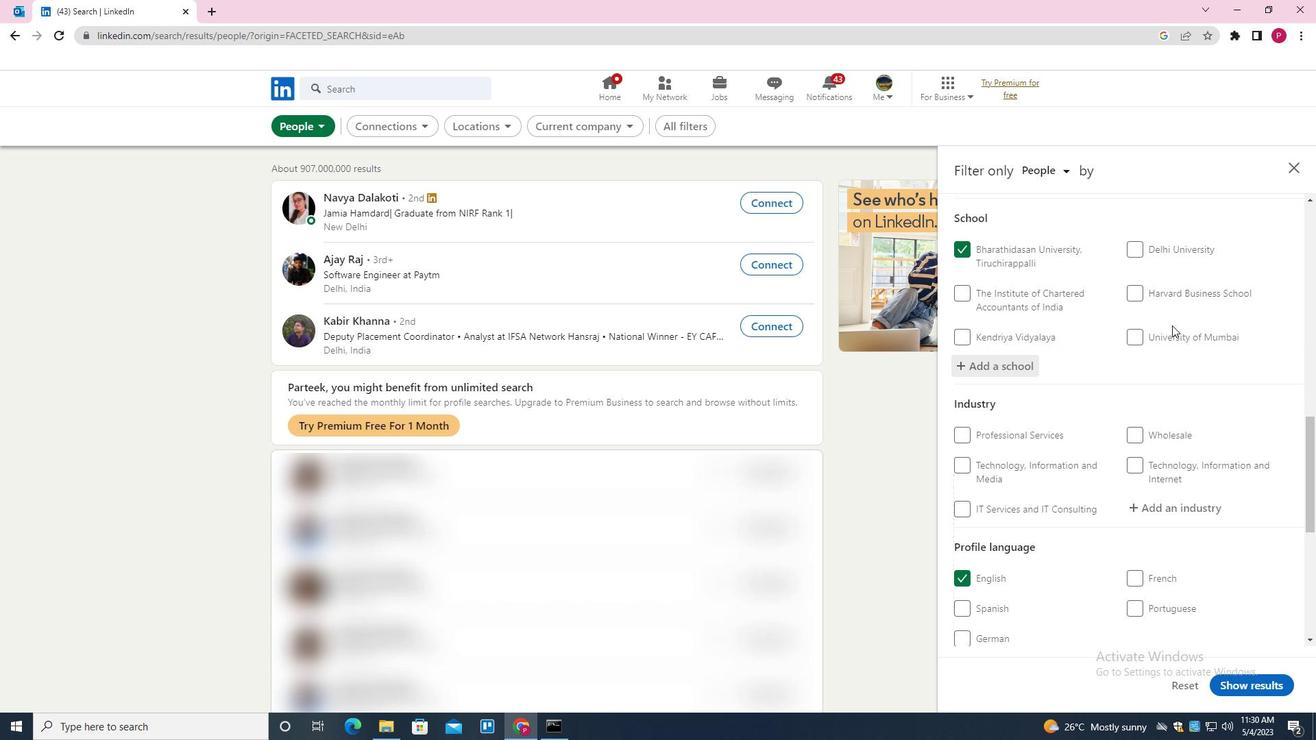 
Action: Mouse scrolled (1171, 325) with delta (0, 0)
Screenshot: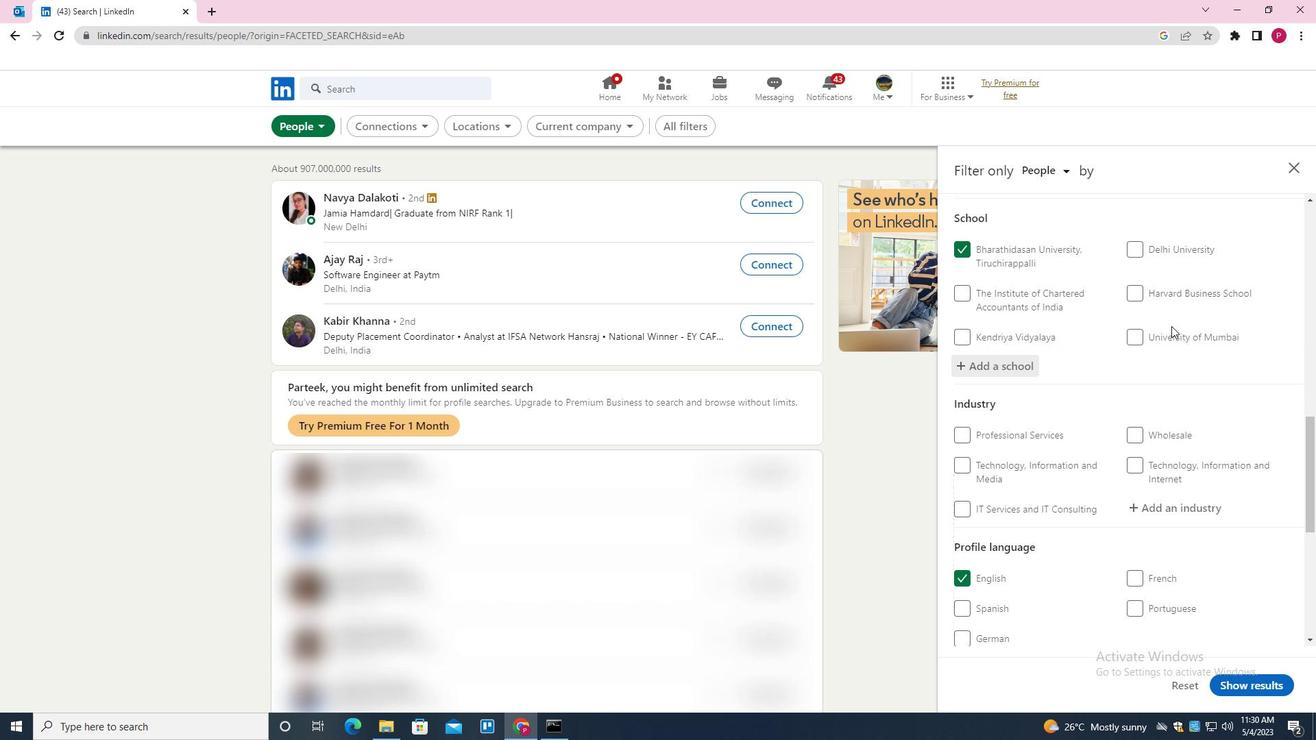 
Action: Mouse scrolled (1171, 325) with delta (0, 0)
Screenshot: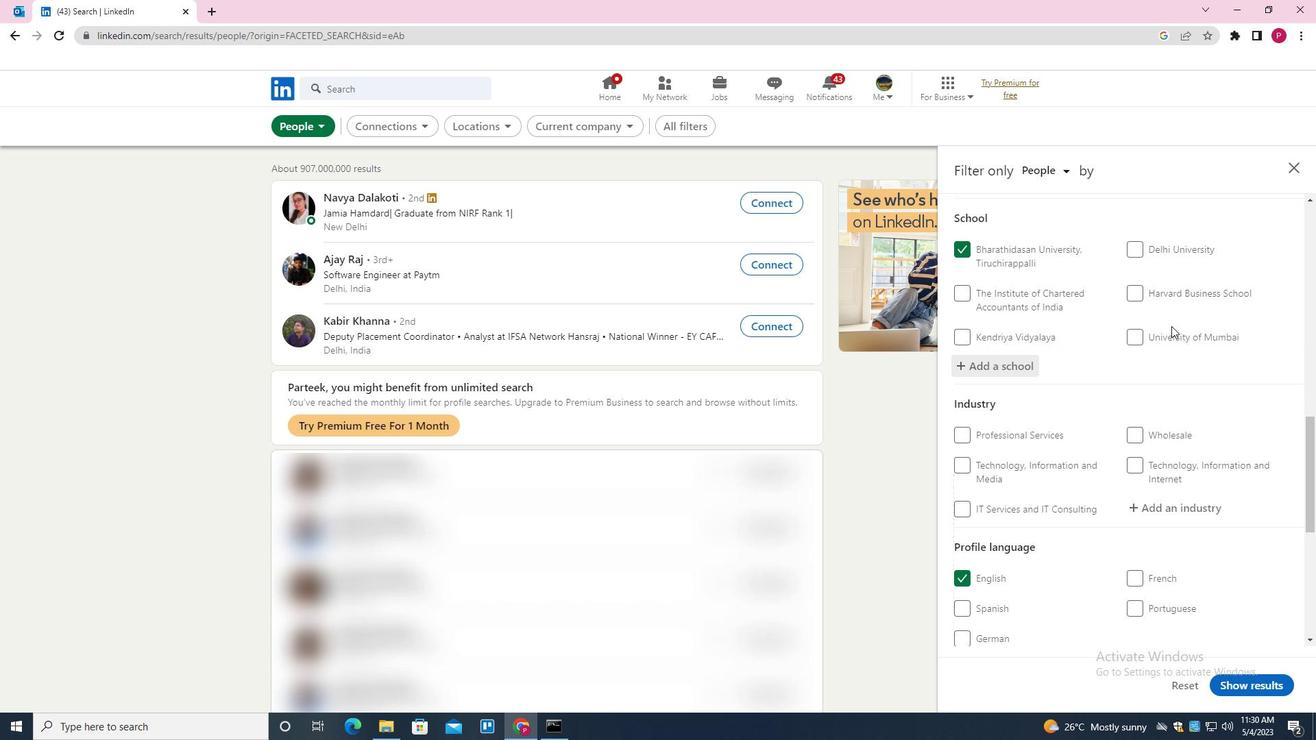 
Action: Mouse moved to (1191, 298)
Screenshot: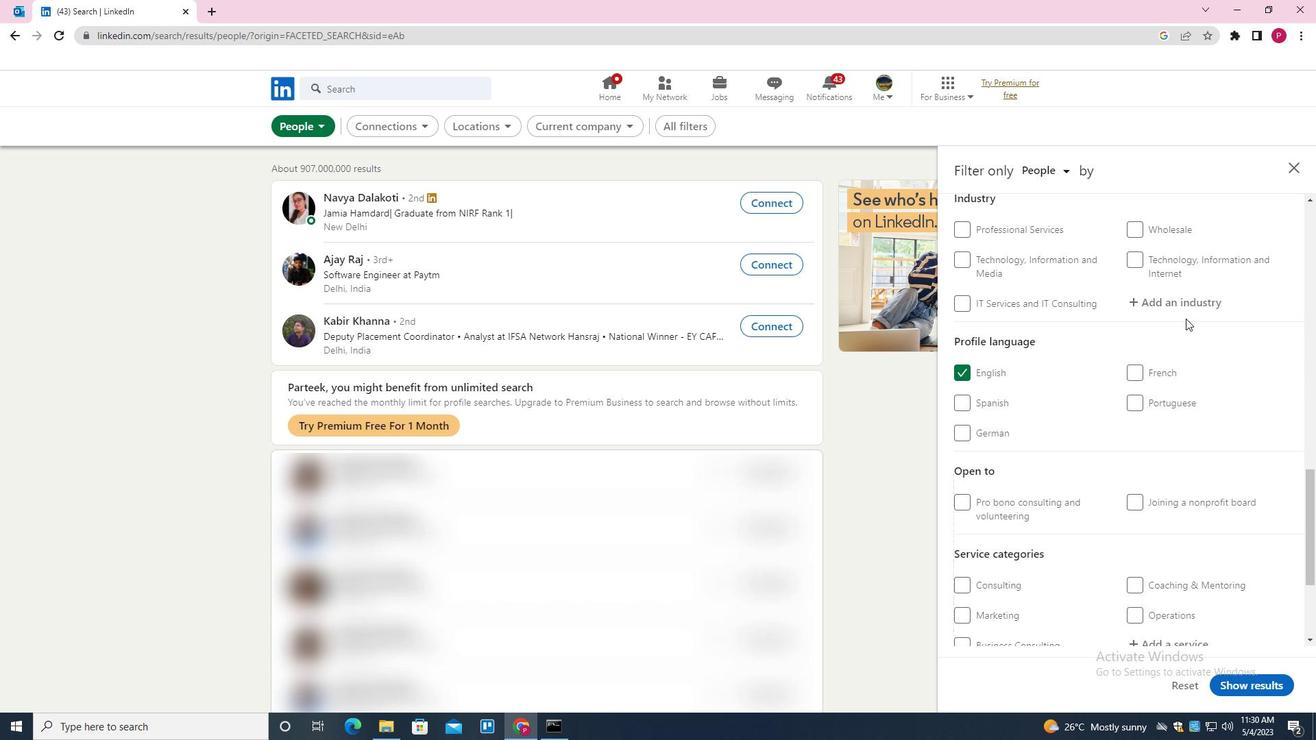 
Action: Mouse pressed left at (1191, 298)
Screenshot: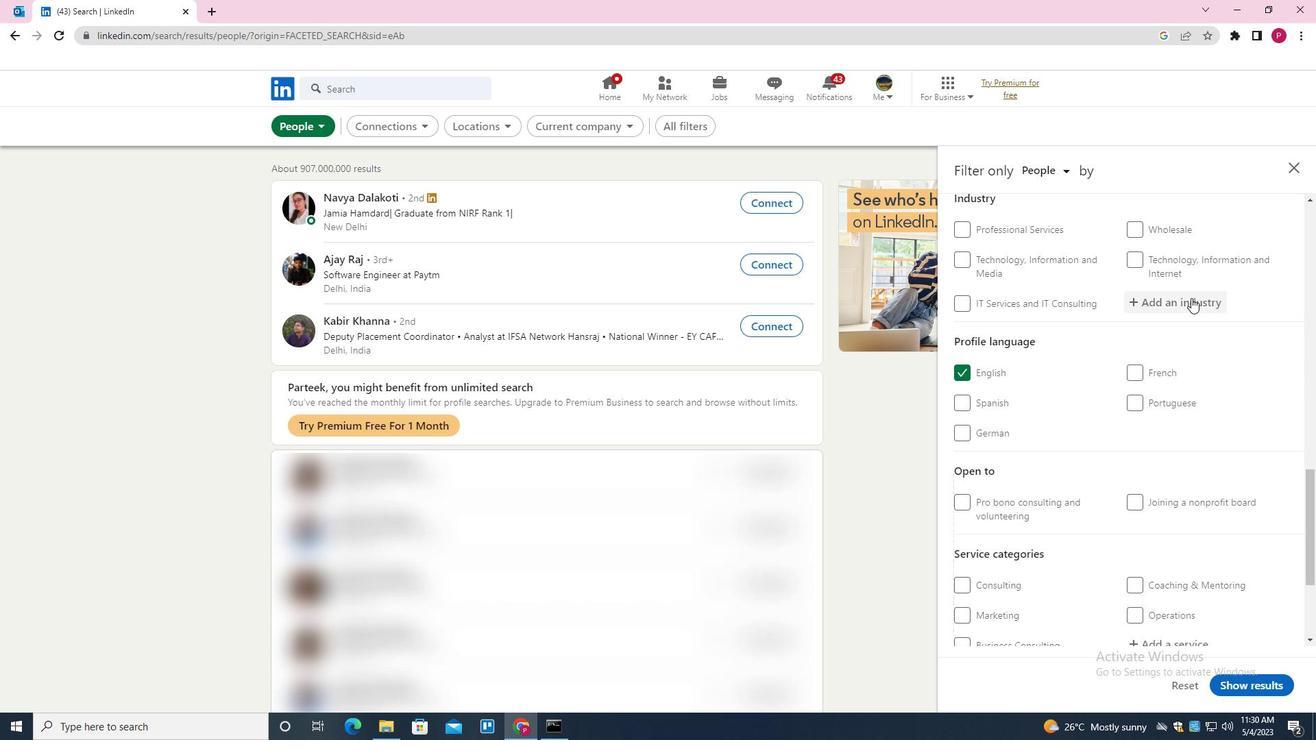 
Action: Key pressed <Key.shift><Key.shift><Key.shift><Key.shift><Key.shift><Key.shift><Key.shift><Key.shift><Key.shift><Key.shift><Key.shift><Key.shift><Key.shift><Key.shift><Key.shift><Key.shift><Key.shift><Key.shift><Key.shift><Key.shift><Key.shift><Key.shift><Key.shift><Key.shift><Key.shift><Key.shift><Key.shift>WINRI<Key.backspace><Key.backspace>ERIES<Key.down><Key.enter>
Screenshot: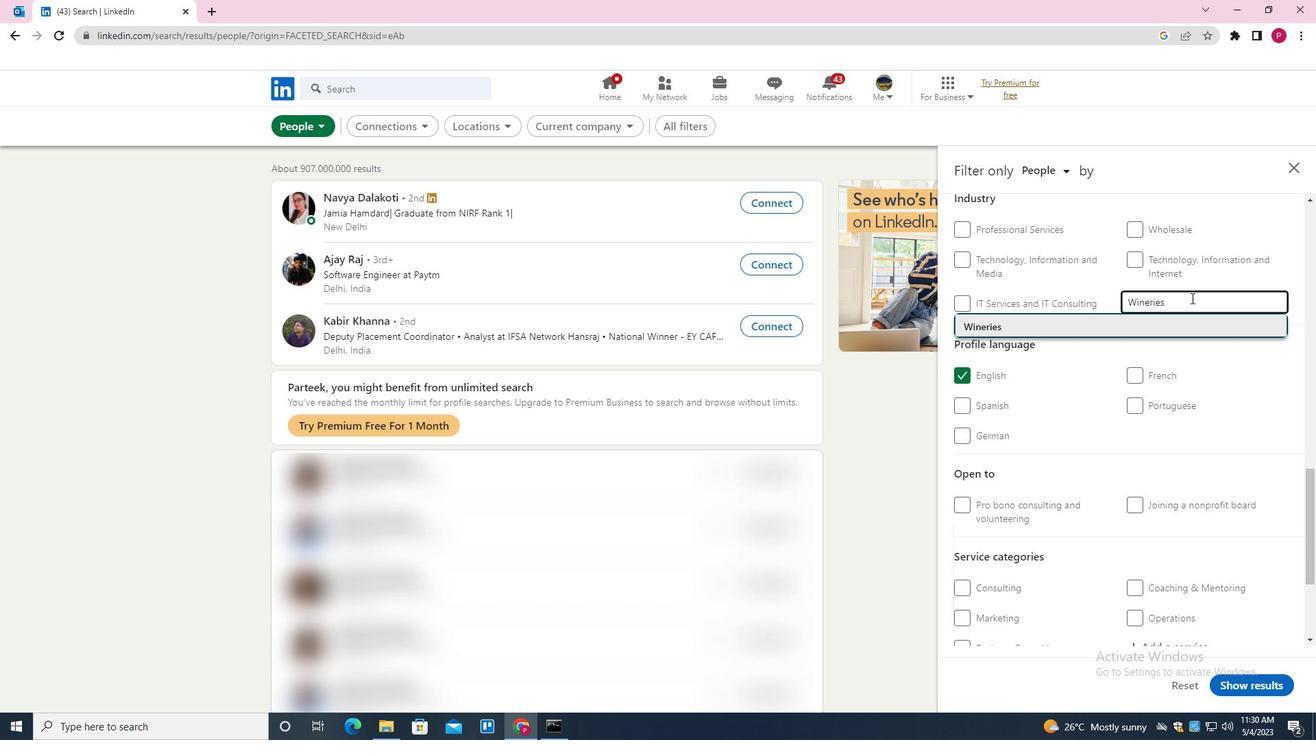 
Action: Mouse moved to (1134, 326)
Screenshot: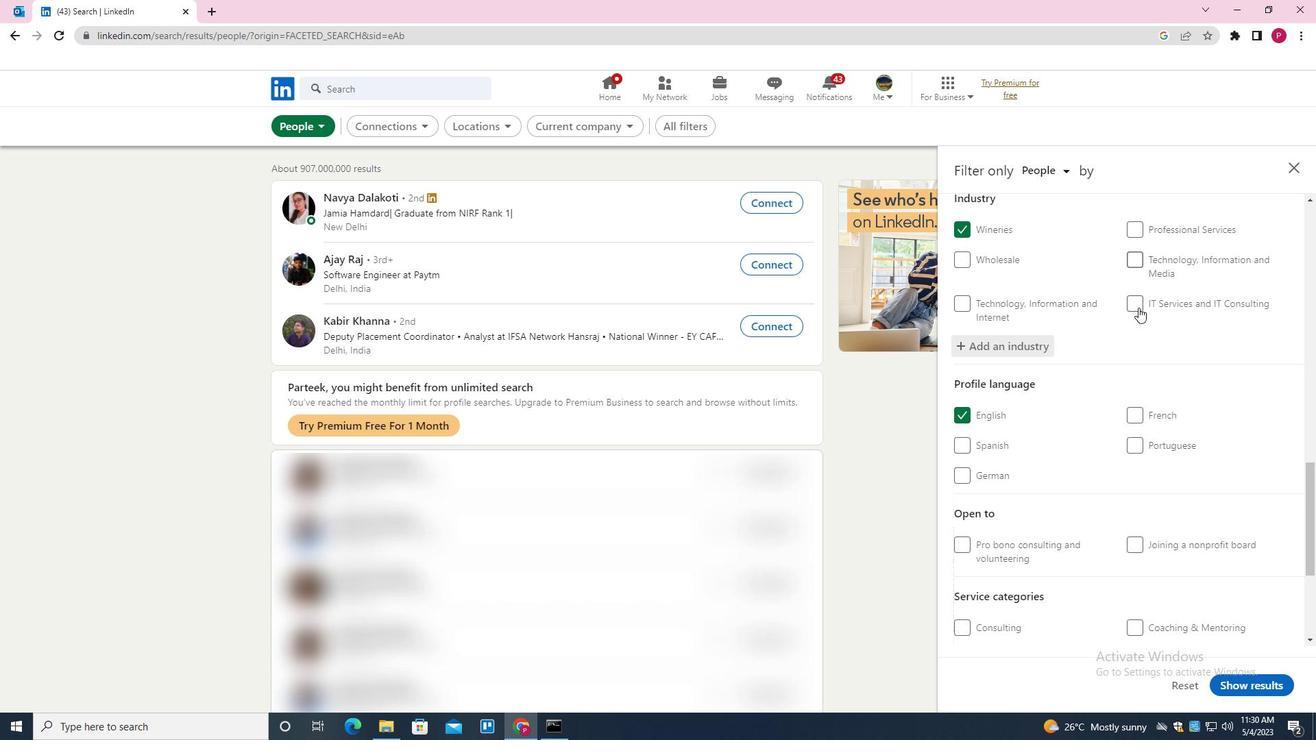 
Action: Mouse scrolled (1134, 325) with delta (0, 0)
Screenshot: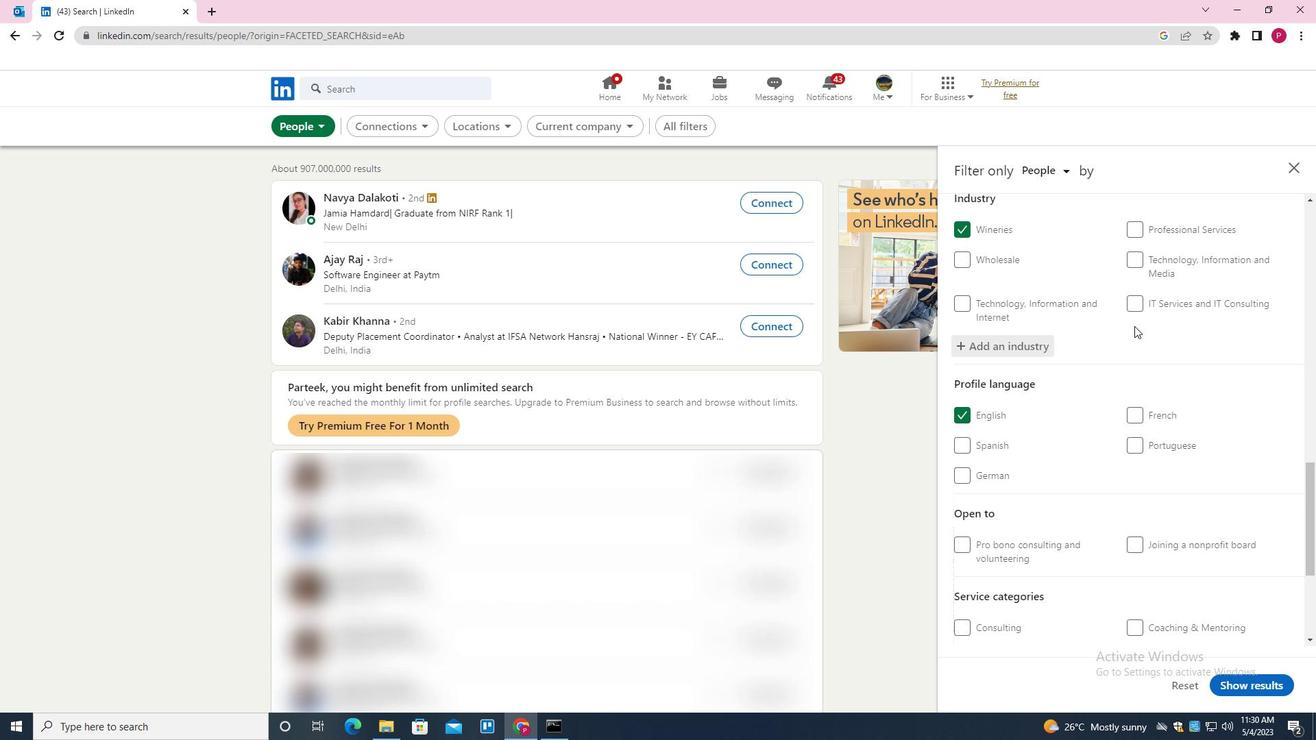 
Action: Mouse moved to (1135, 329)
Screenshot: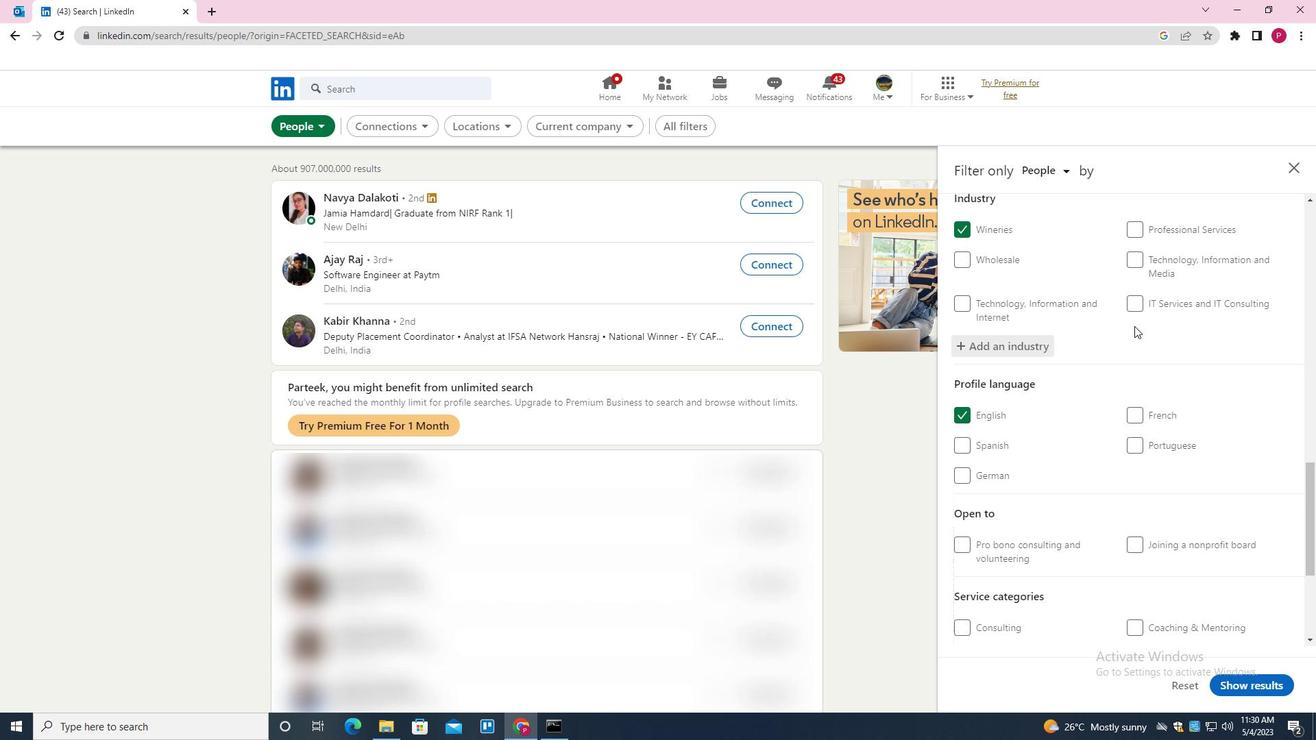 
Action: Mouse scrolled (1135, 328) with delta (0, 0)
Screenshot: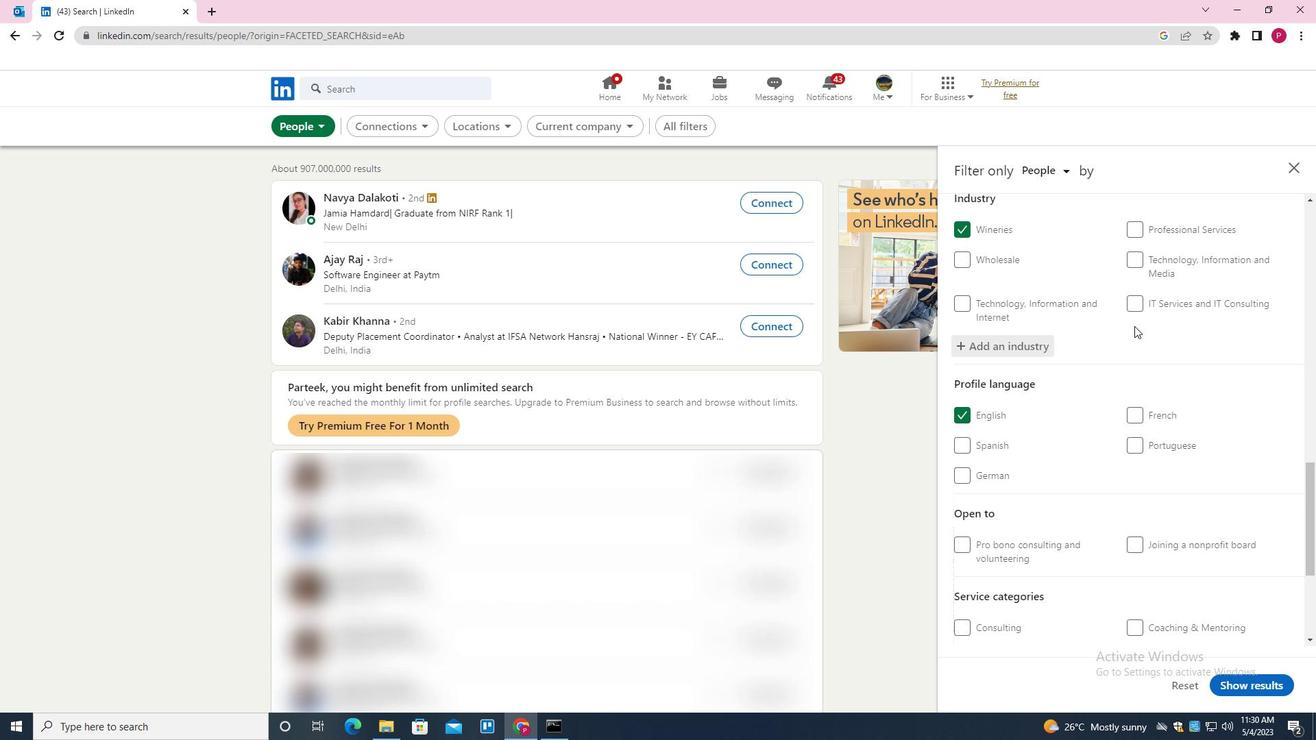 
Action: Mouse moved to (1135, 331)
Screenshot: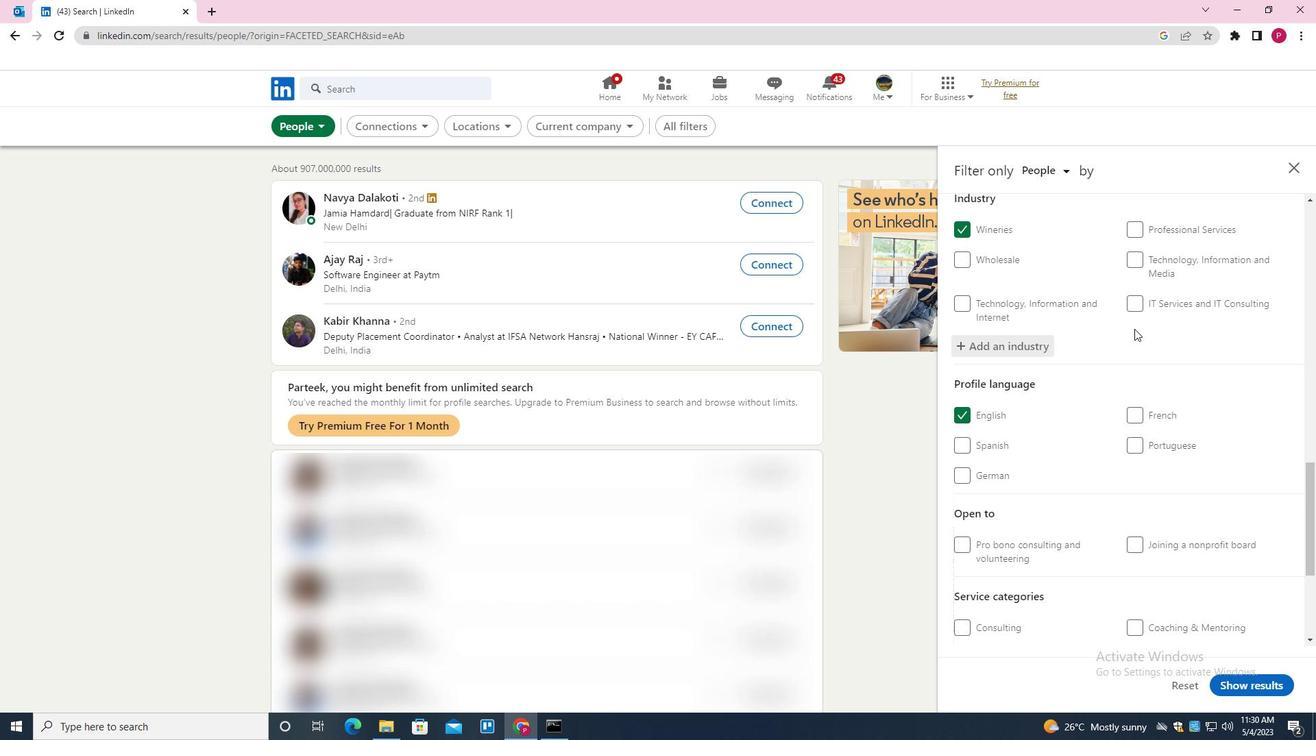 
Action: Mouse scrolled (1135, 330) with delta (0, 0)
Screenshot: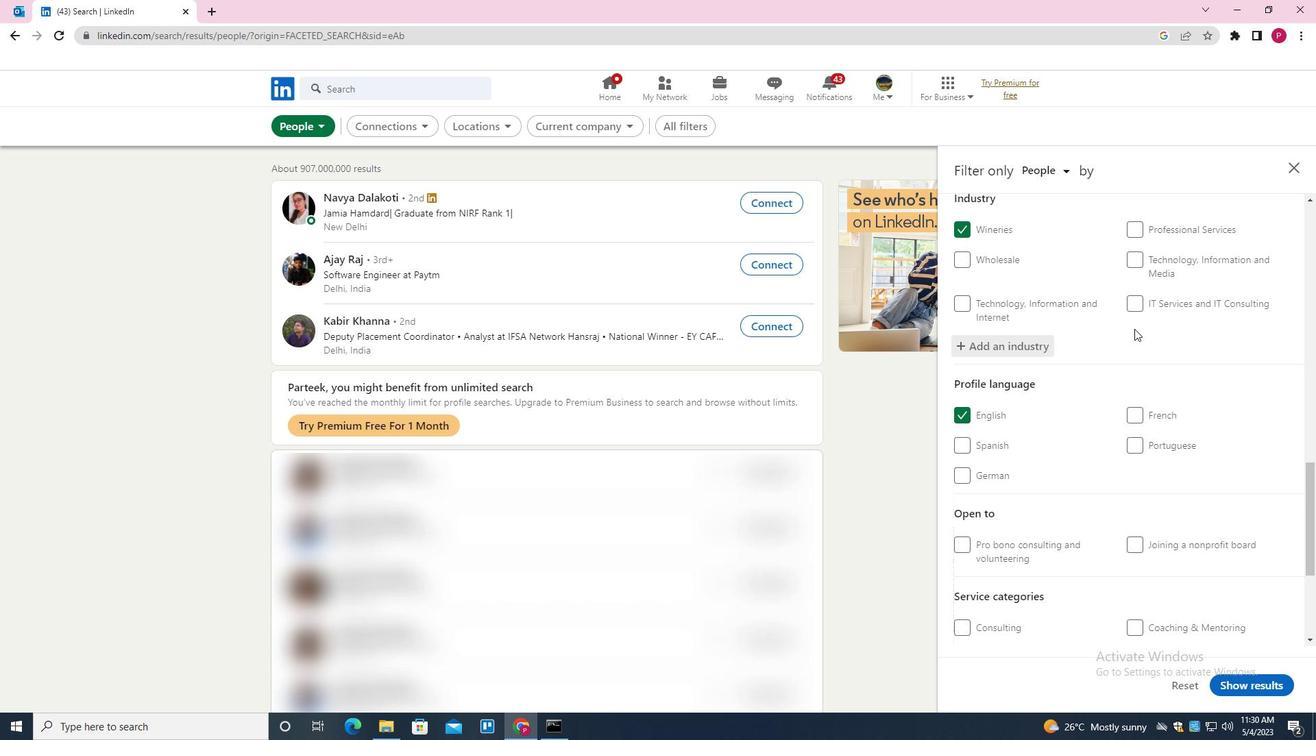 
Action: Mouse moved to (1138, 334)
Screenshot: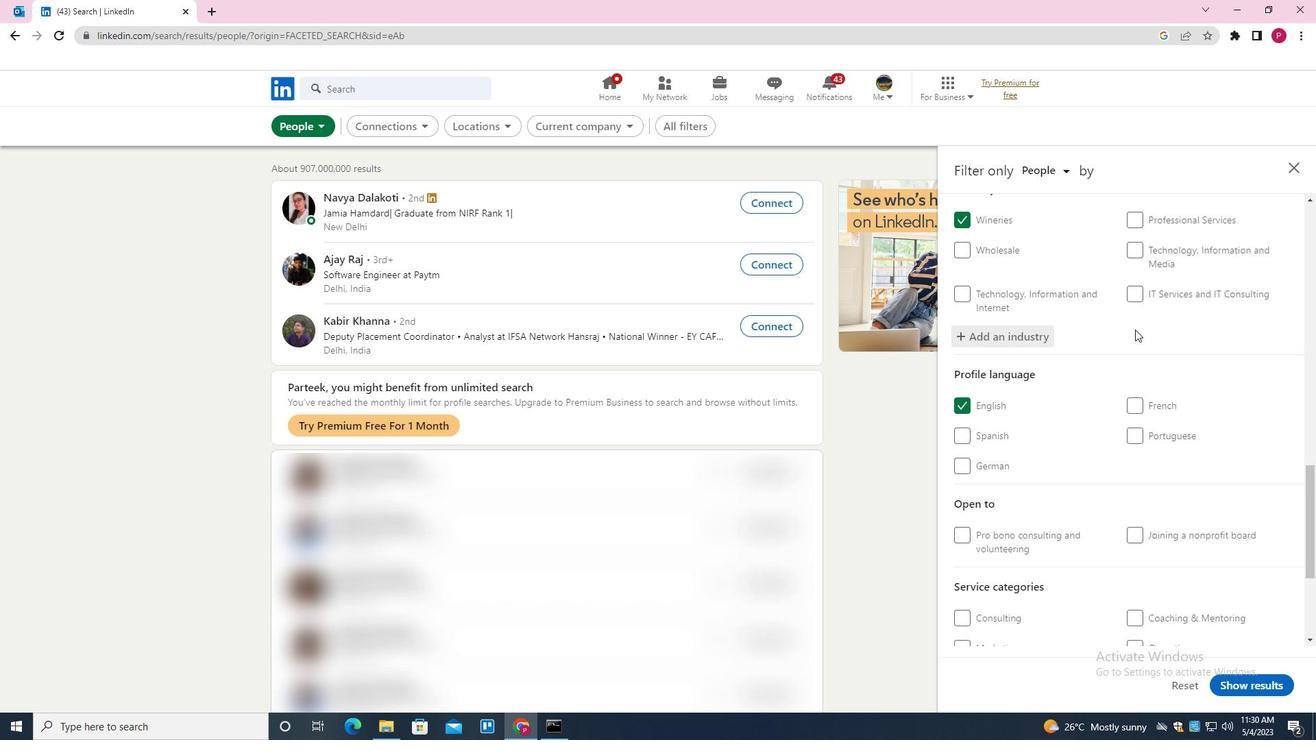 
Action: Mouse scrolled (1138, 333) with delta (0, 0)
Screenshot: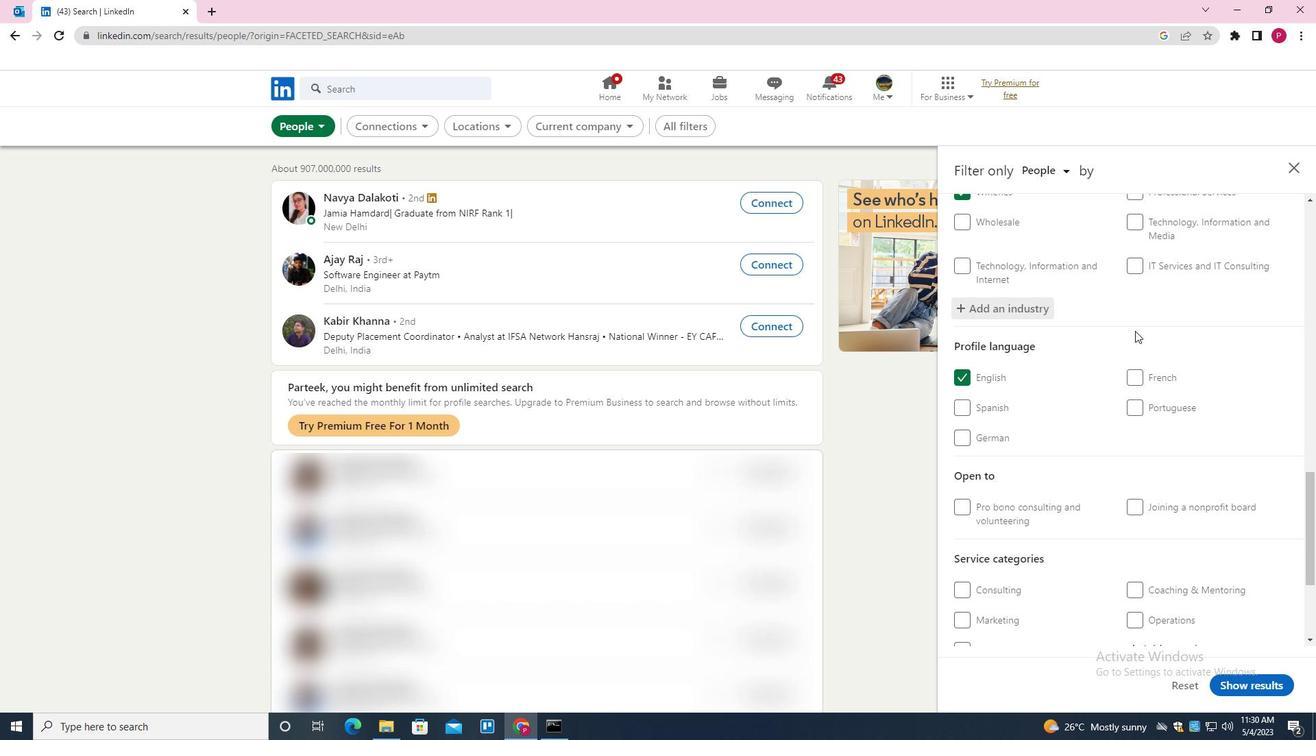 
Action: Mouse moved to (1138, 336)
Screenshot: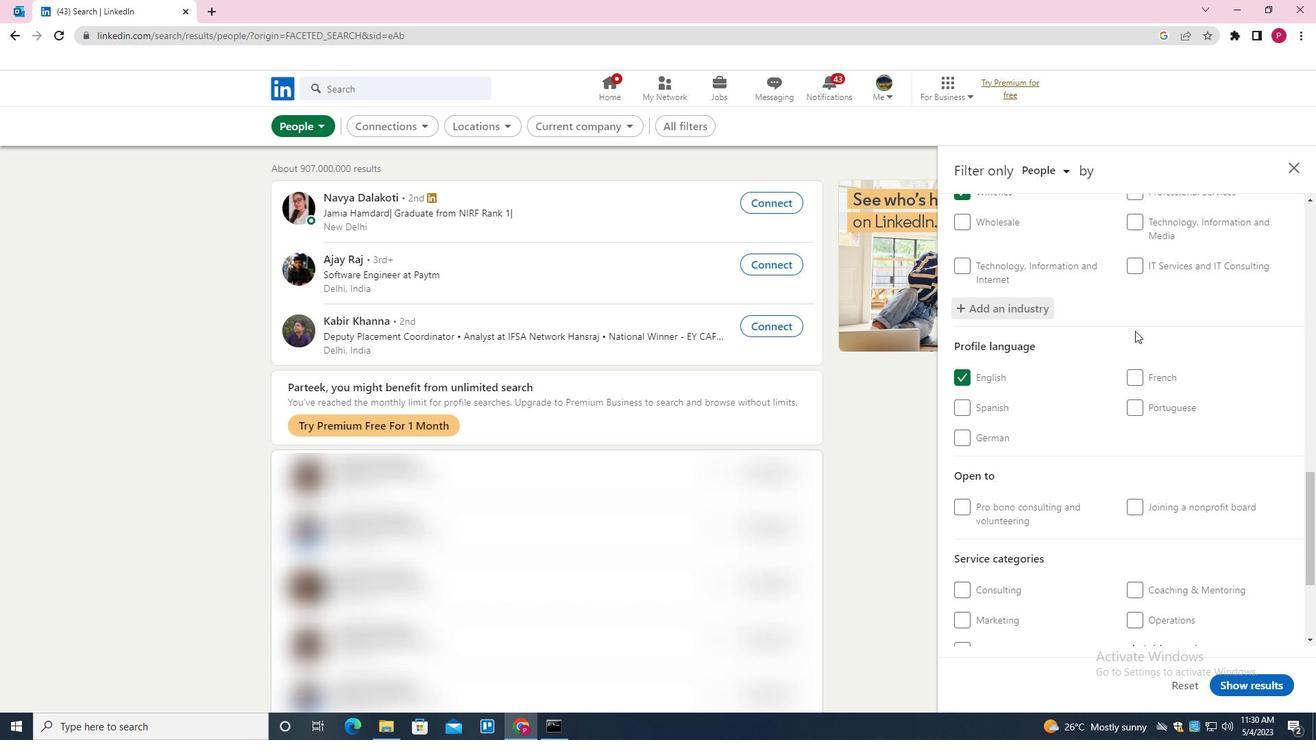 
Action: Mouse scrolled (1138, 335) with delta (0, 0)
Screenshot: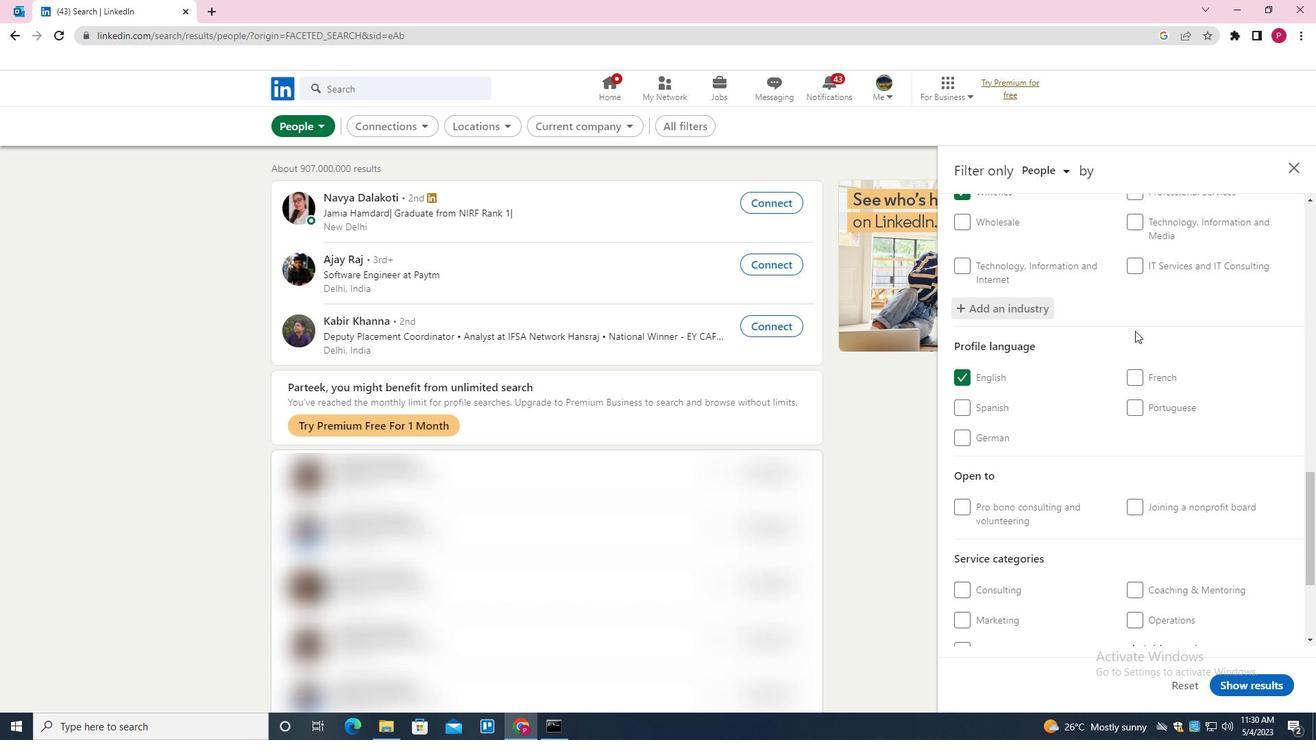 
Action: Mouse moved to (1166, 455)
Screenshot: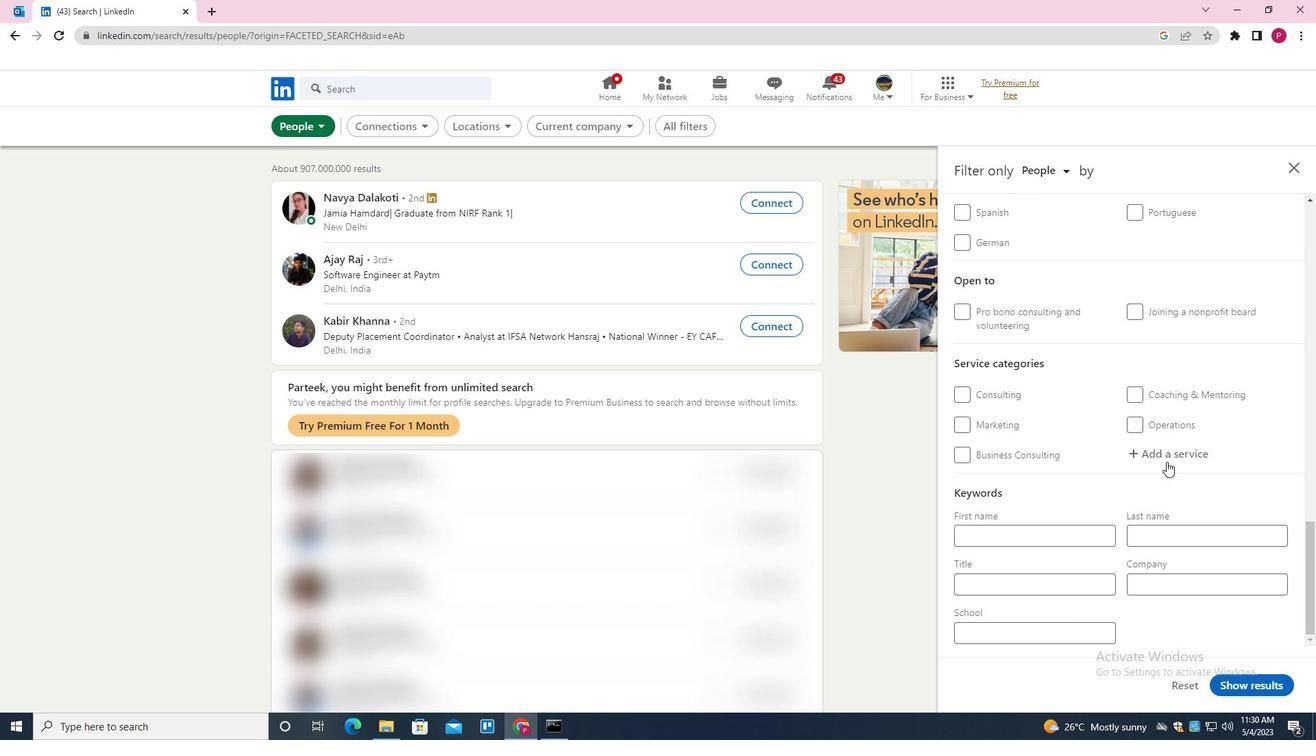 
Action: Mouse pressed left at (1166, 455)
Screenshot: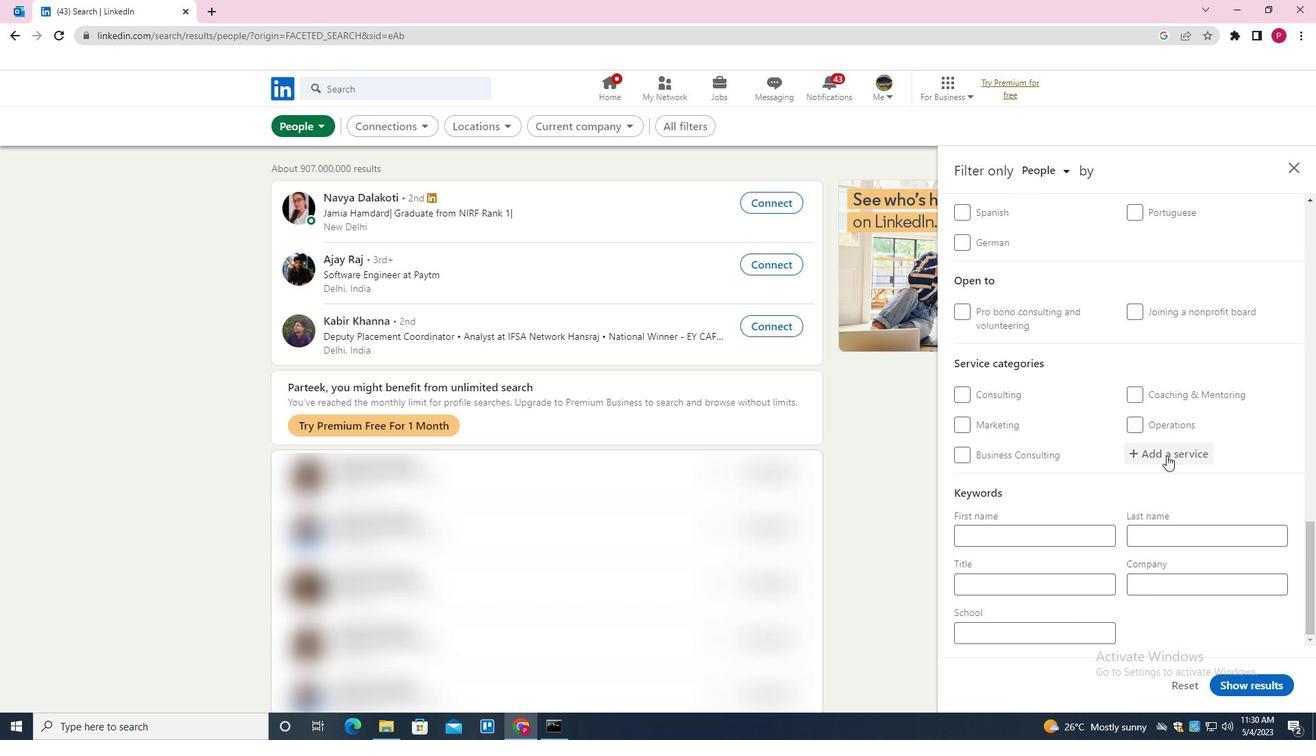 
Action: Key pressed <Key.shift><Key.shift>FINANCIAL<Key.space><Key.shift>PLANNING<Key.down><Key.enter>
Screenshot: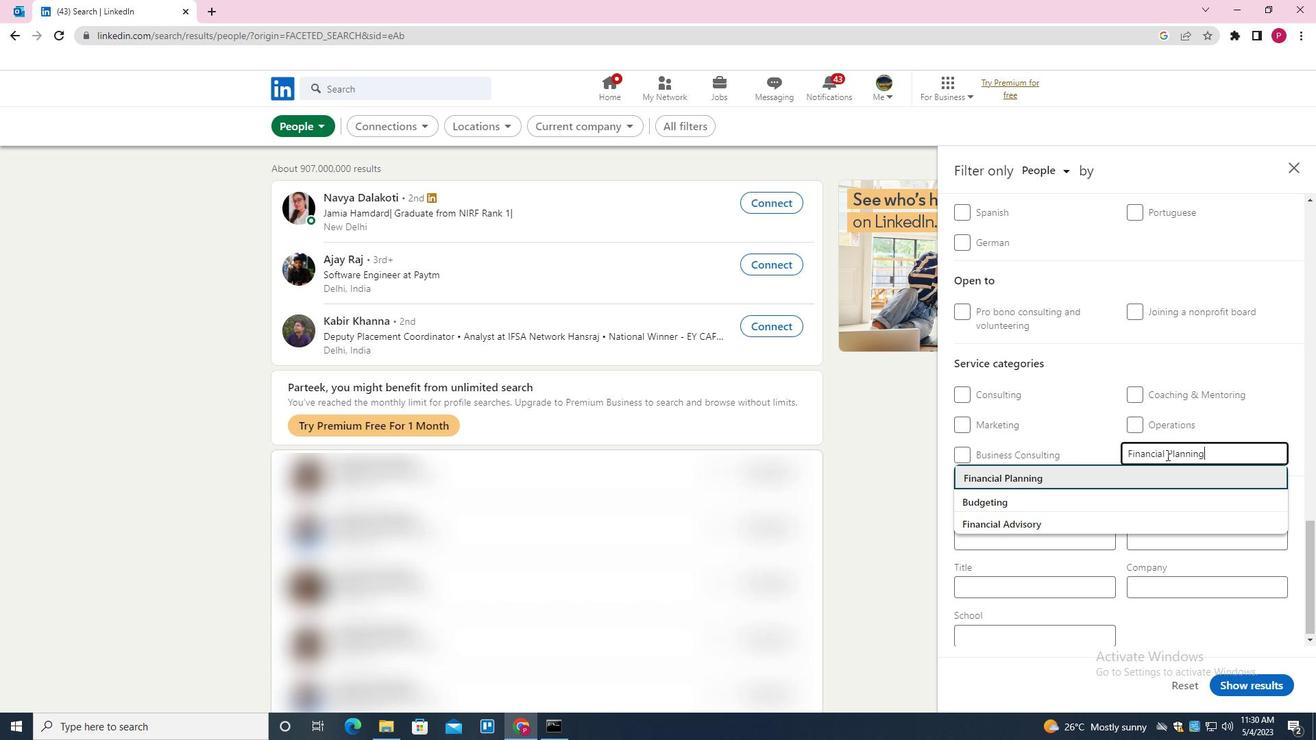 
Action: Mouse moved to (1160, 457)
Screenshot: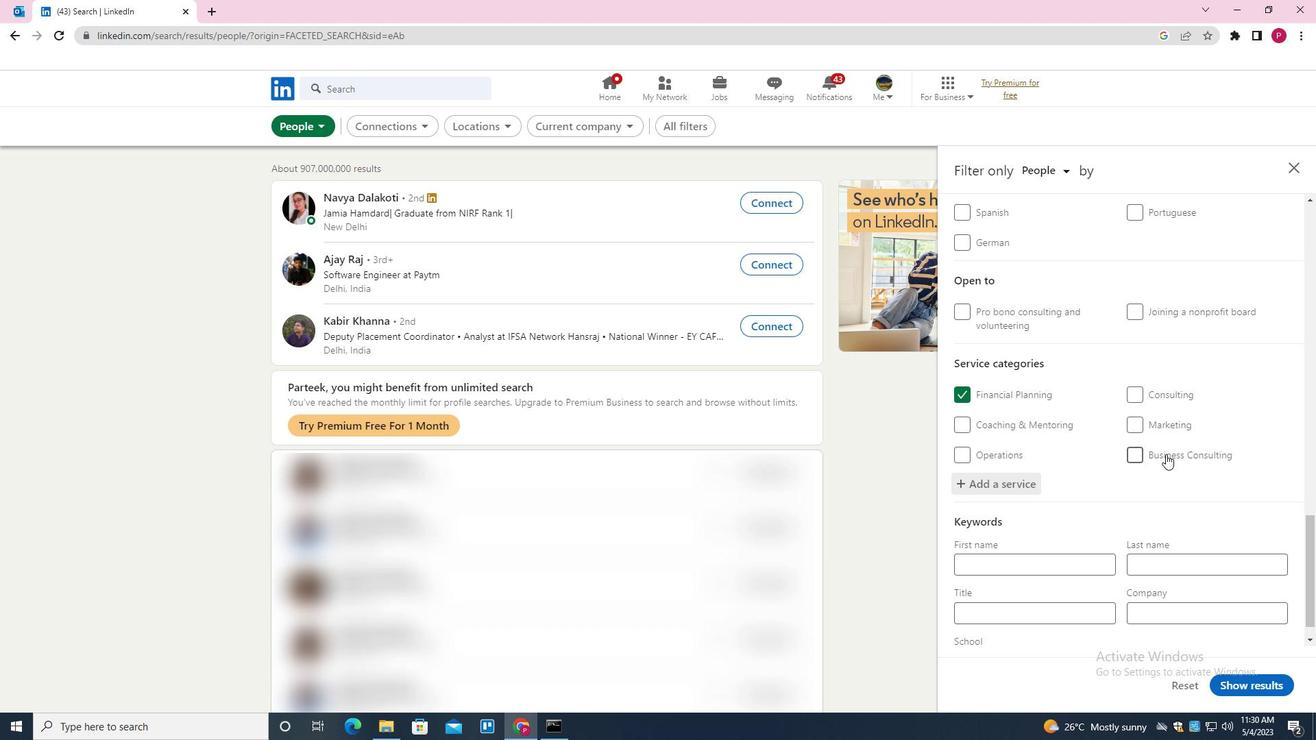 
Action: Mouse scrolled (1160, 456) with delta (0, 0)
Screenshot: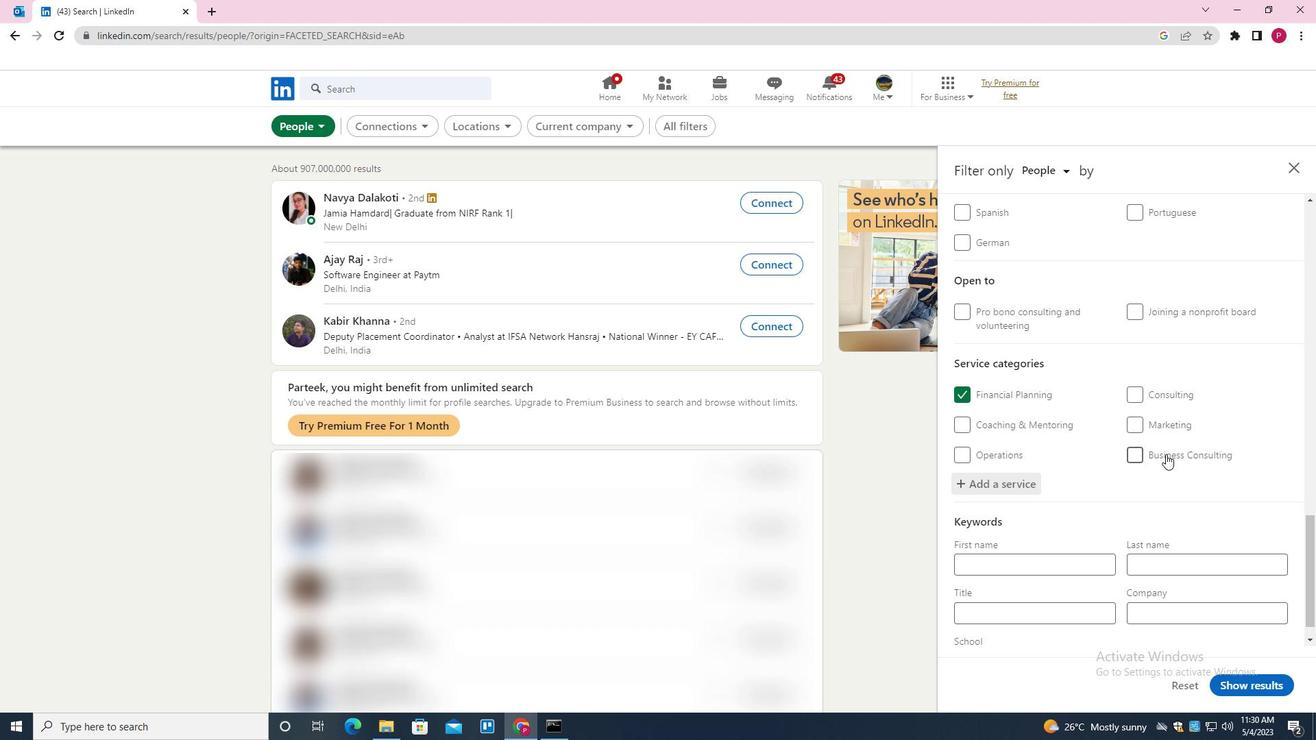 
Action: Mouse moved to (1155, 460)
Screenshot: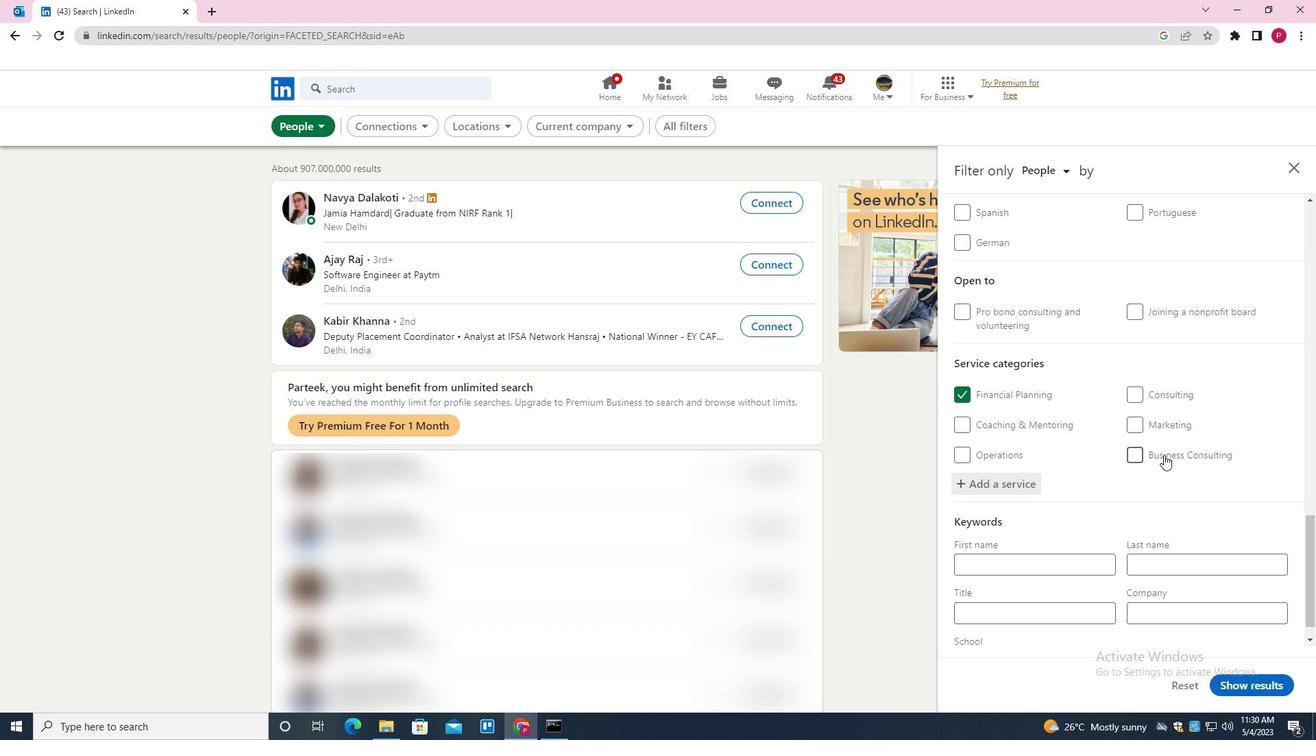 
Action: Mouse scrolled (1155, 460) with delta (0, 0)
Screenshot: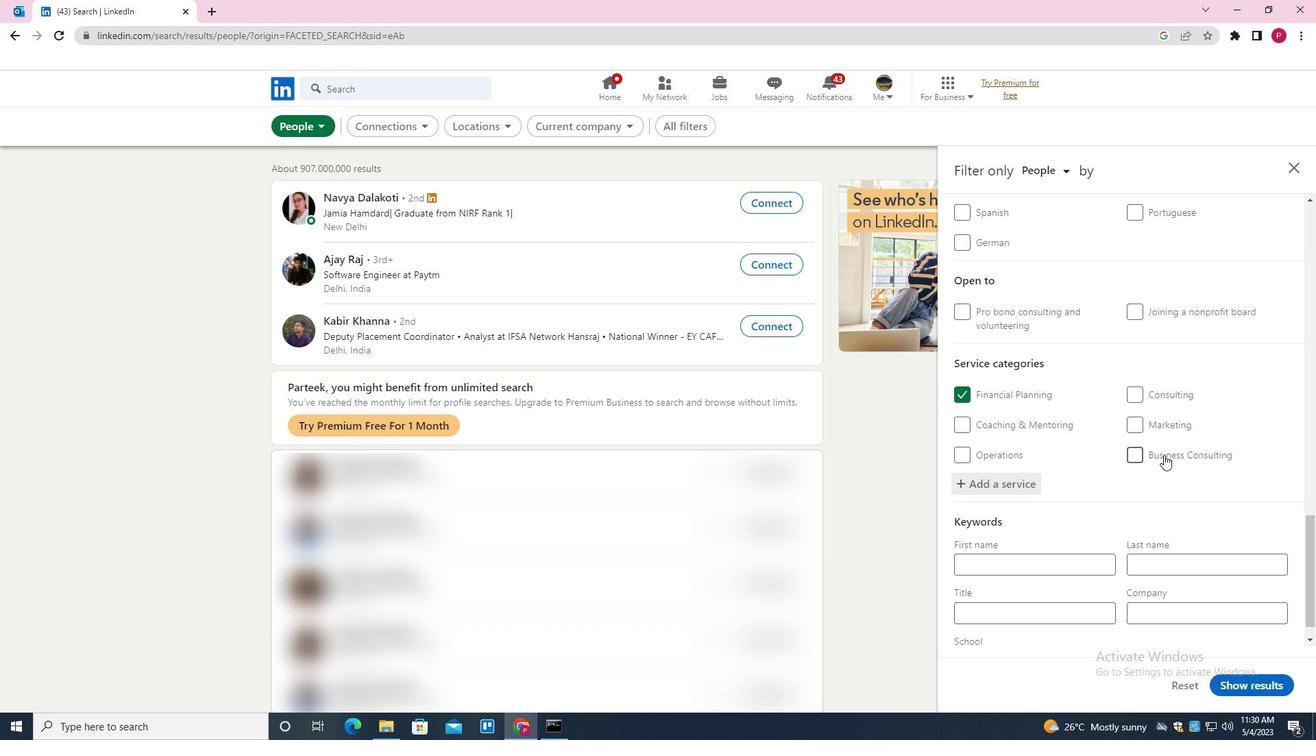 
Action: Mouse moved to (1147, 466)
Screenshot: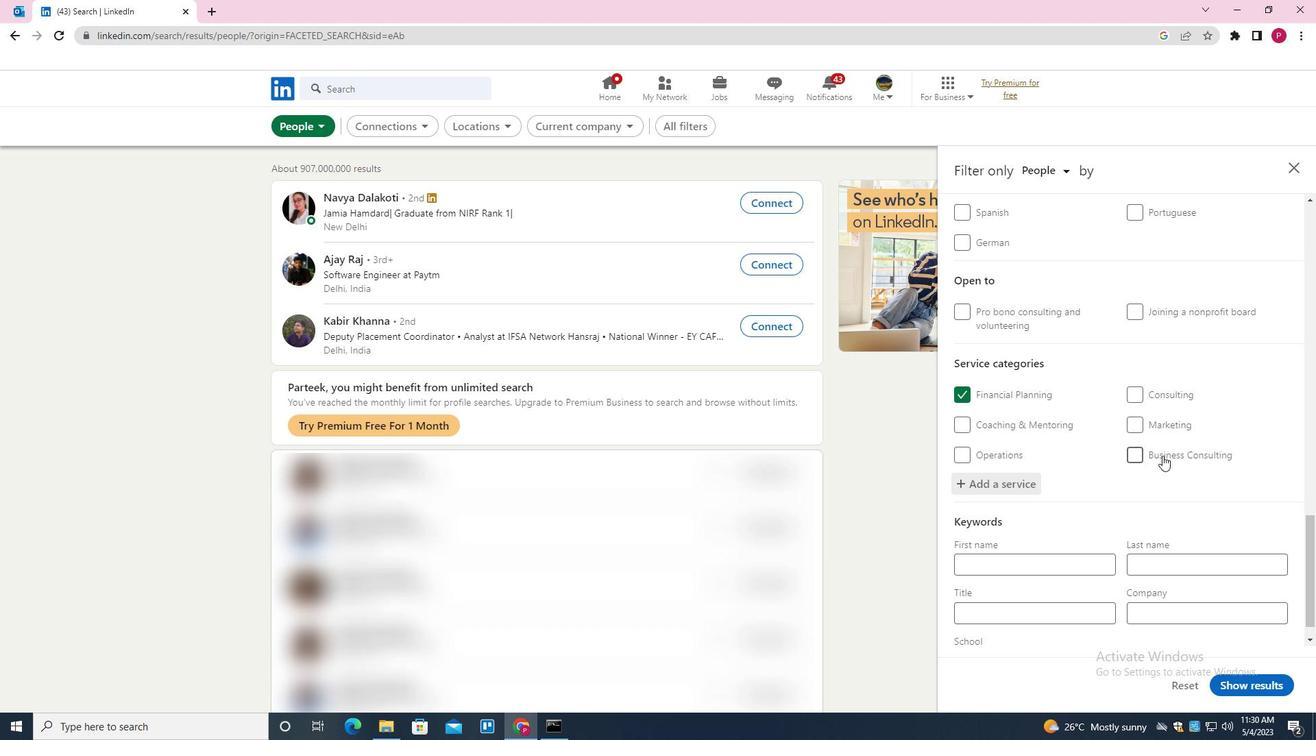 
Action: Mouse scrolled (1147, 465) with delta (0, 0)
Screenshot: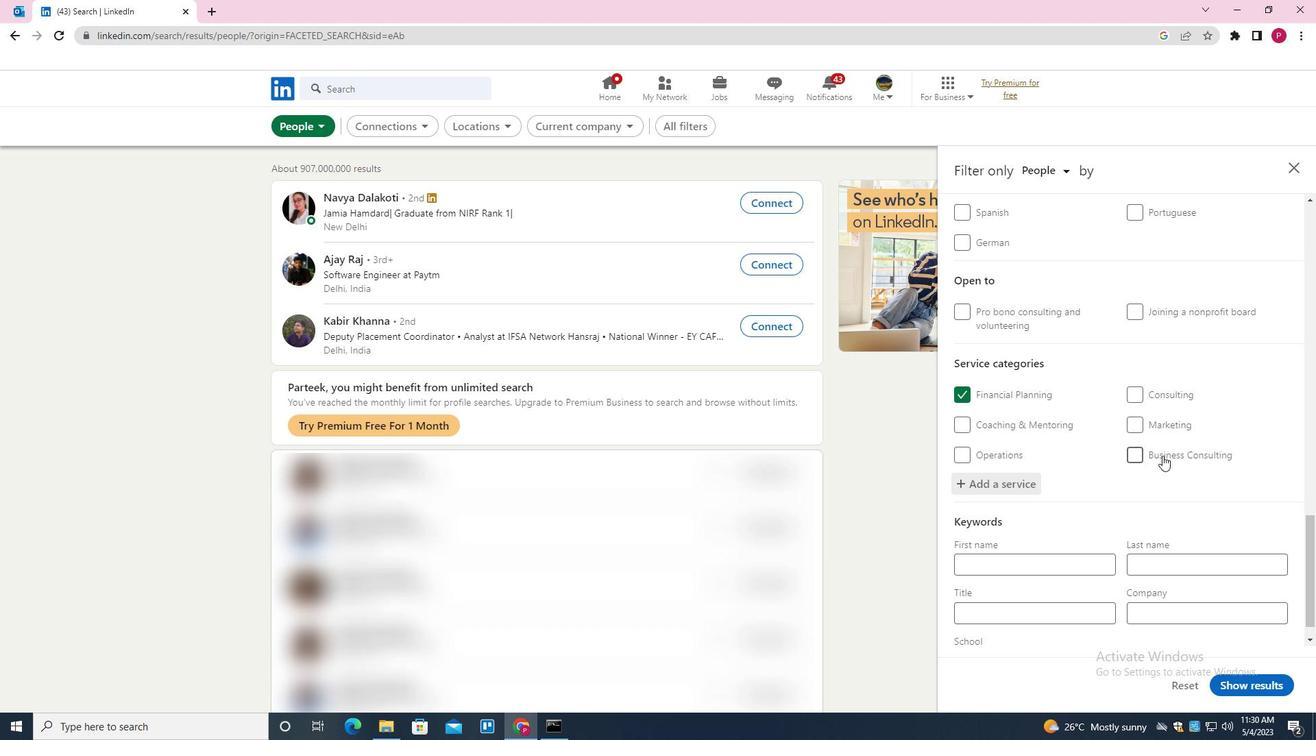 
Action: Mouse moved to (1134, 474)
Screenshot: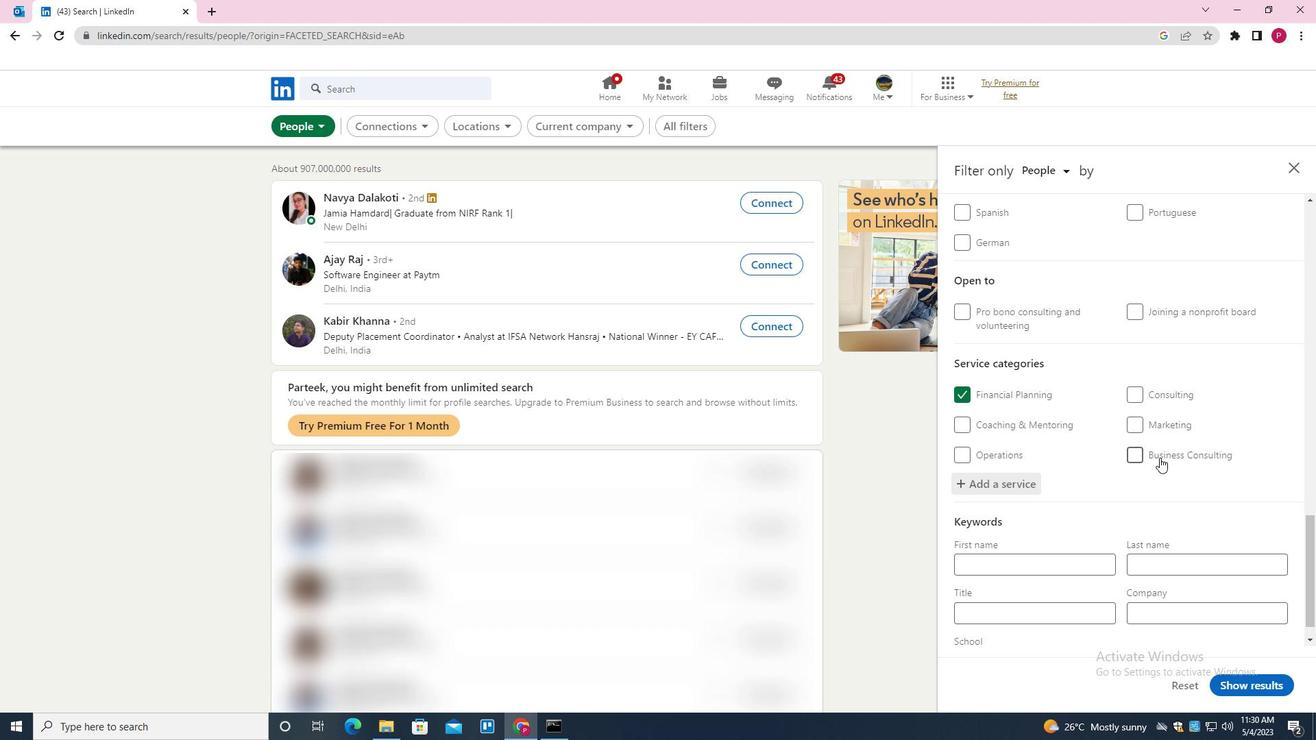 
Action: Mouse scrolled (1134, 473) with delta (0, 0)
Screenshot: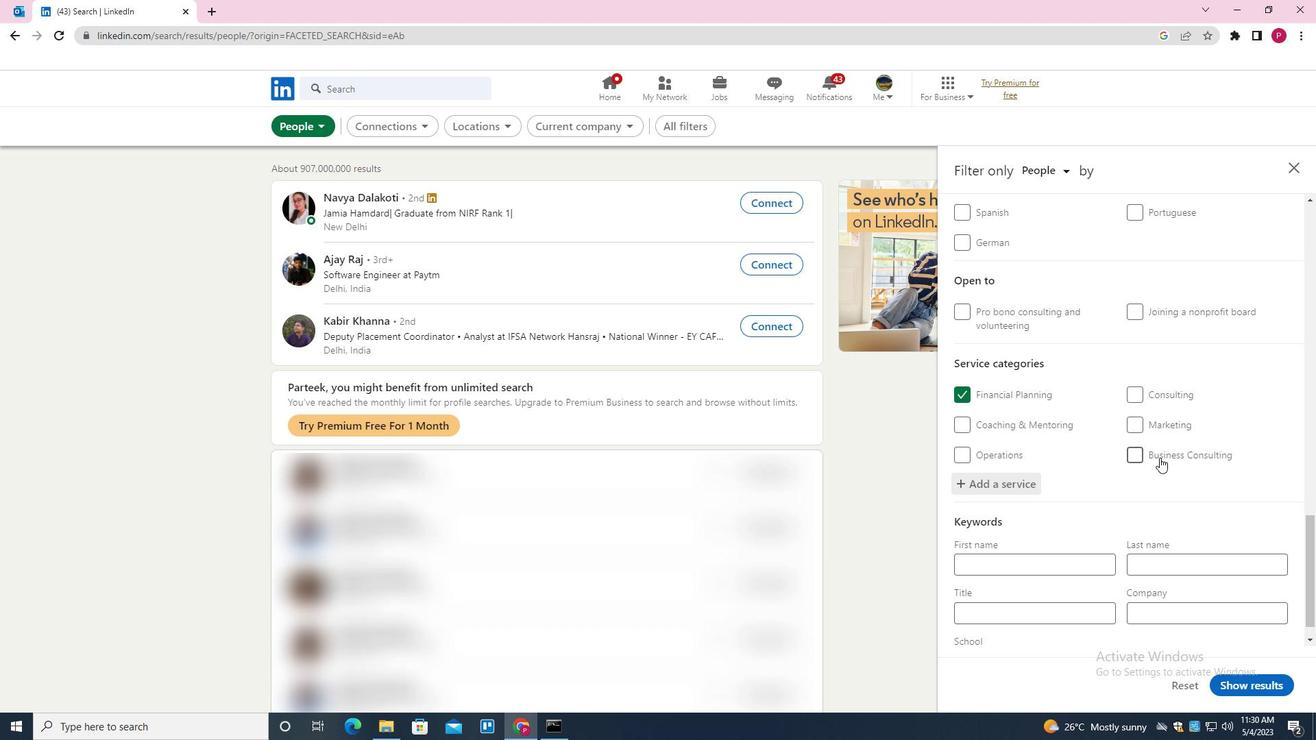 
Action: Mouse moved to (1125, 481)
Screenshot: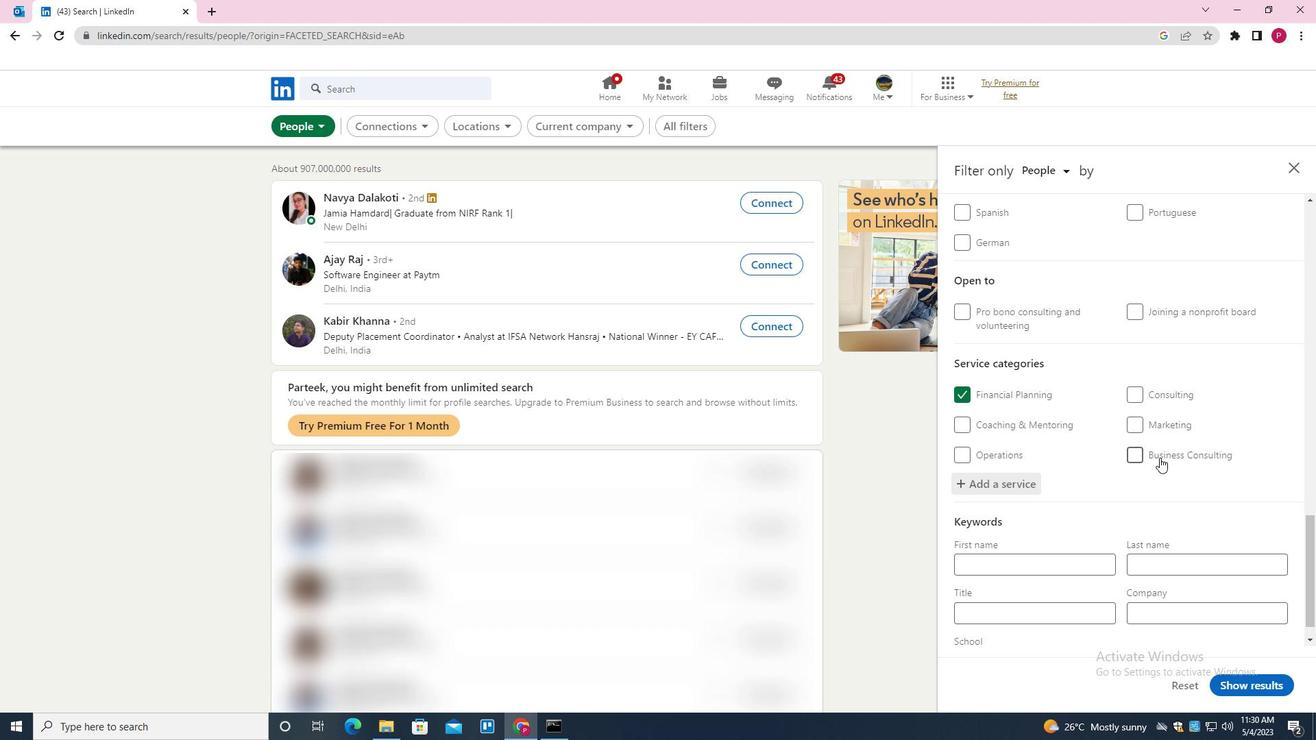 
Action: Mouse scrolled (1125, 480) with delta (0, 0)
Screenshot: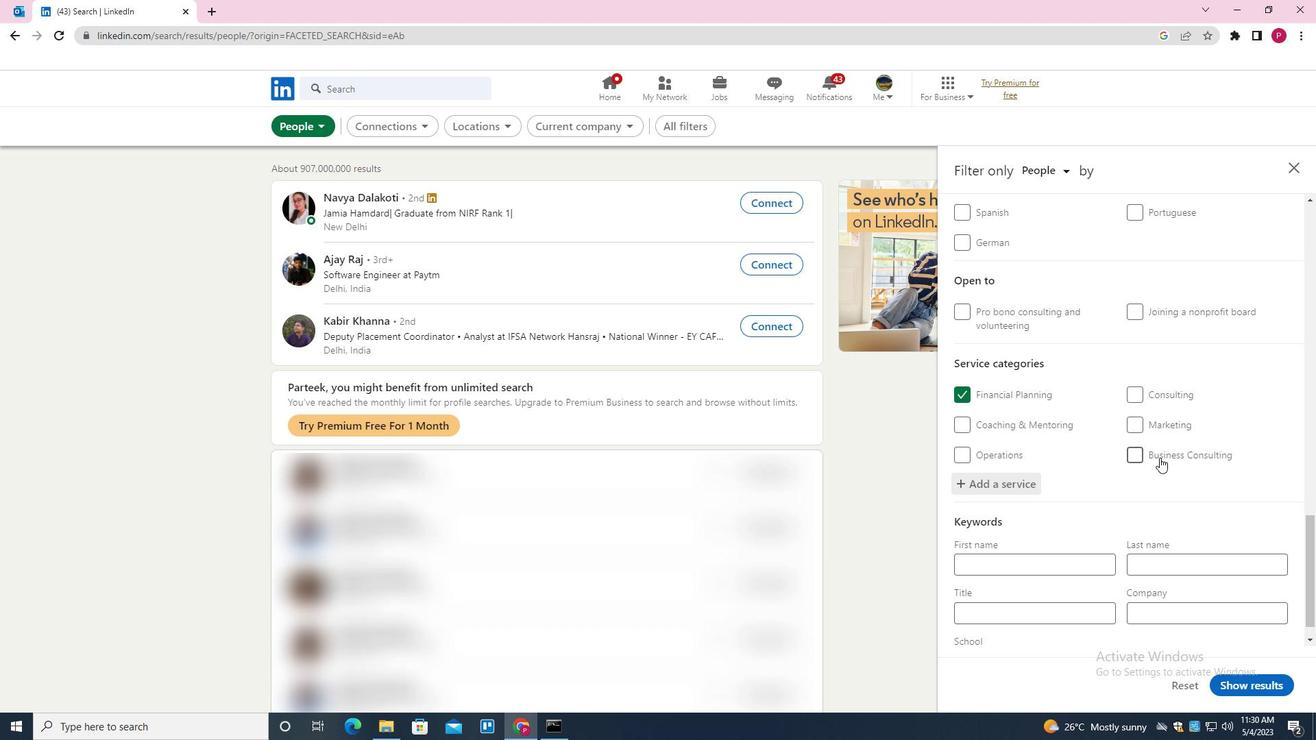 
Action: Mouse moved to (1104, 495)
Screenshot: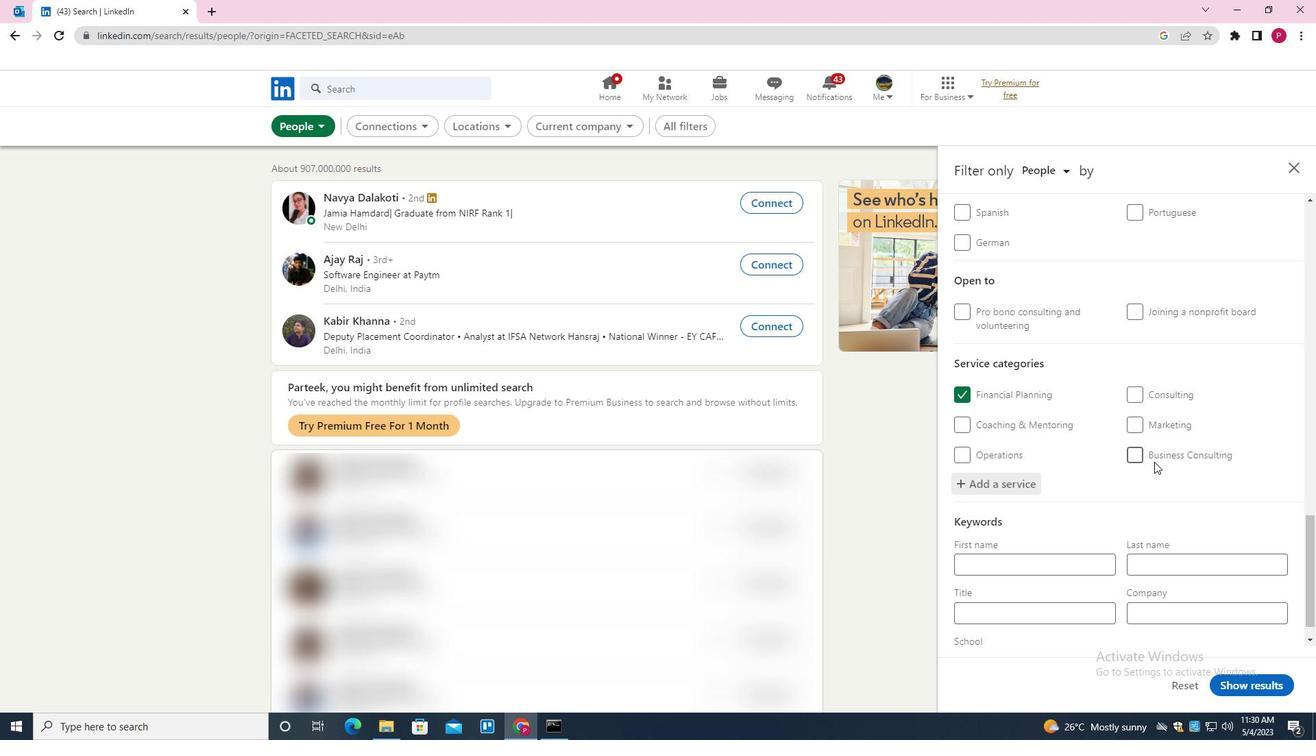 
Action: Mouse scrolled (1104, 494) with delta (0, 0)
Screenshot: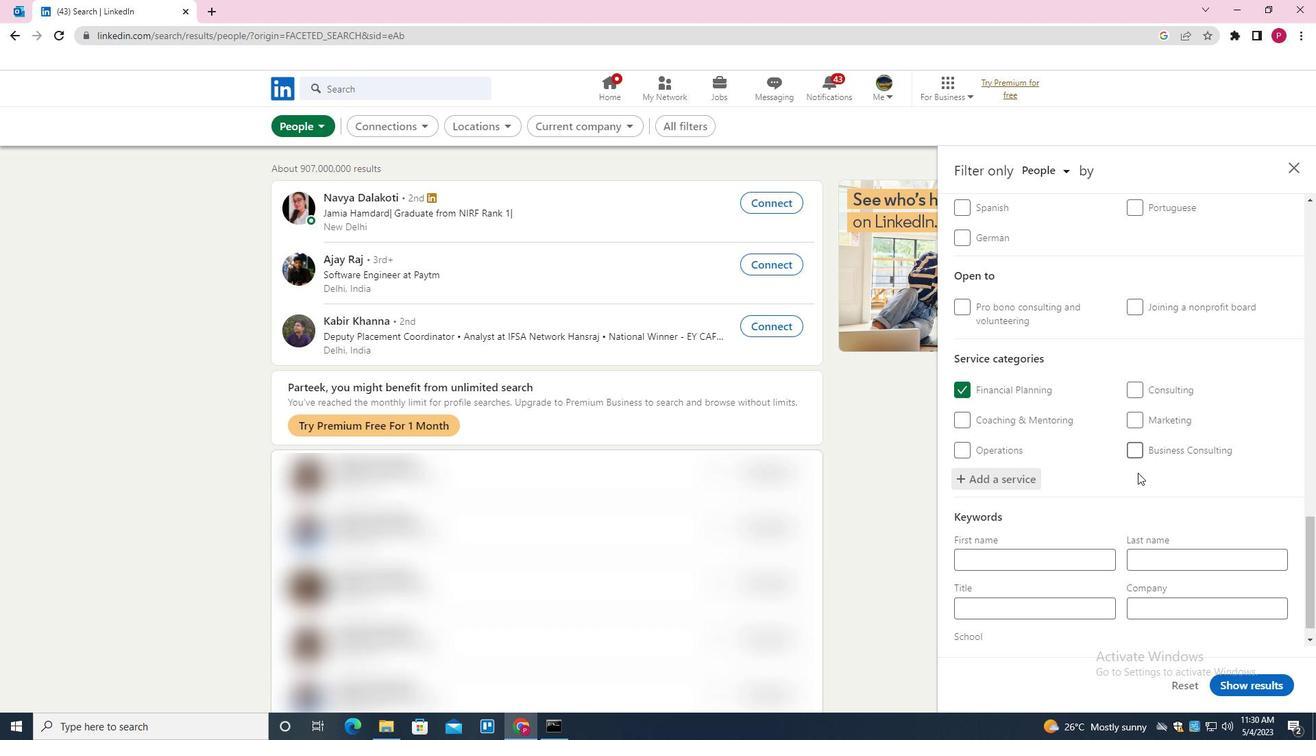 
Action: Mouse moved to (1056, 579)
Screenshot: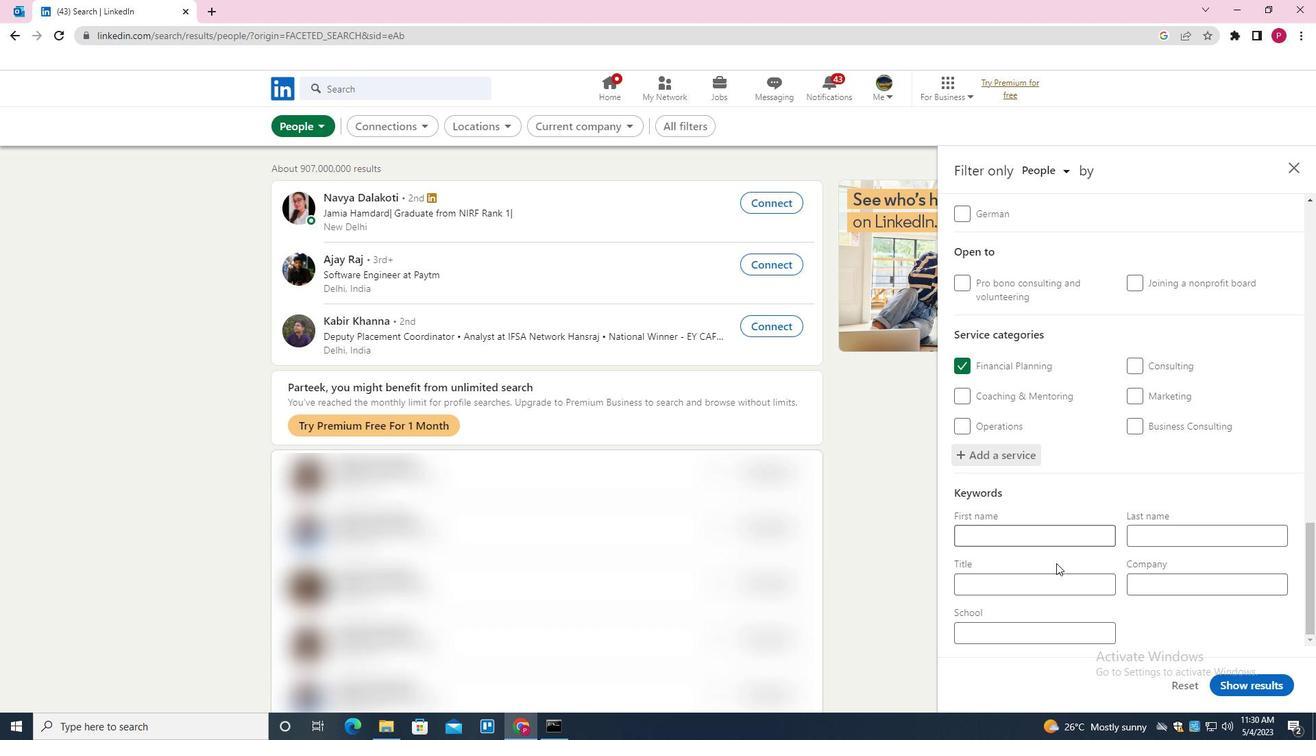 
Action: Mouse pressed left at (1056, 579)
Screenshot: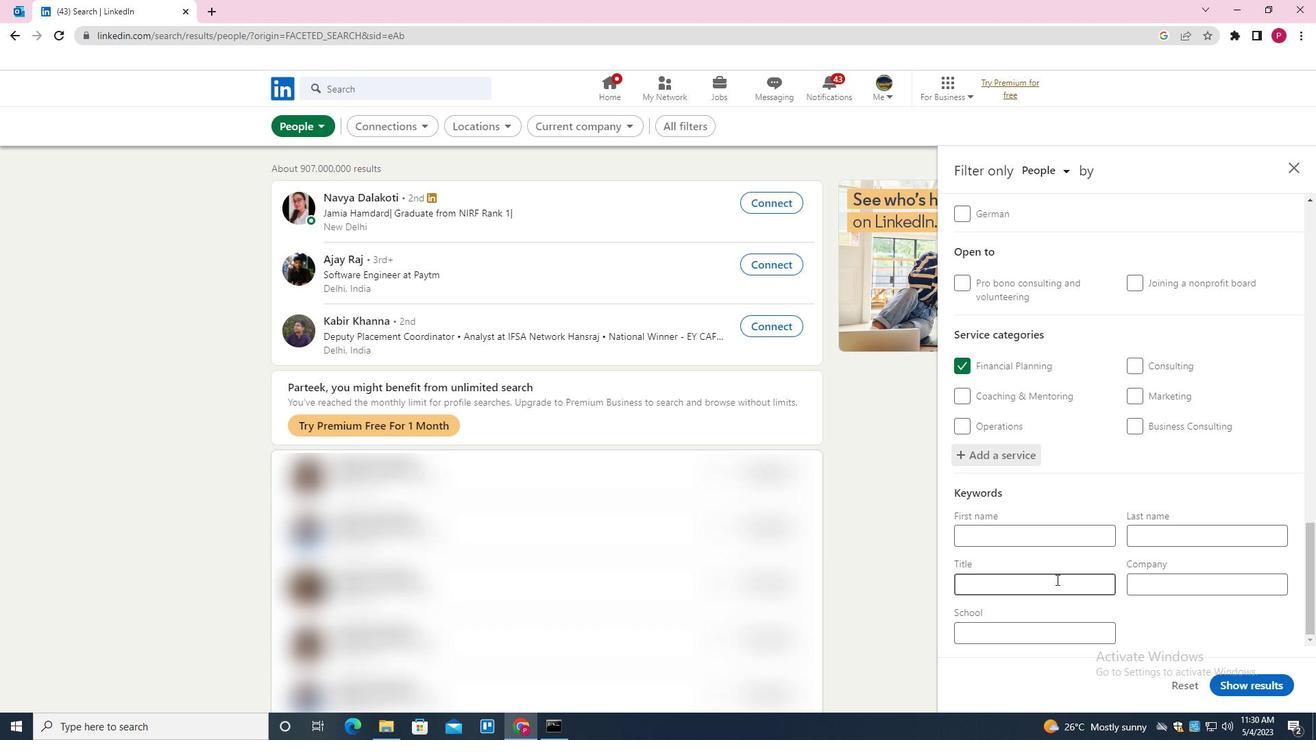 
Action: Key pressed <Key.shift>CAB<Key.space><Key.shift>DRIVER
Screenshot: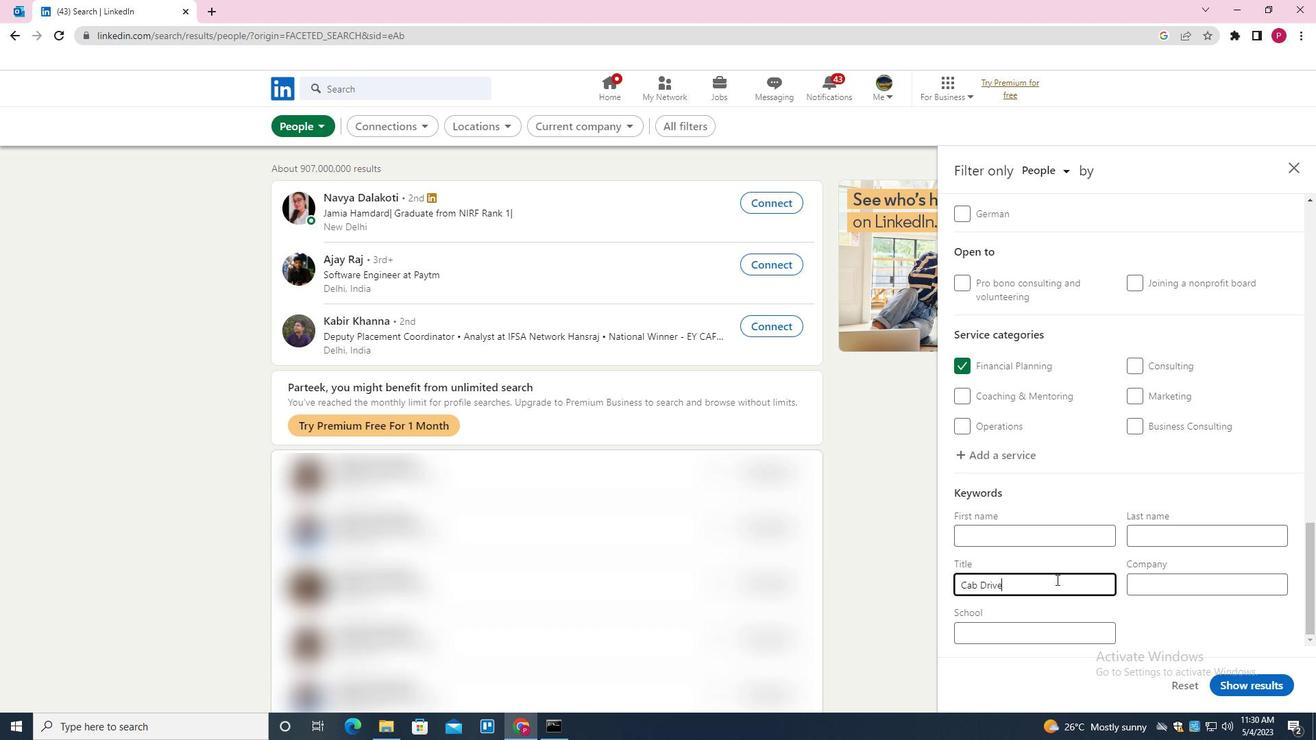 
Action: Mouse moved to (1253, 682)
Screenshot: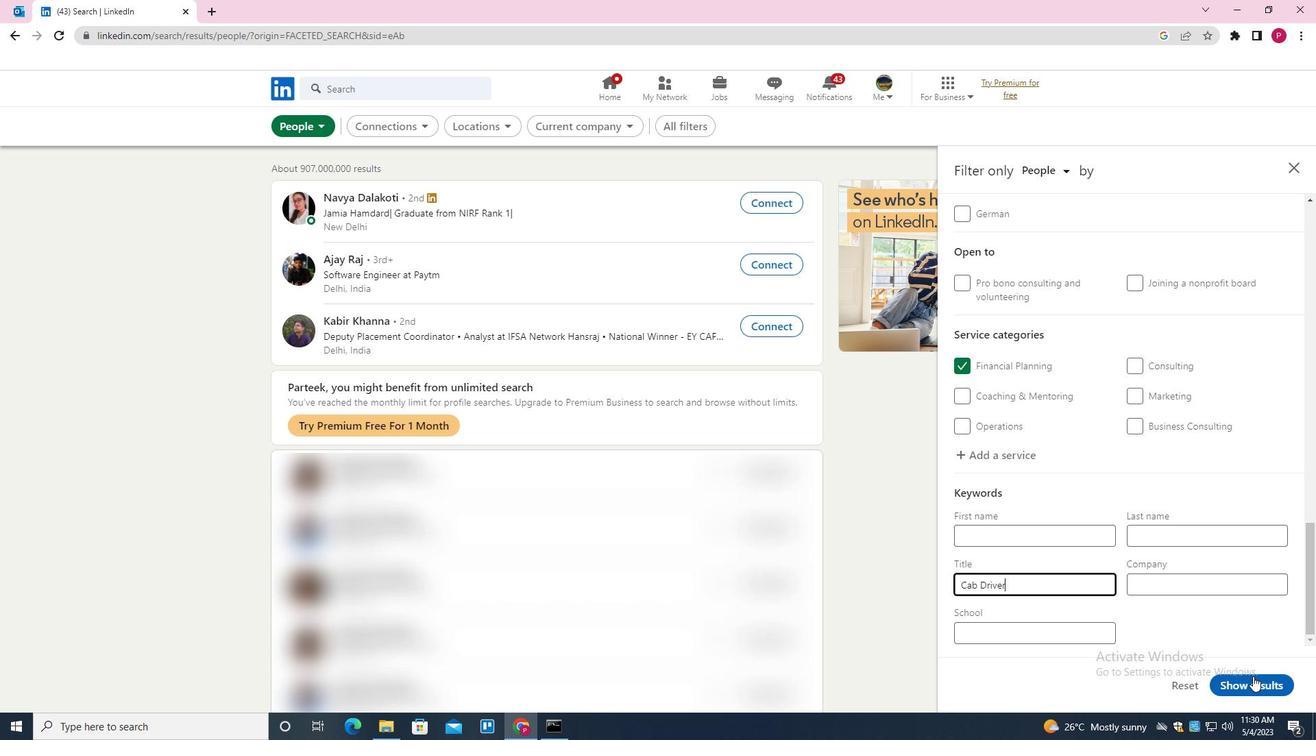 
Action: Mouse pressed left at (1253, 682)
Screenshot: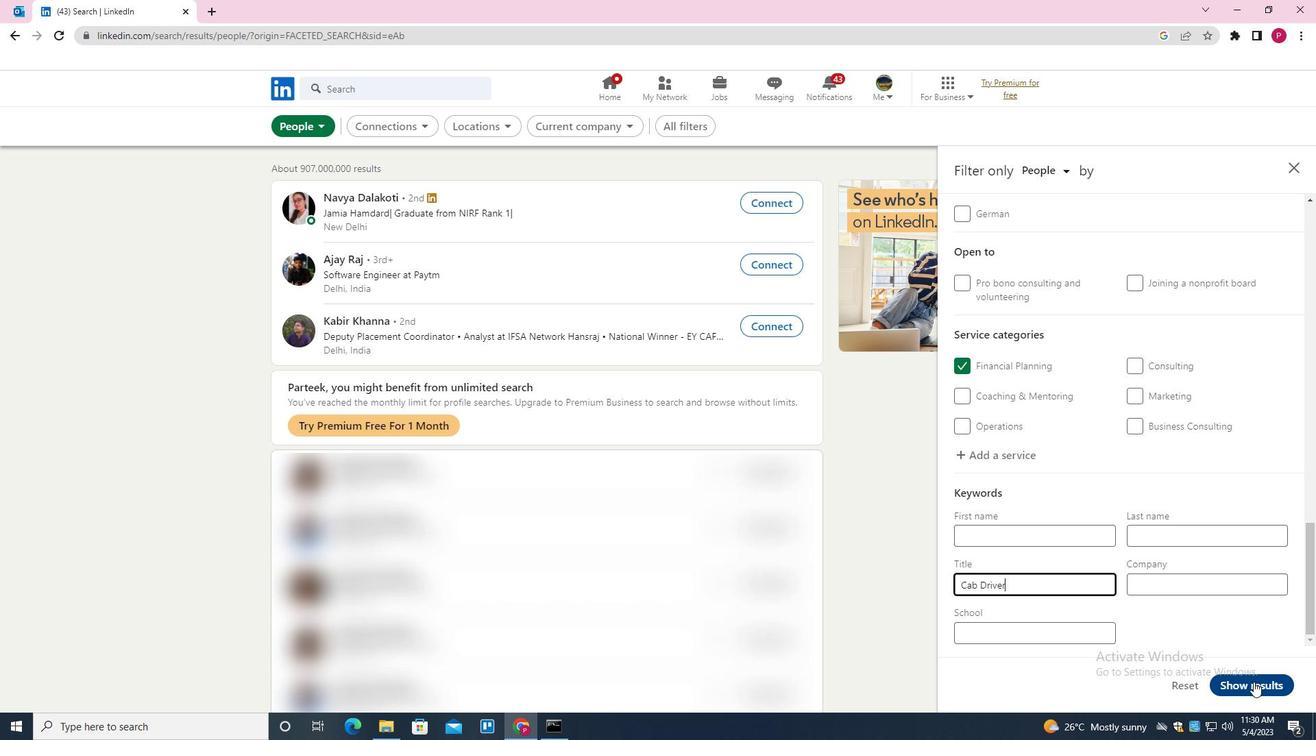 
Action: Mouse moved to (582, 320)
Screenshot: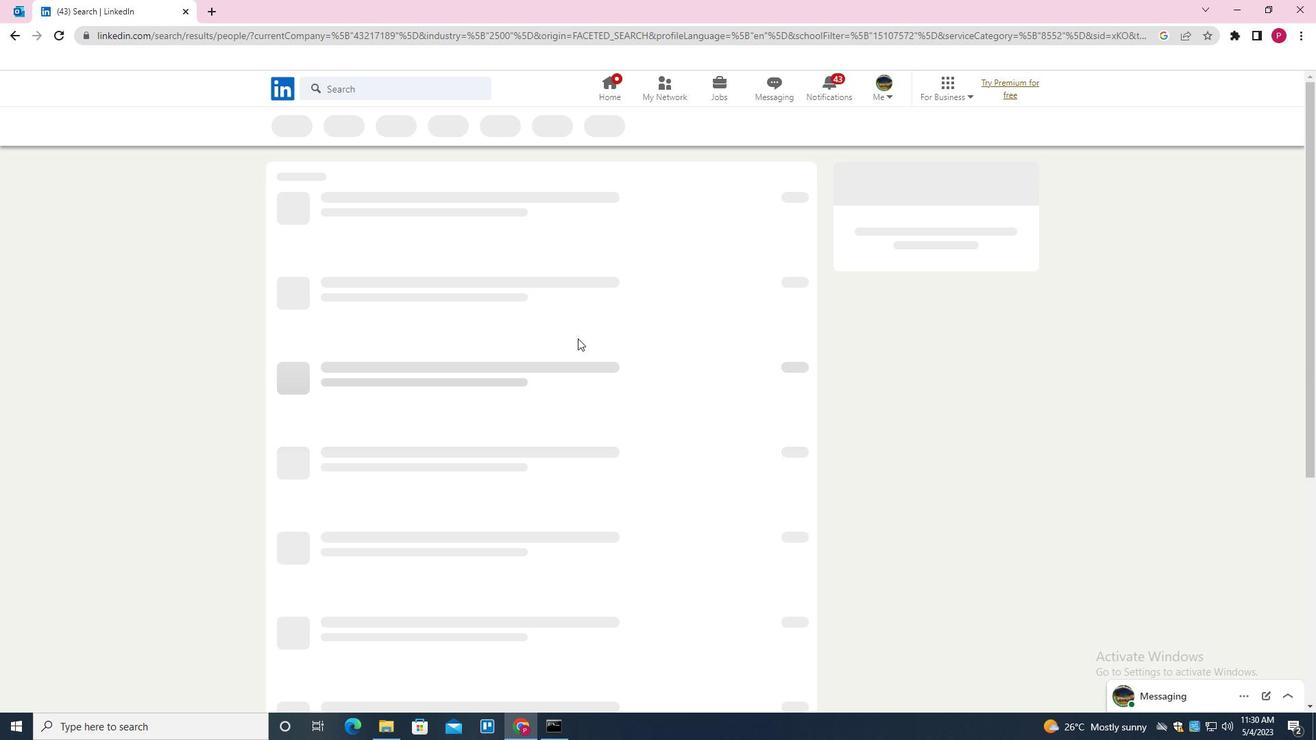 
